 Task: Open Card Product Shipping and Delivery in Board Sales Negotiation to Workspace Acquisitions and Mergers and add a team member Softage.4@softage.net, a label Blue, a checklist User Testing, an attachment from Trello, a color Blue and finally, add a card description 'Plan and execute company team-building retreat with a focus on personal growth and development' and a comment 'This task presents an opportunity to demonstrate our leadership skills and ability to take charge.'. Add a start date 'Jan 04, 1900' with a due date 'Jan 11, 1900'
Action: Mouse moved to (133, 519)
Screenshot: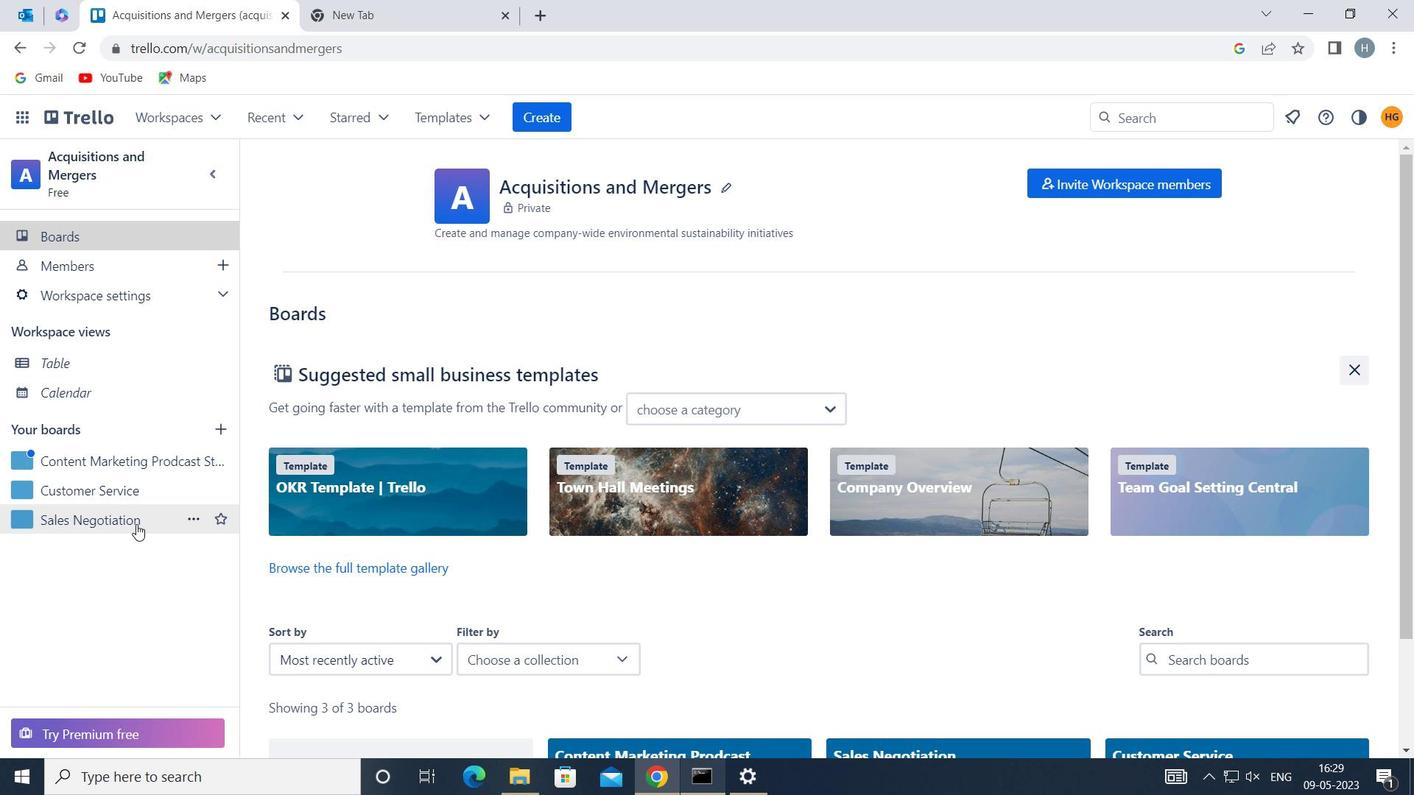 
Action: Mouse pressed left at (133, 519)
Screenshot: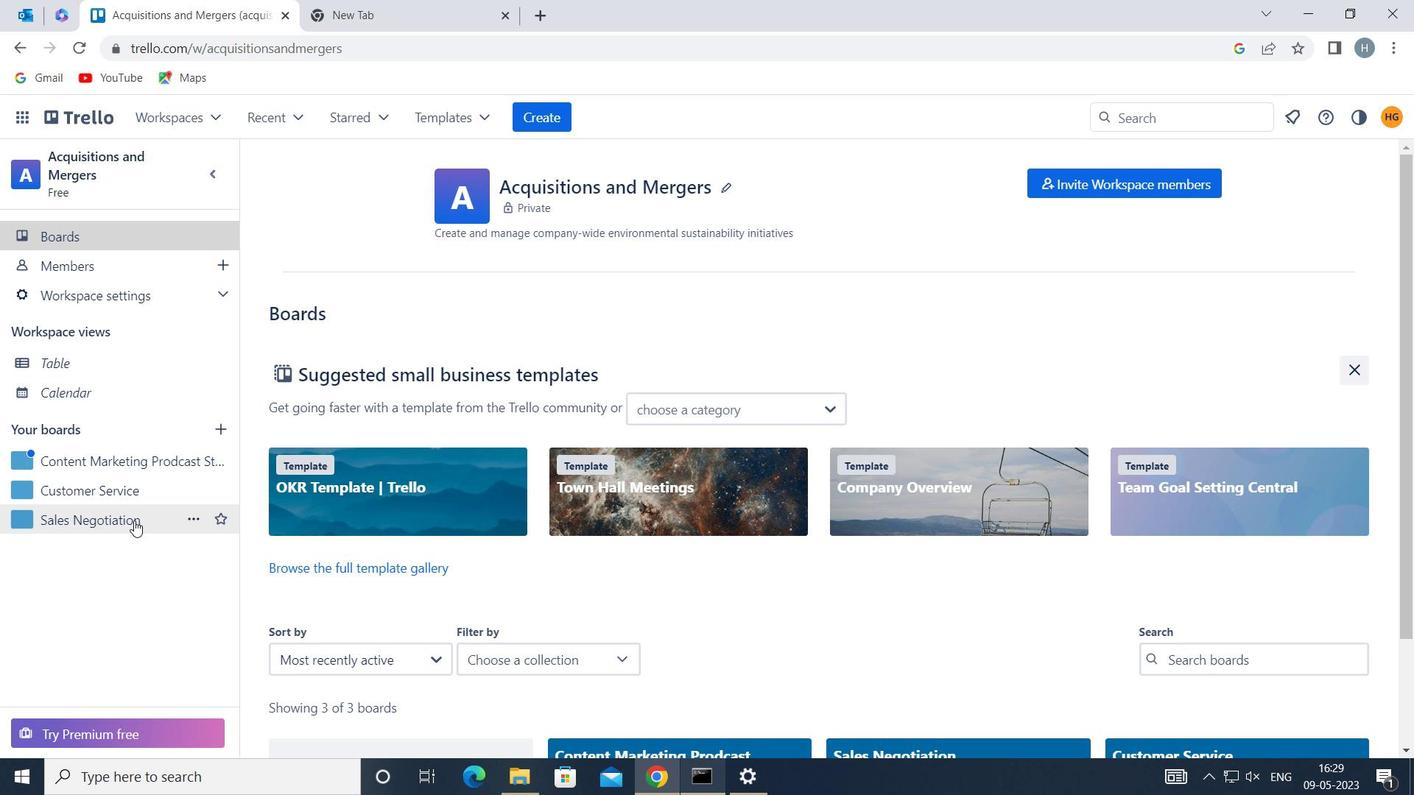 
Action: Mouse moved to (629, 262)
Screenshot: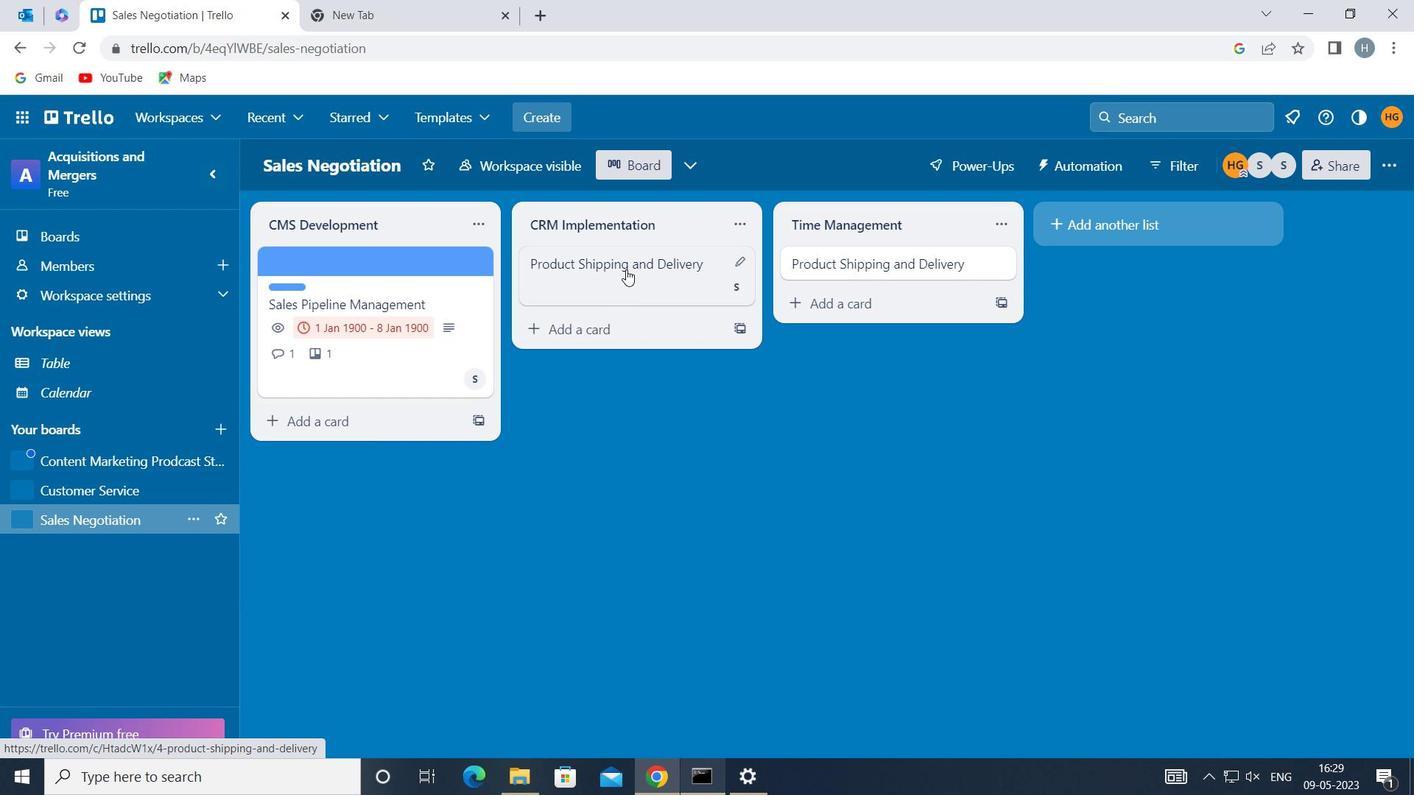
Action: Mouse pressed left at (629, 262)
Screenshot: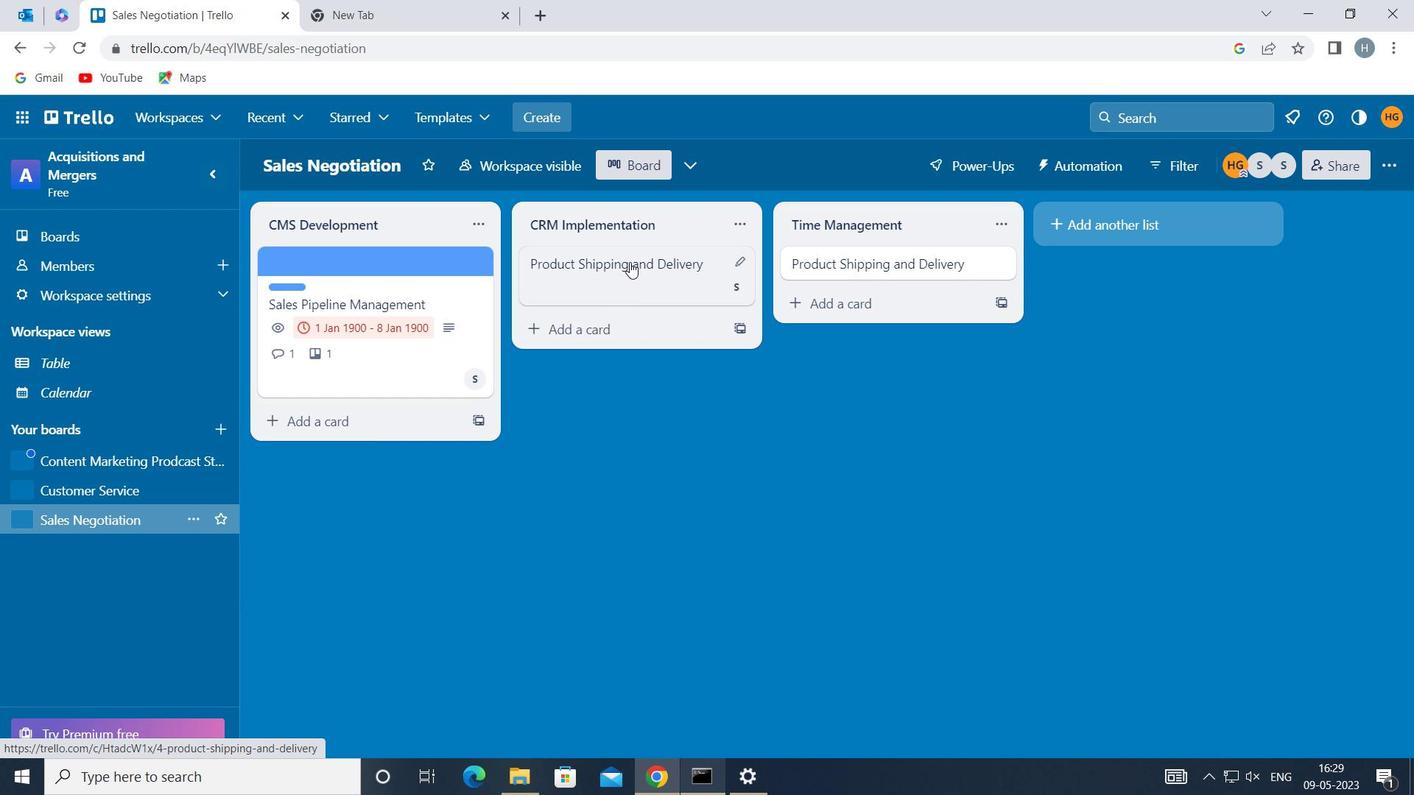 
Action: Mouse moved to (947, 329)
Screenshot: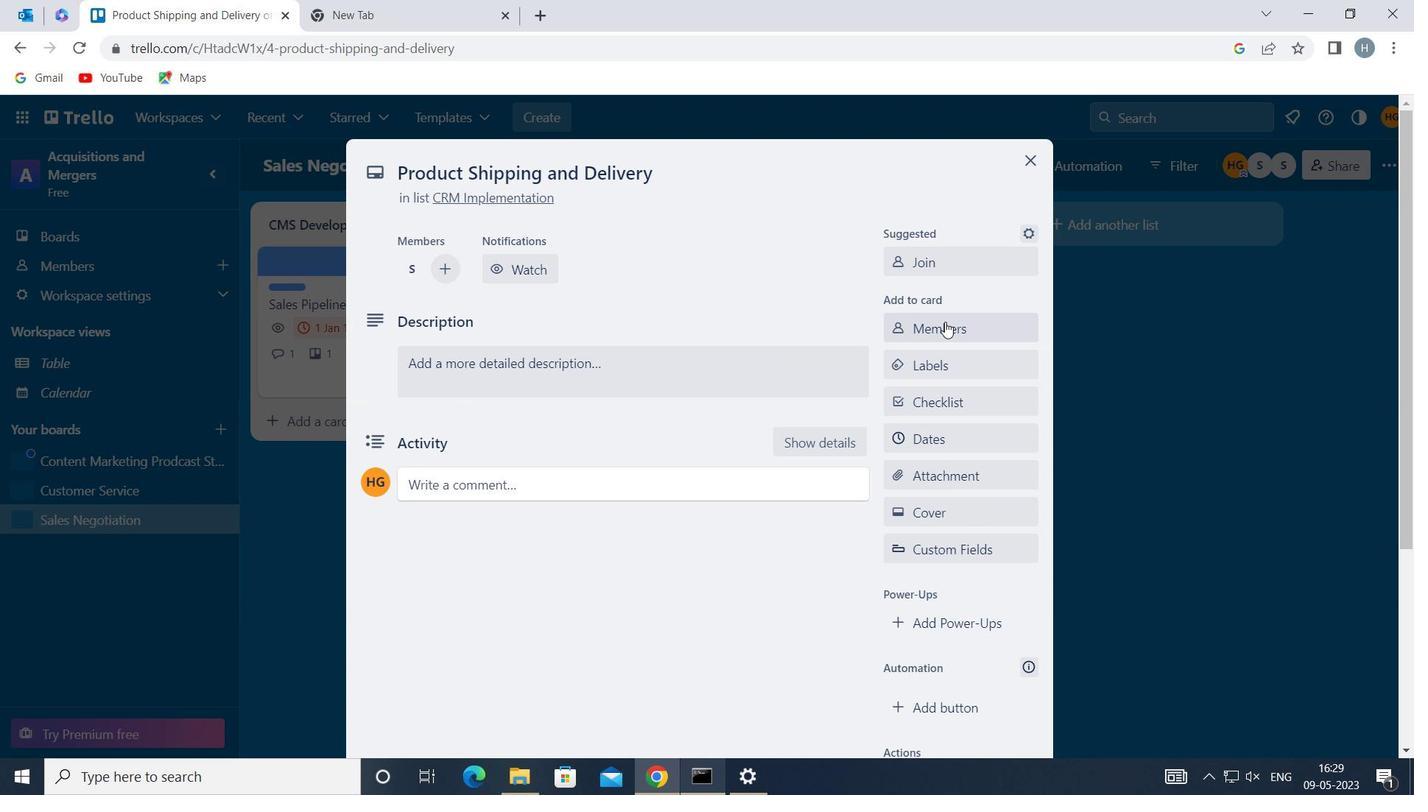 
Action: Mouse pressed left at (947, 329)
Screenshot: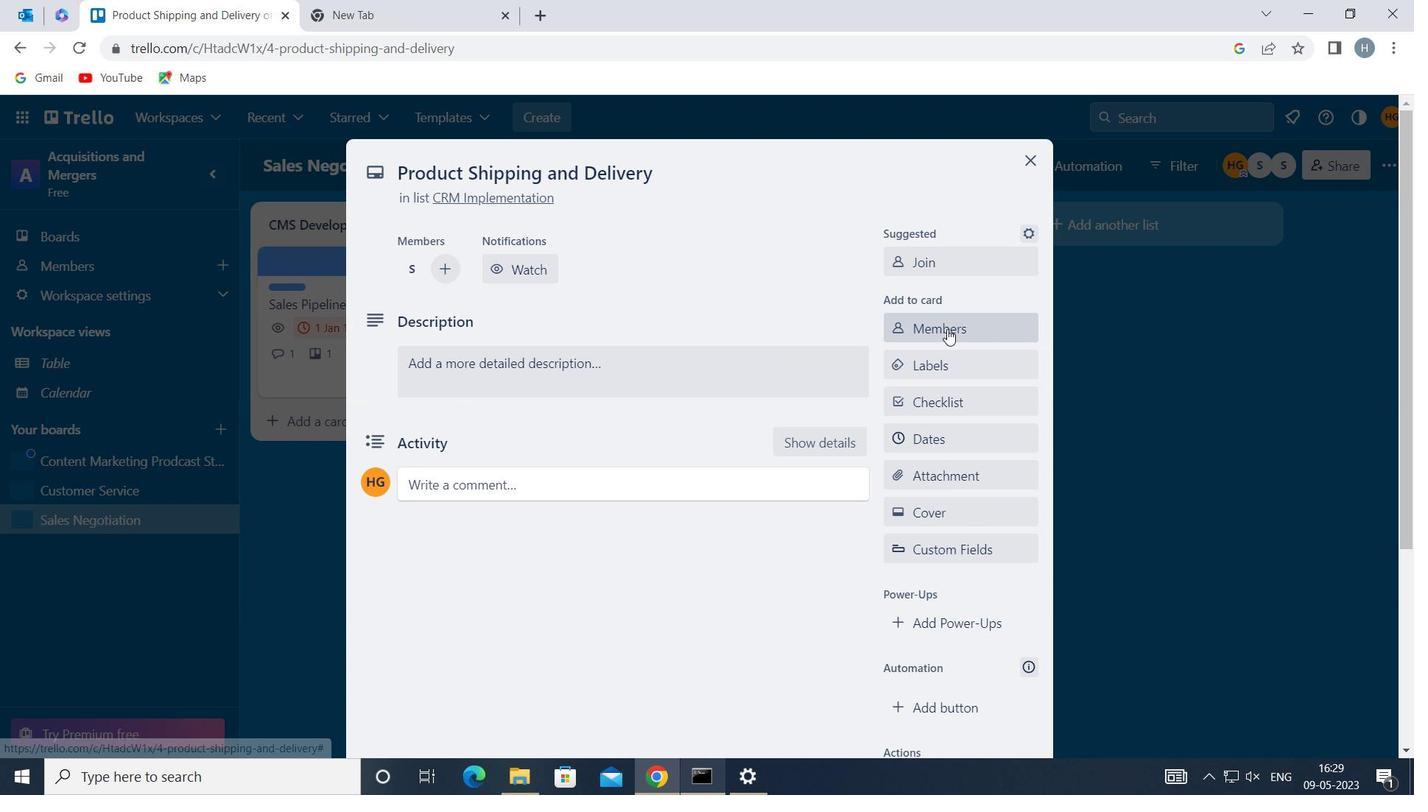 
Action: Mouse moved to (973, 377)
Screenshot: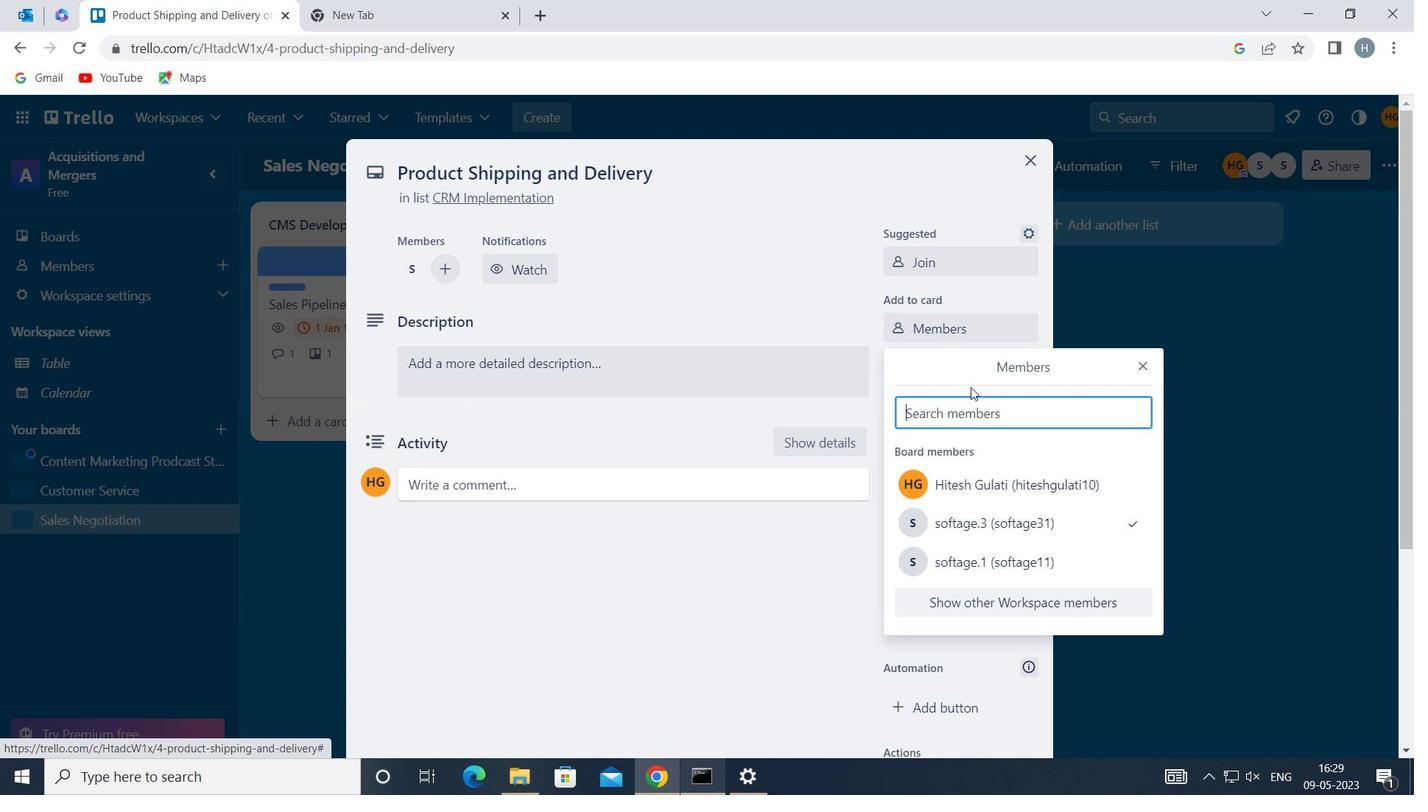 
Action: Key pressed soft
Screenshot: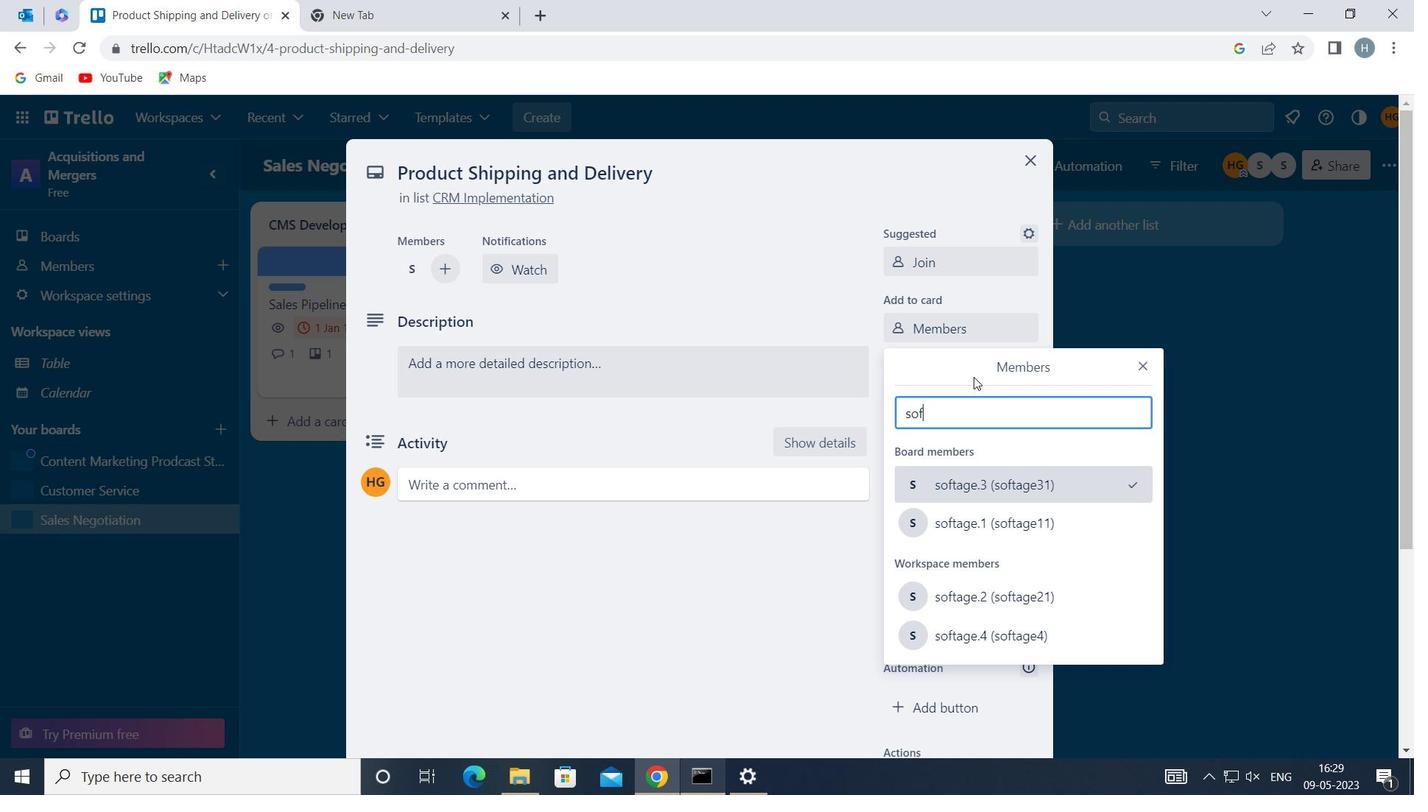 
Action: Mouse moved to (1033, 627)
Screenshot: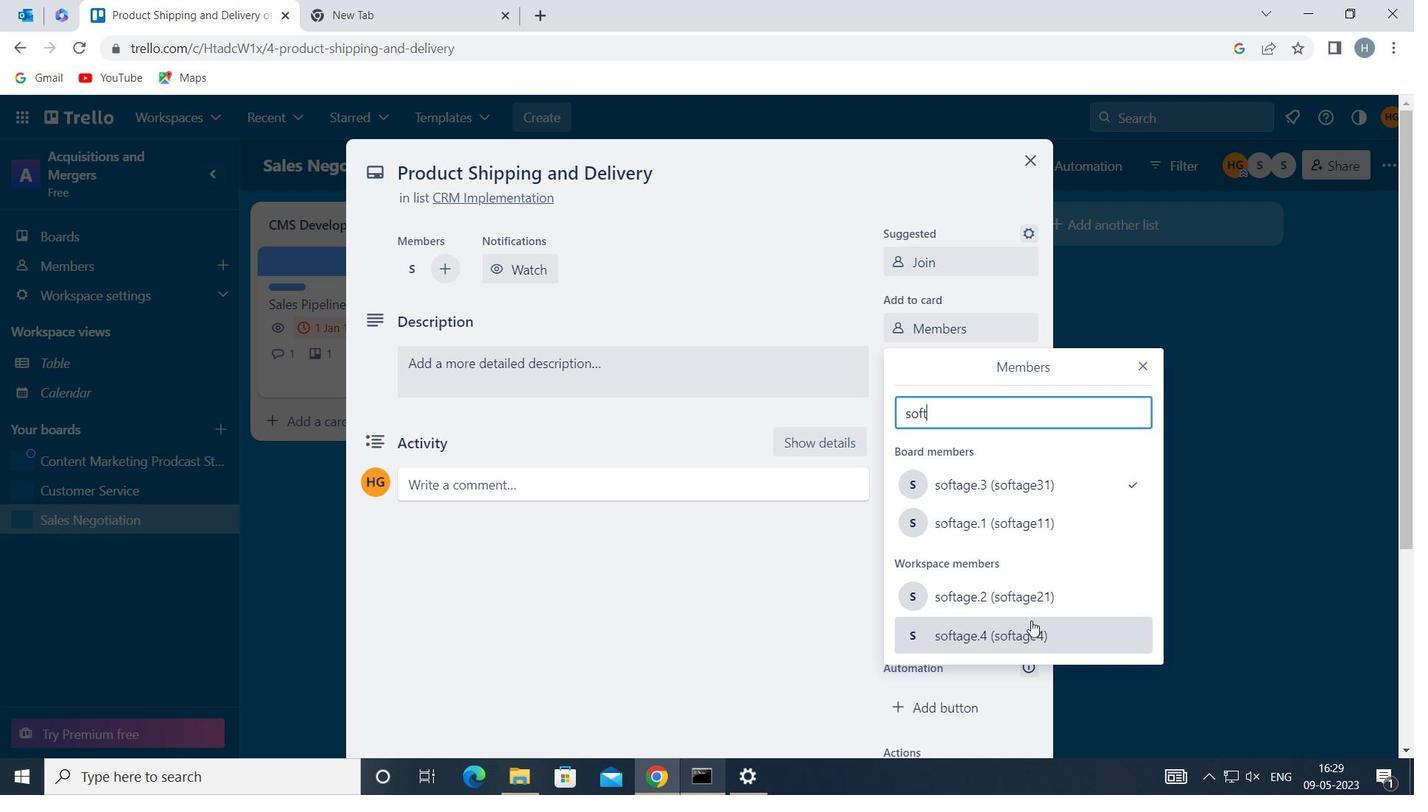 
Action: Mouse pressed left at (1033, 627)
Screenshot: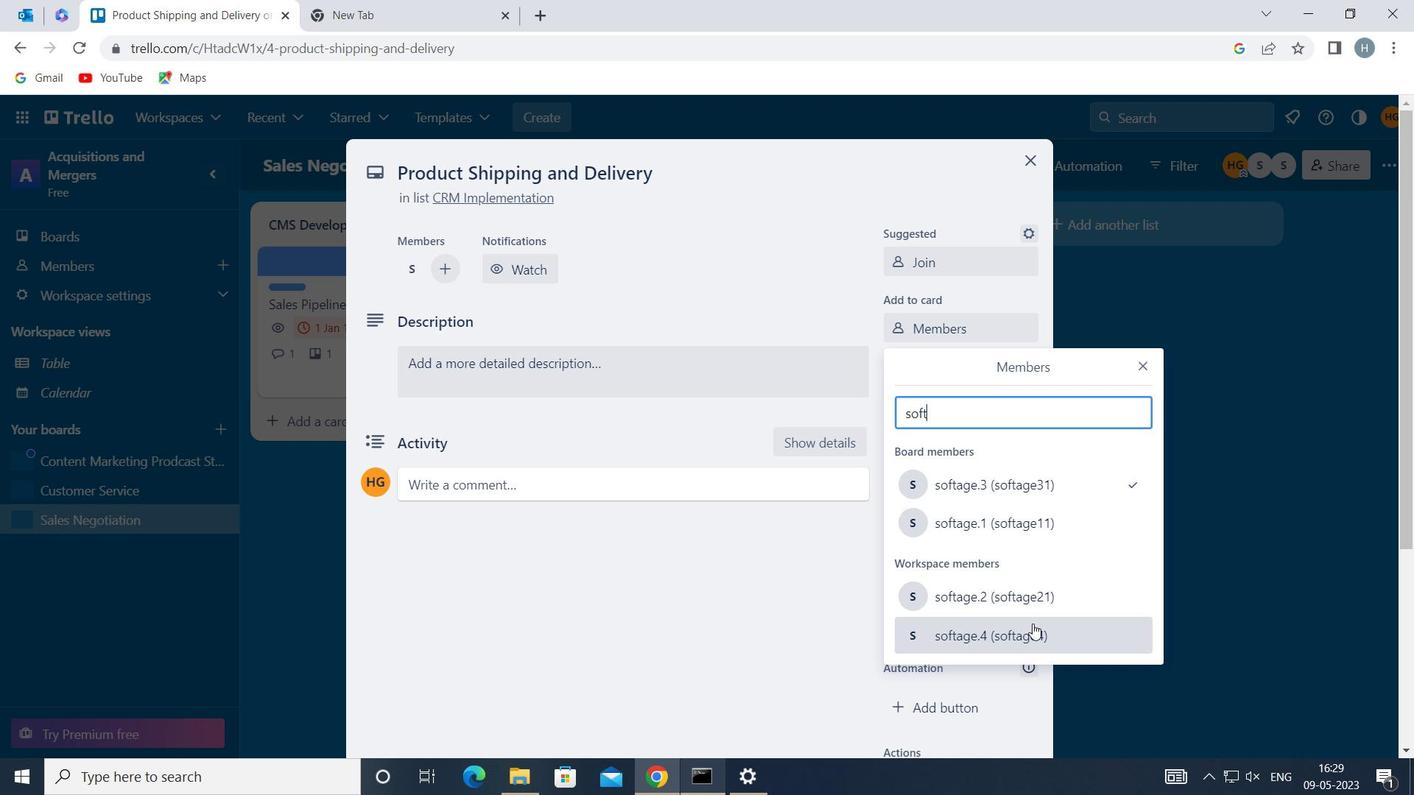 
Action: Mouse moved to (1144, 360)
Screenshot: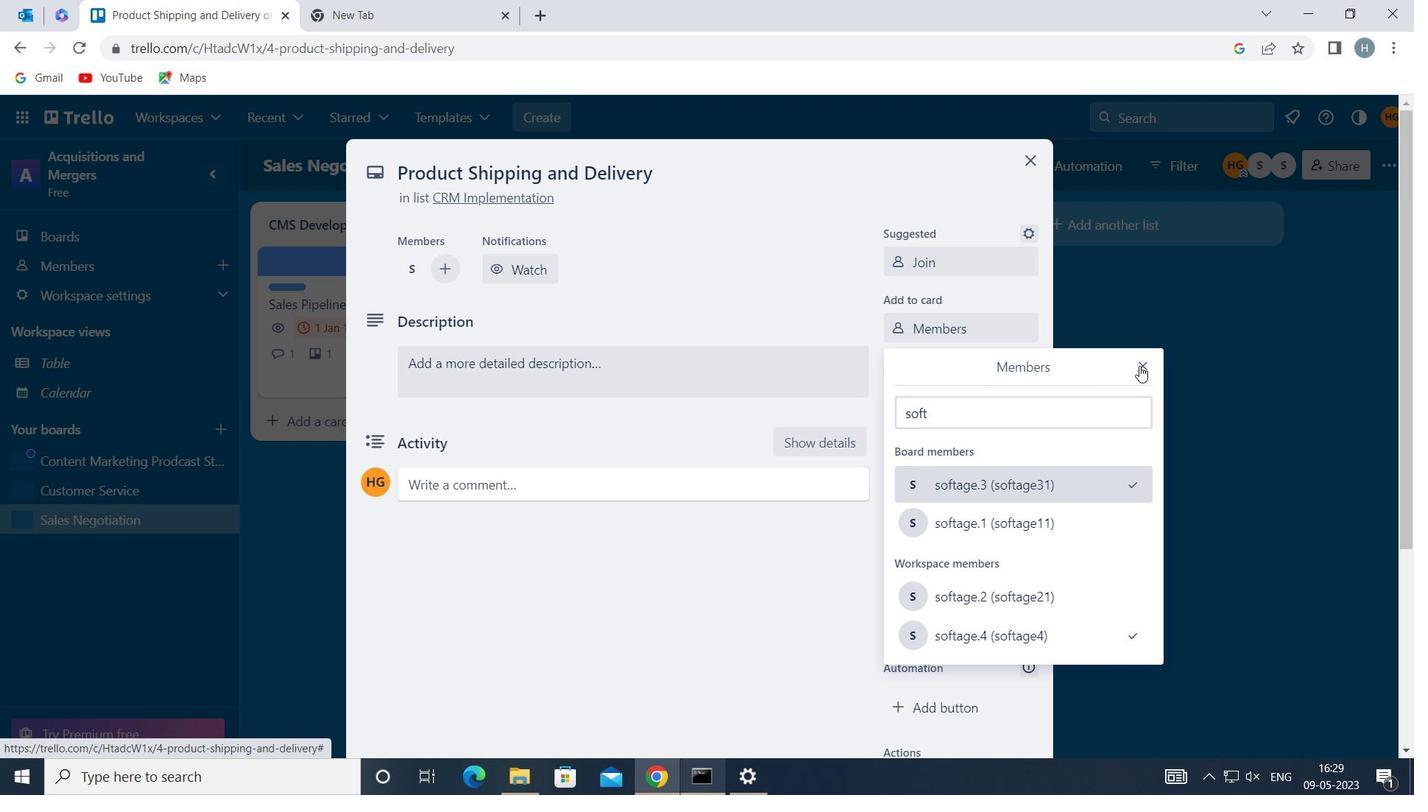 
Action: Mouse pressed left at (1144, 360)
Screenshot: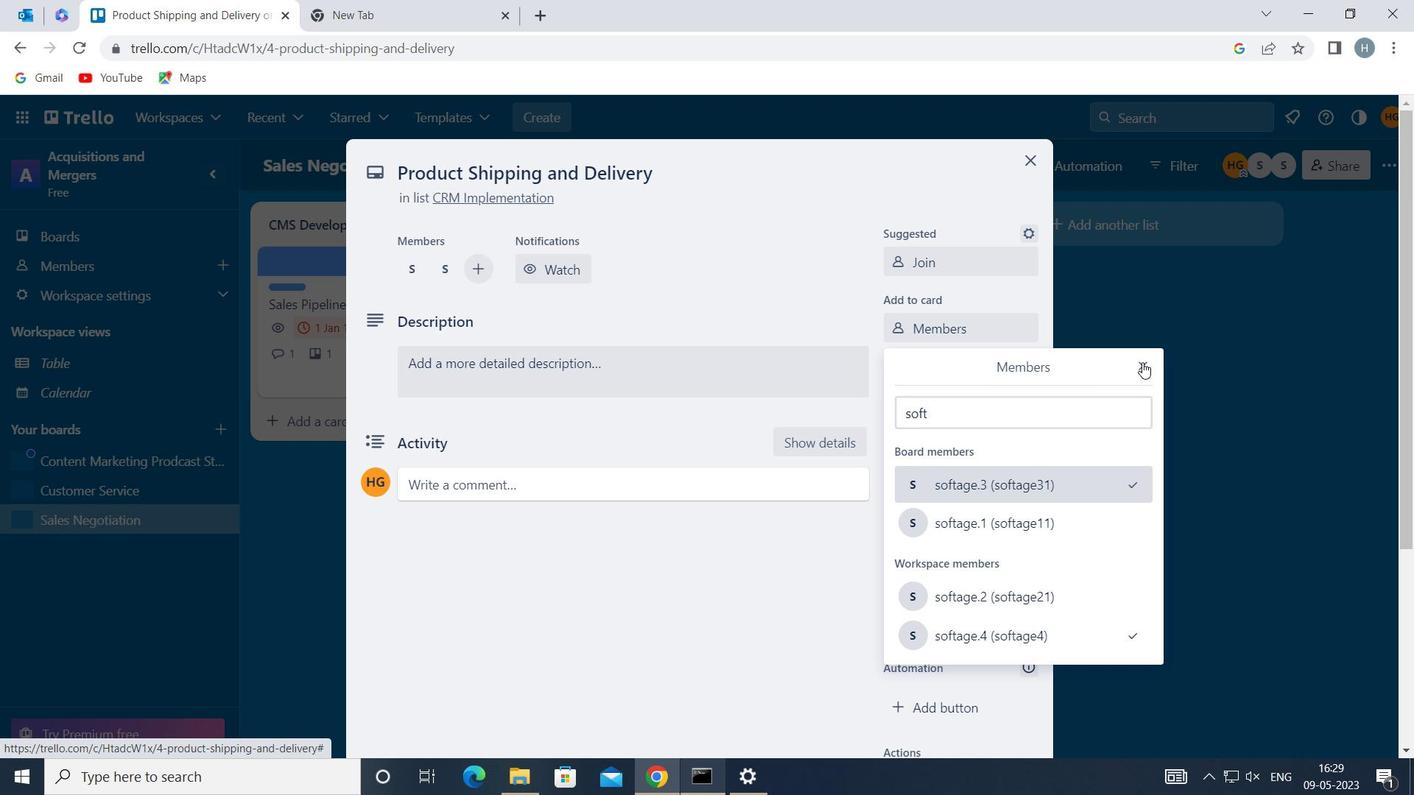 
Action: Mouse moved to (963, 365)
Screenshot: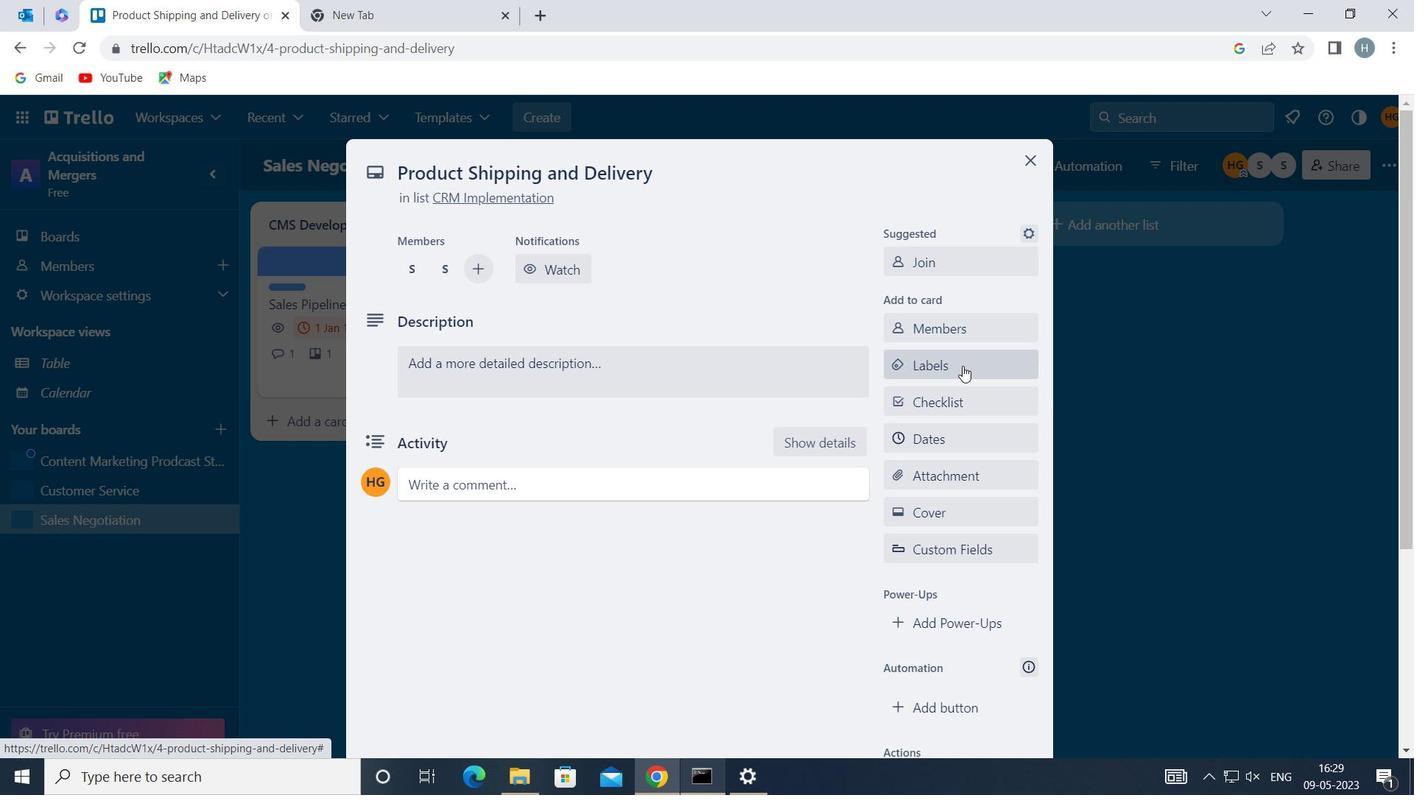 
Action: Mouse pressed left at (963, 365)
Screenshot: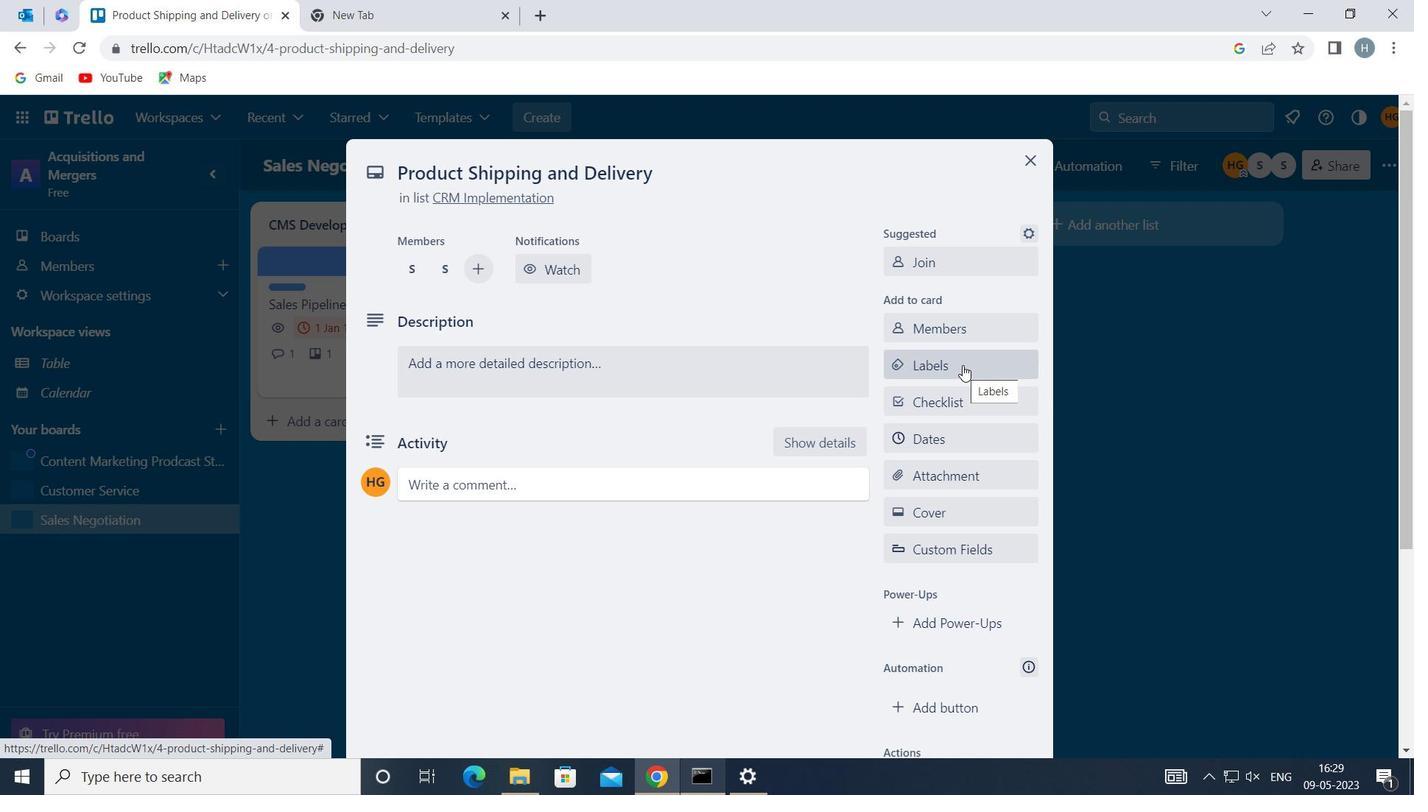 
Action: Mouse moved to (992, 433)
Screenshot: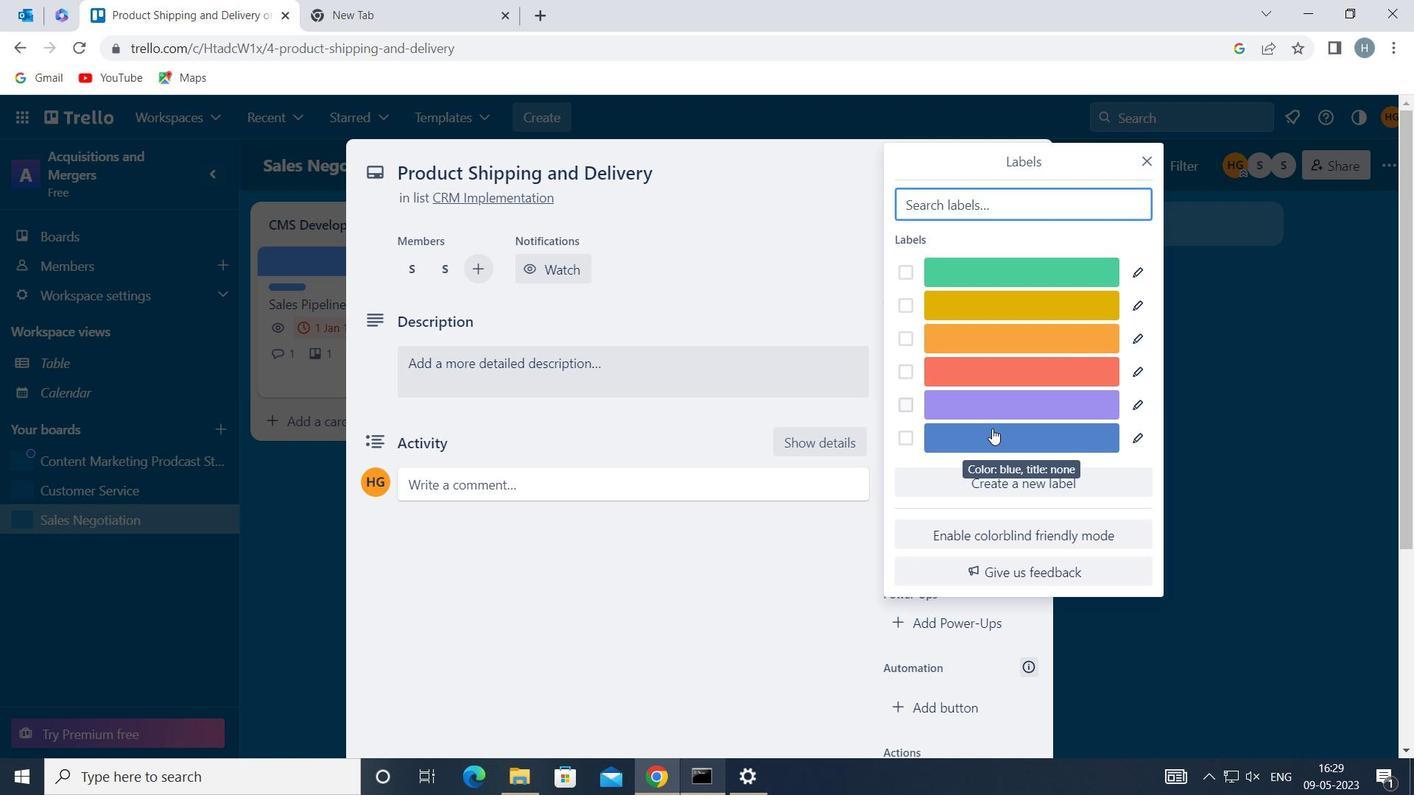 
Action: Mouse pressed left at (992, 433)
Screenshot: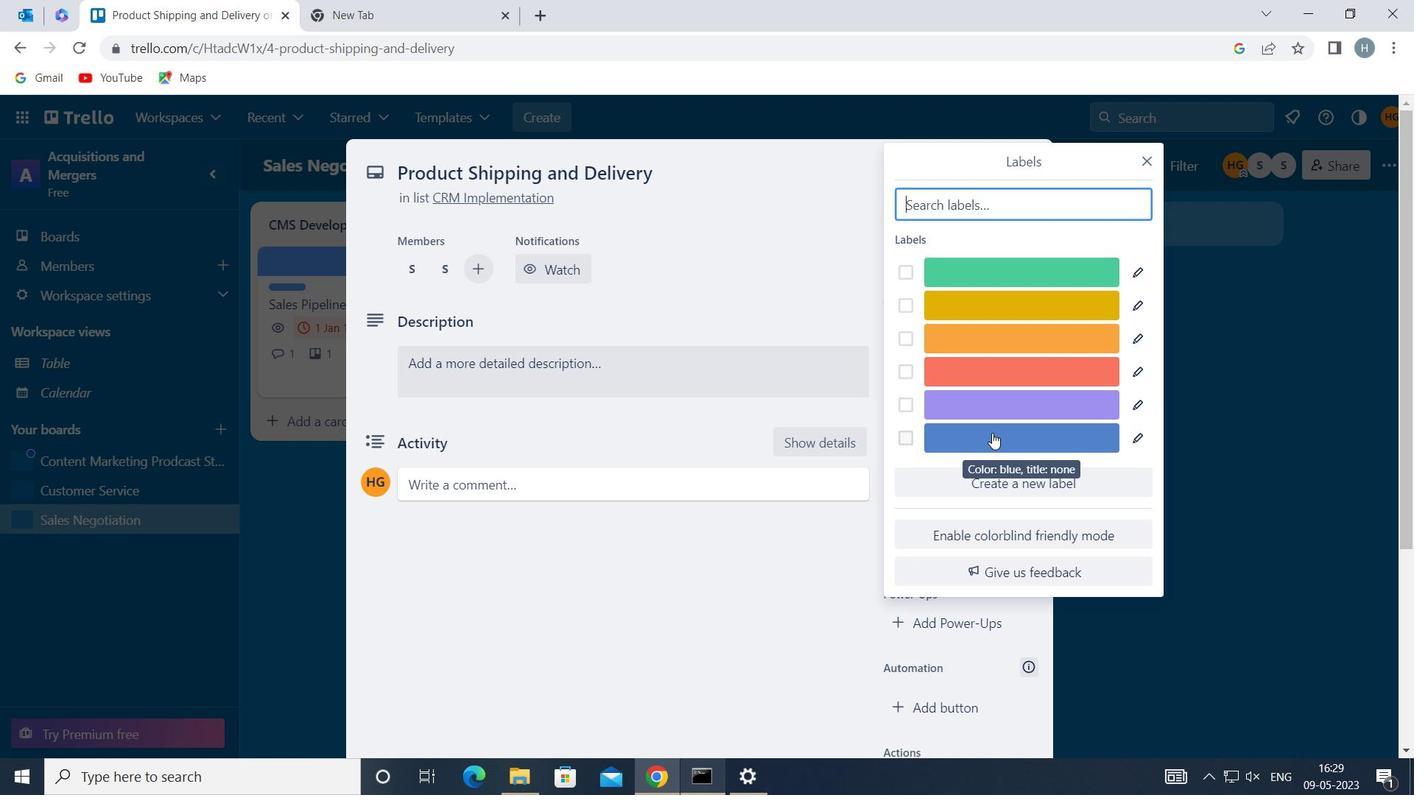 
Action: Mouse moved to (1148, 159)
Screenshot: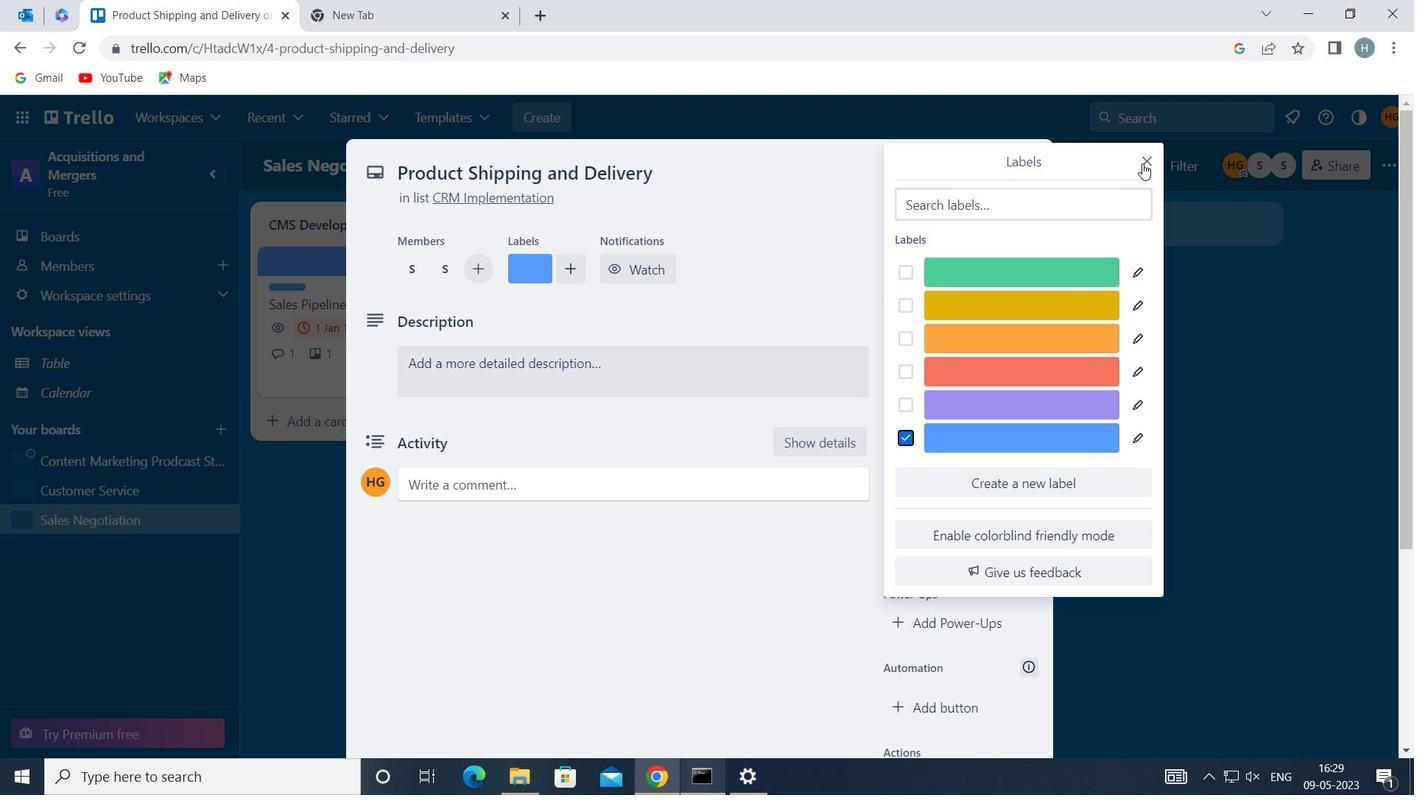 
Action: Mouse pressed left at (1148, 159)
Screenshot: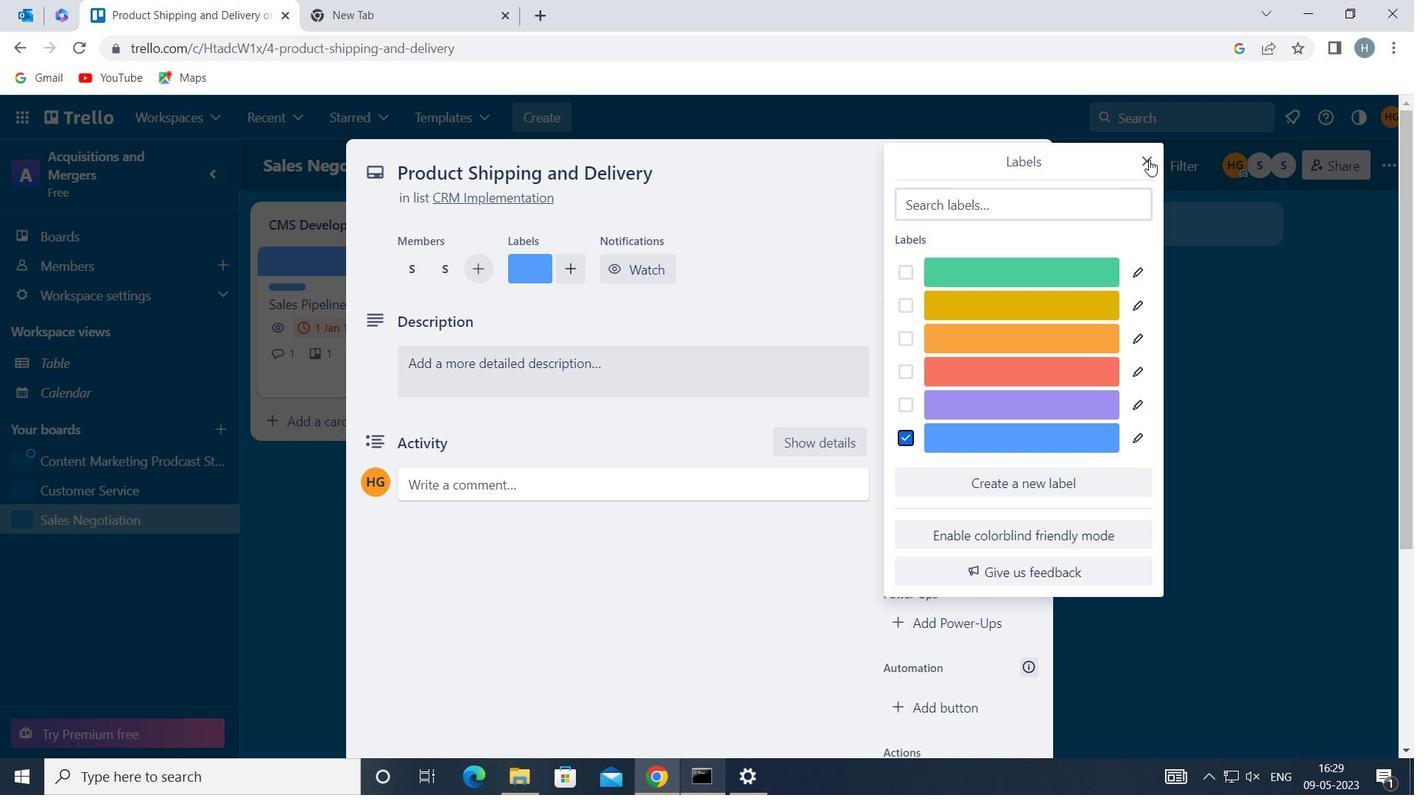 
Action: Mouse moved to (980, 395)
Screenshot: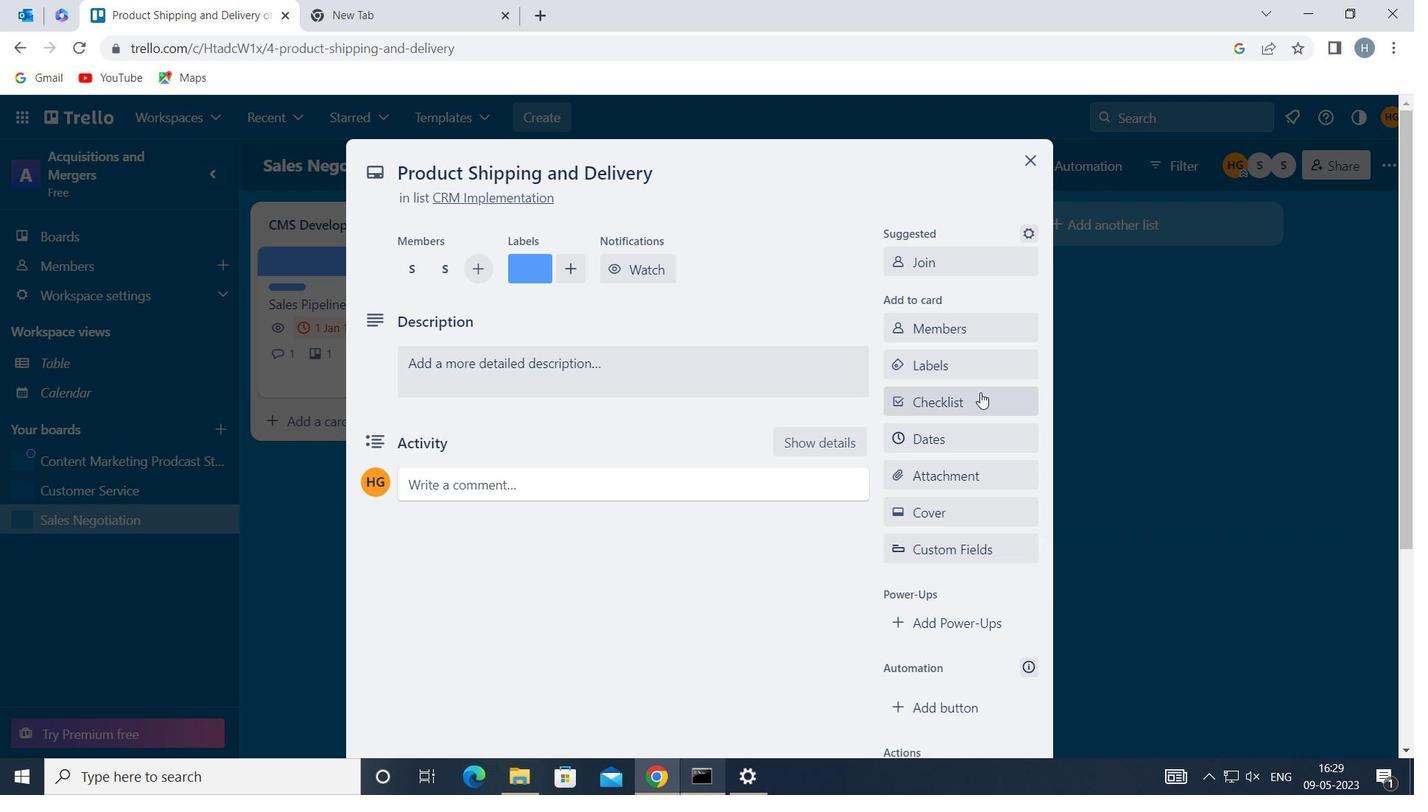 
Action: Mouse pressed left at (980, 395)
Screenshot: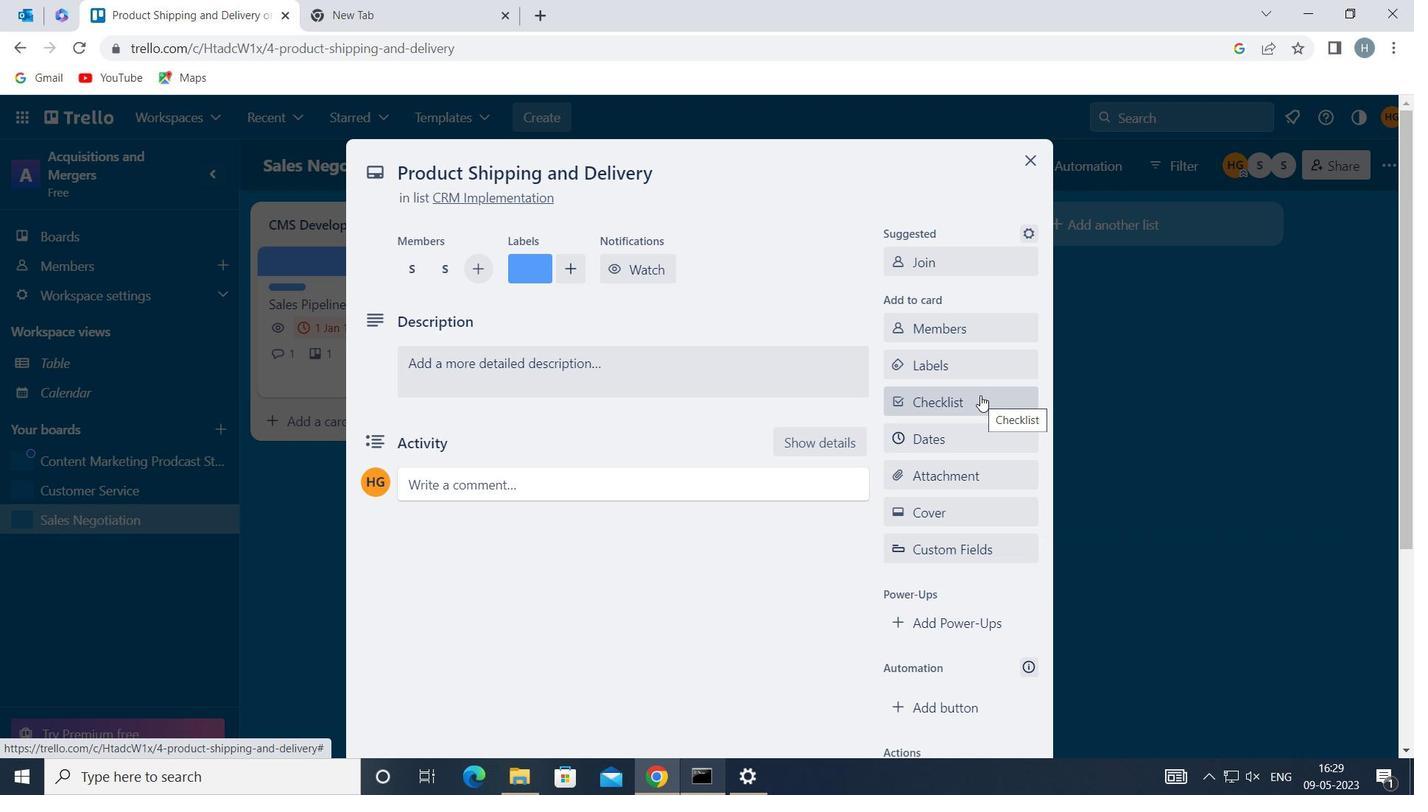
Action: Key pressed <Key.shift>USER<Key.space><Key.shift>TESTING
Screenshot: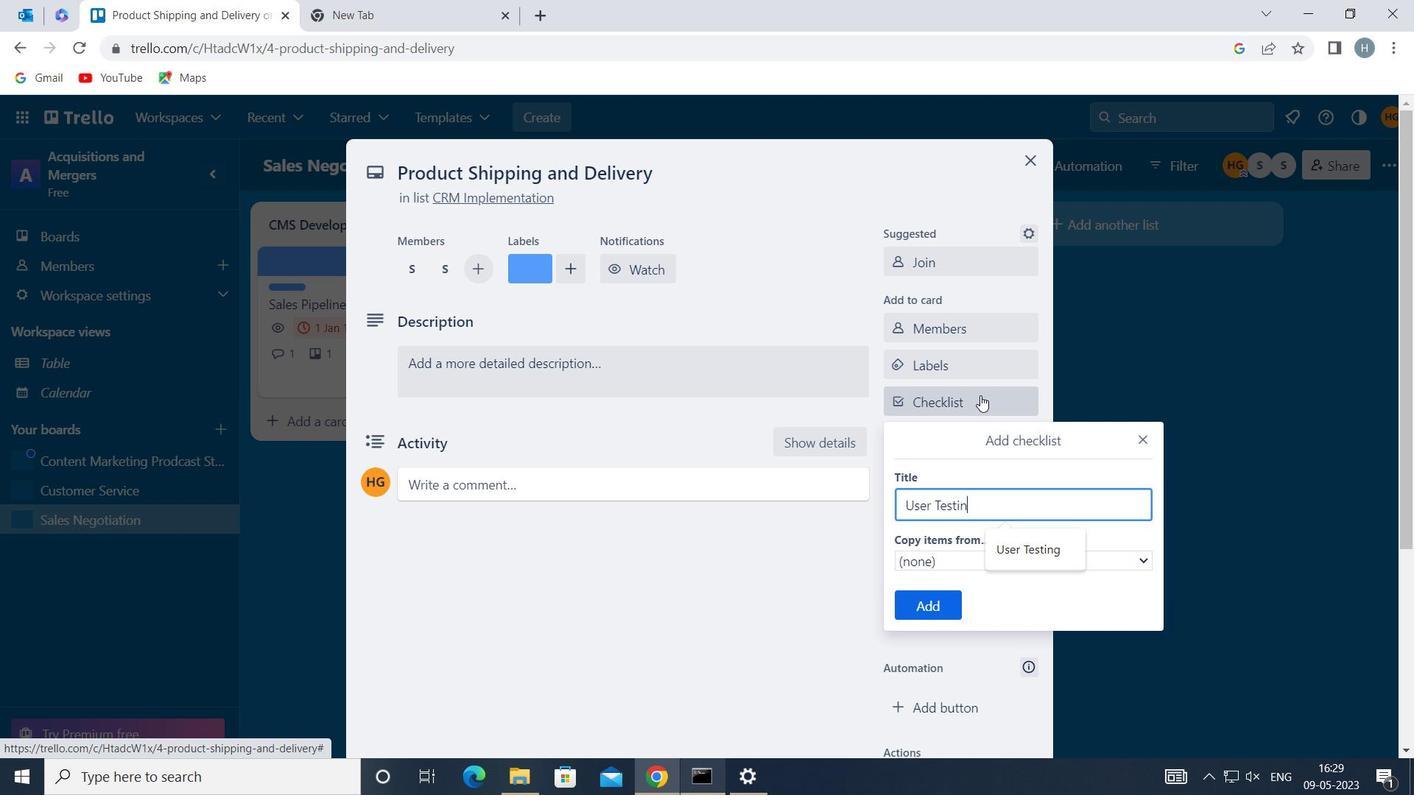 
Action: Mouse moved to (921, 599)
Screenshot: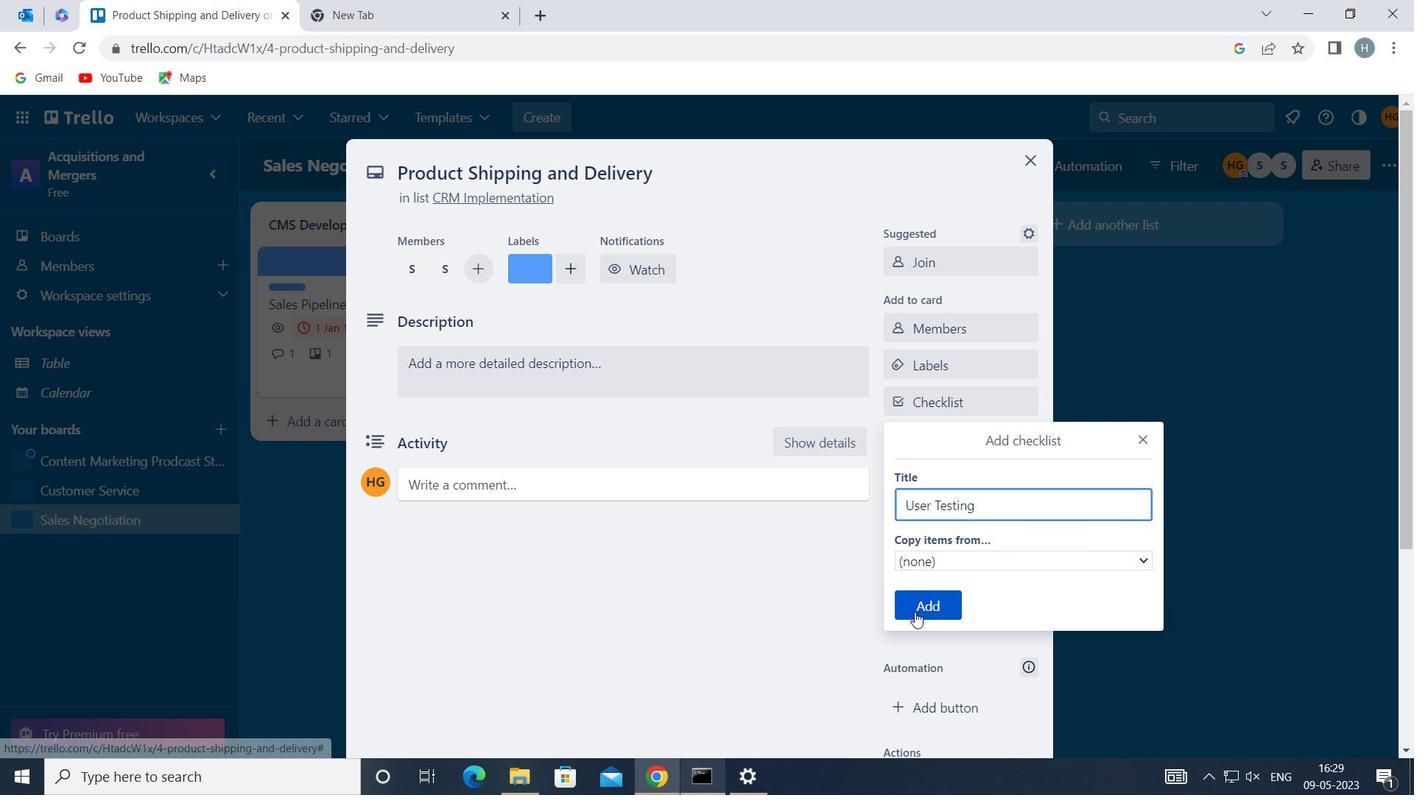 
Action: Mouse pressed left at (921, 599)
Screenshot: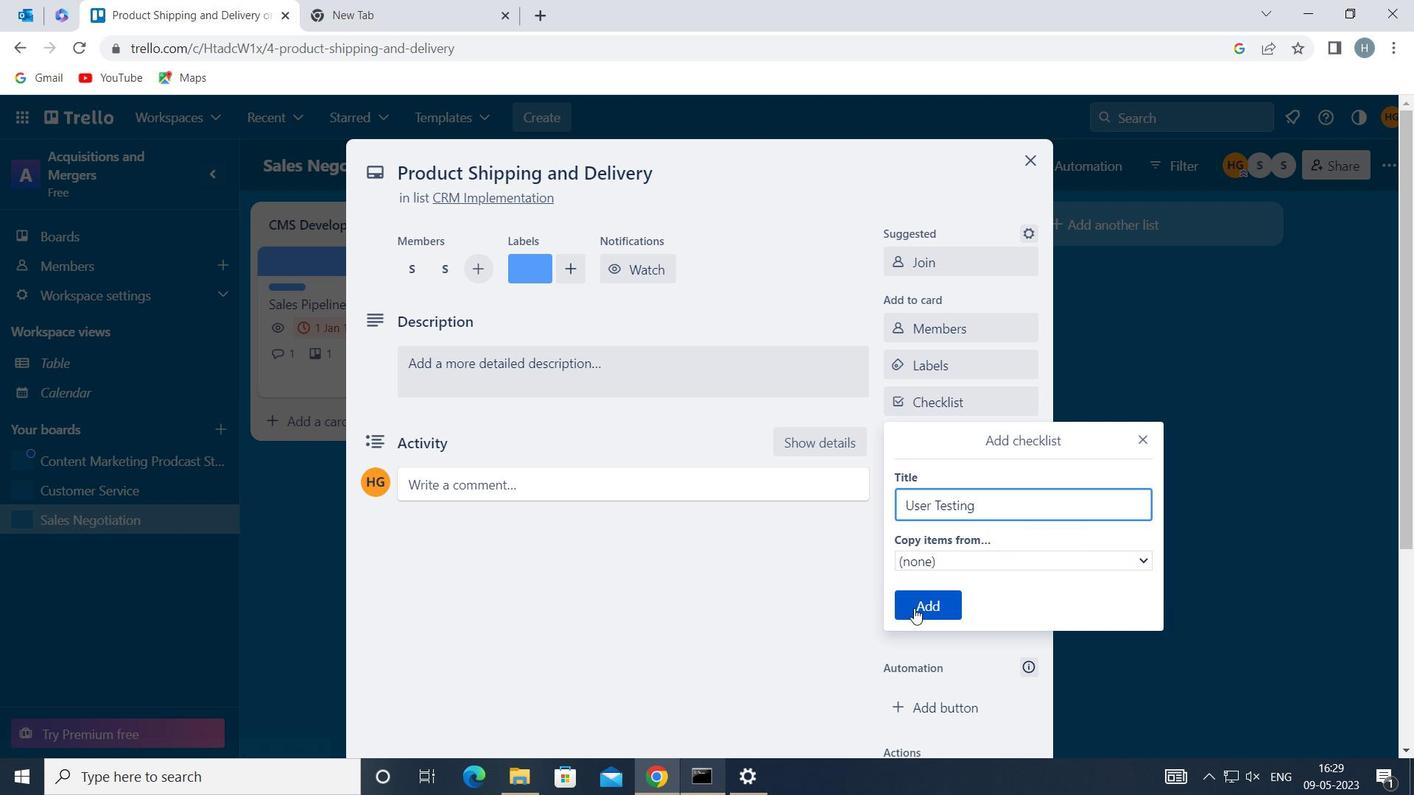 
Action: Mouse moved to (963, 471)
Screenshot: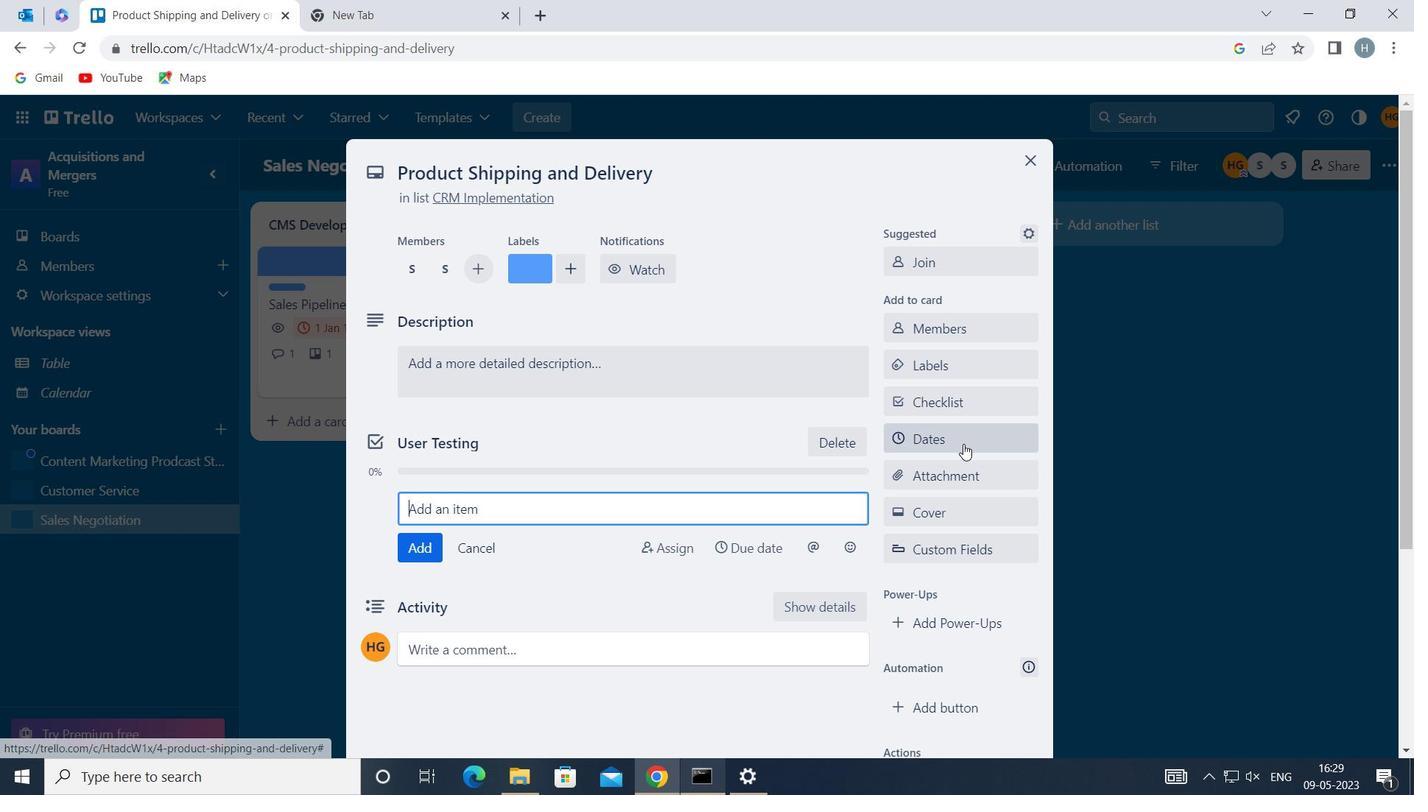 
Action: Mouse pressed left at (963, 471)
Screenshot: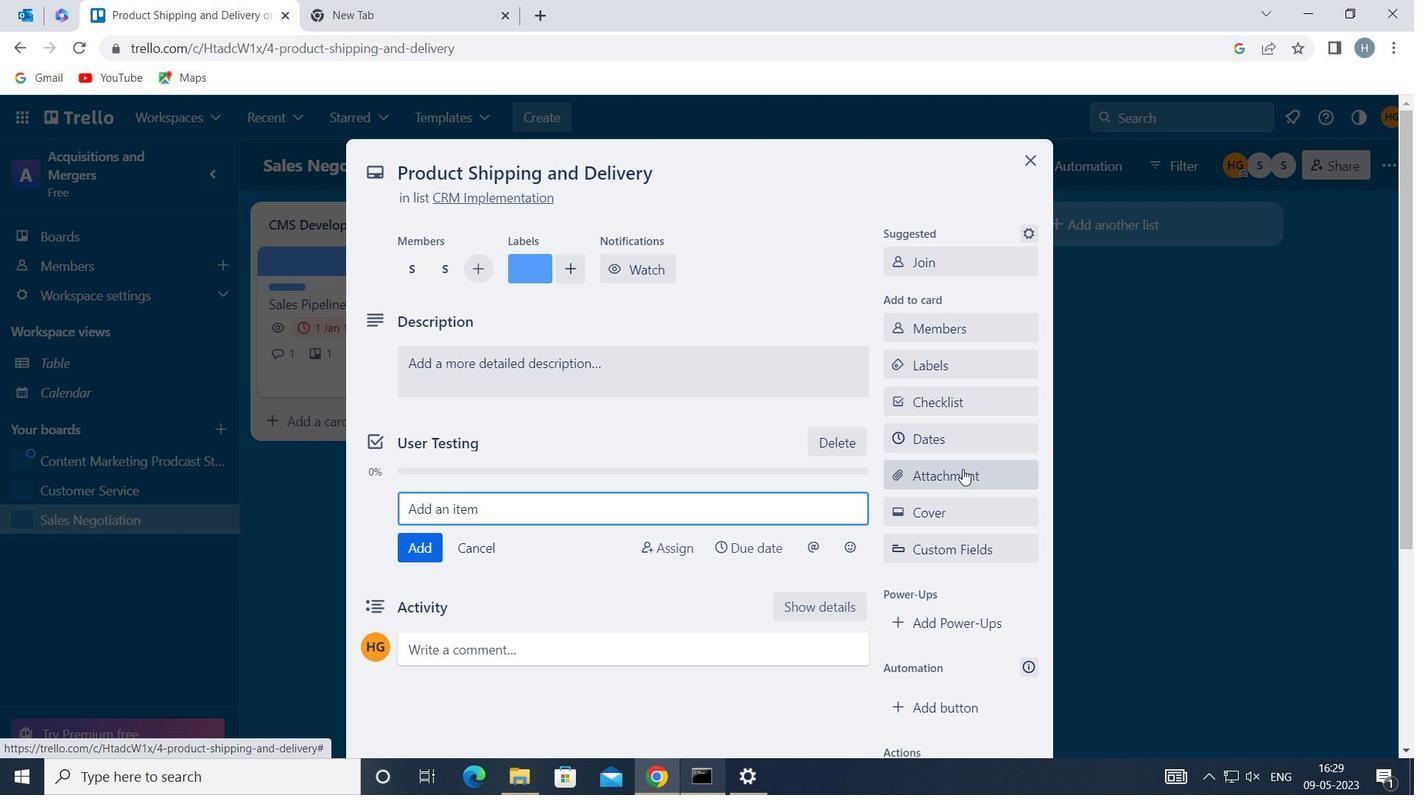 
Action: Mouse moved to (946, 231)
Screenshot: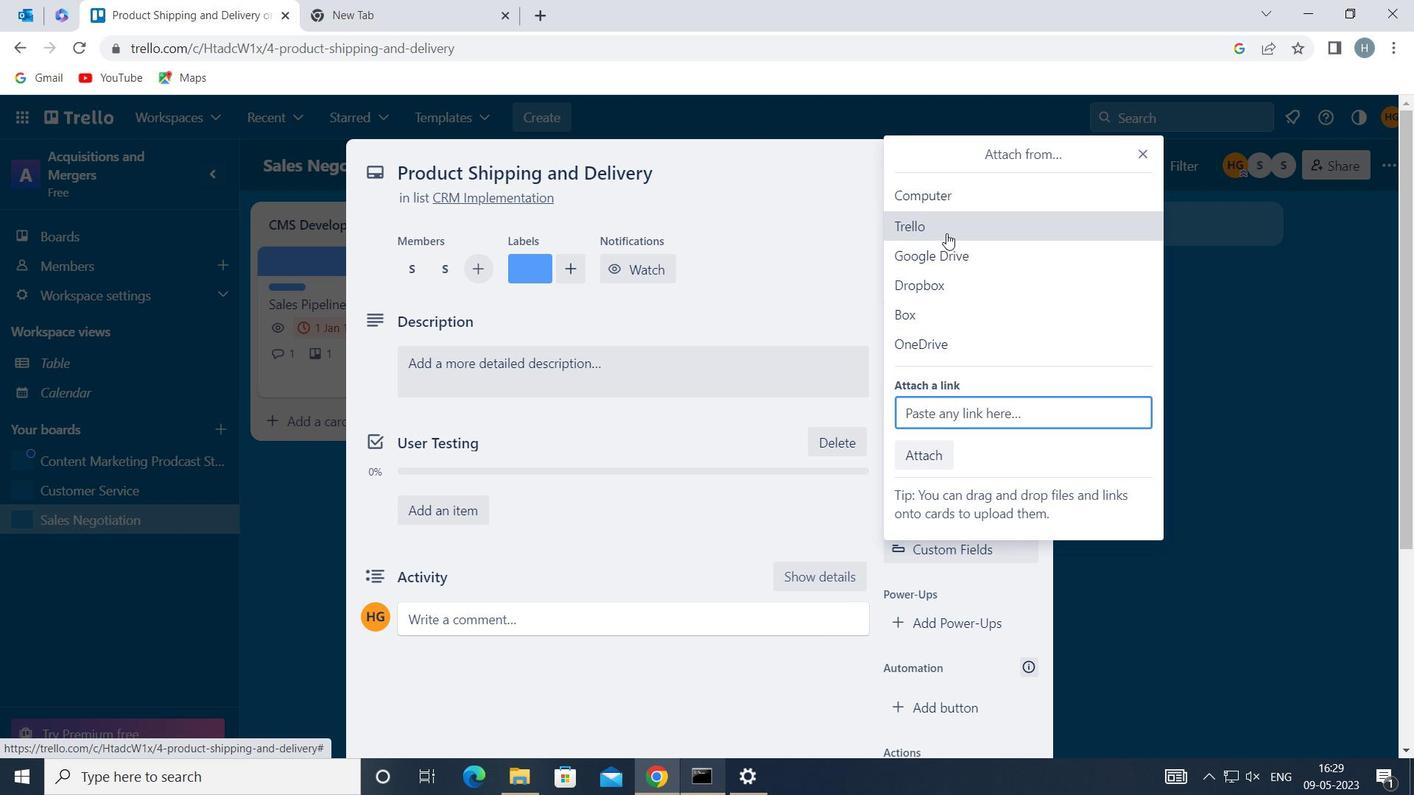 
Action: Mouse pressed left at (946, 231)
Screenshot: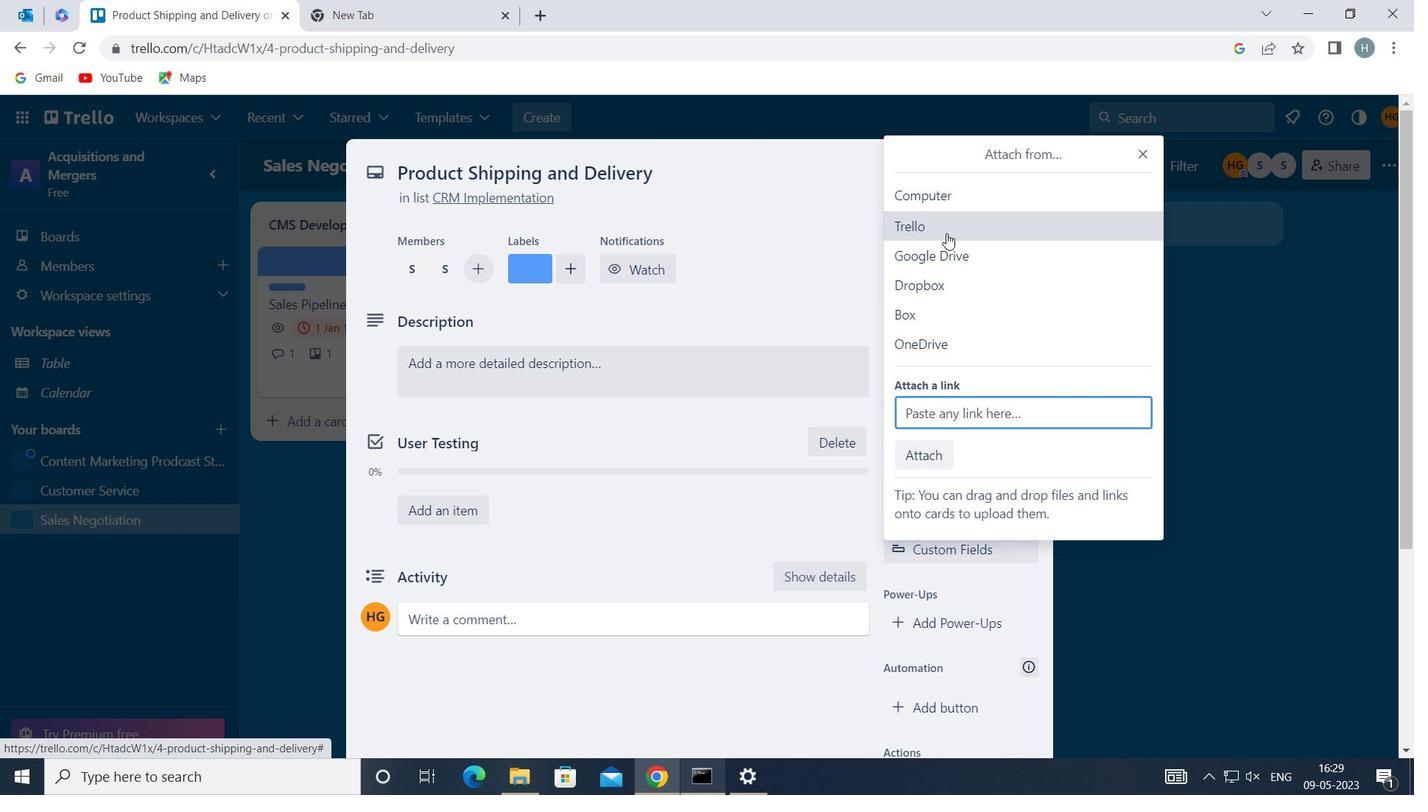 
Action: Mouse moved to (1018, 602)
Screenshot: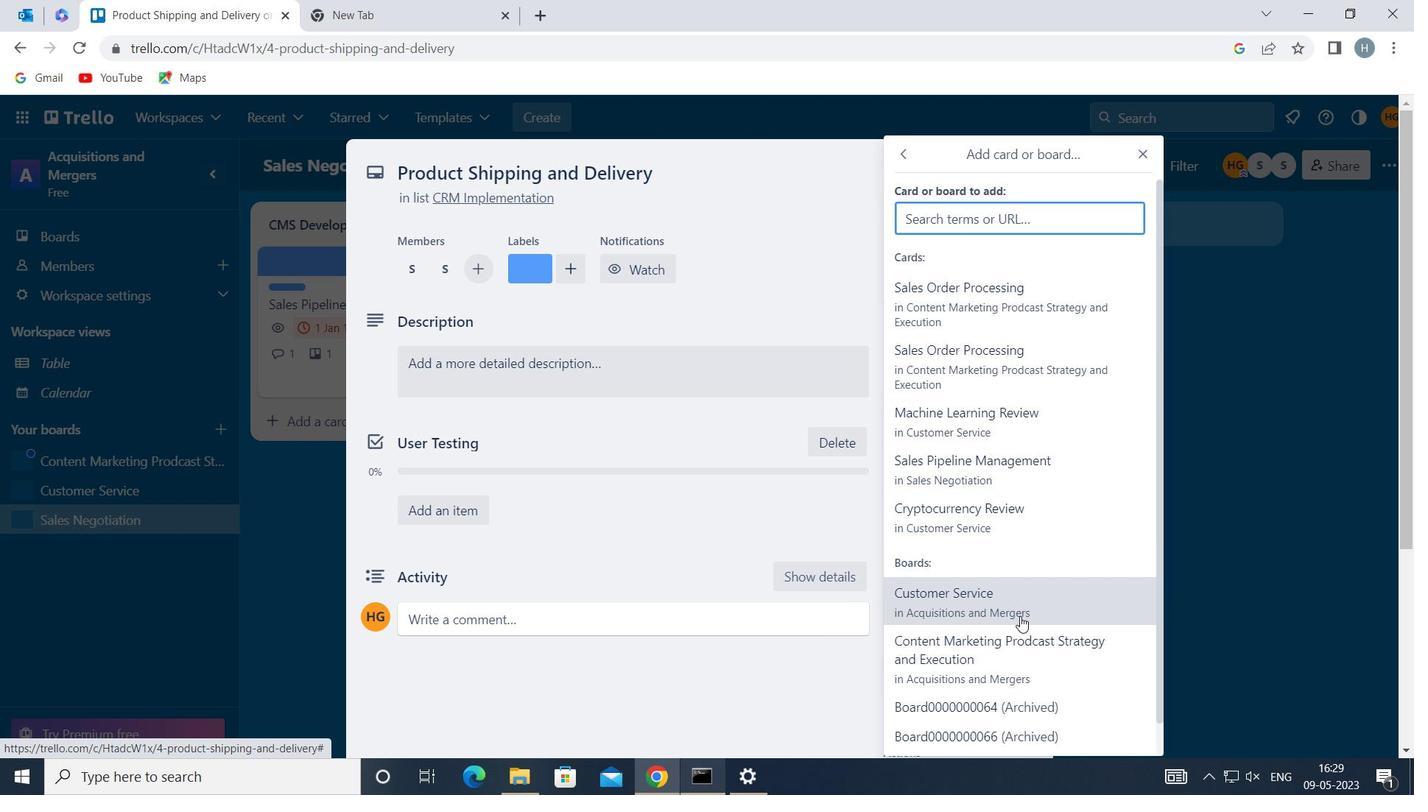 
Action: Mouse pressed left at (1018, 602)
Screenshot: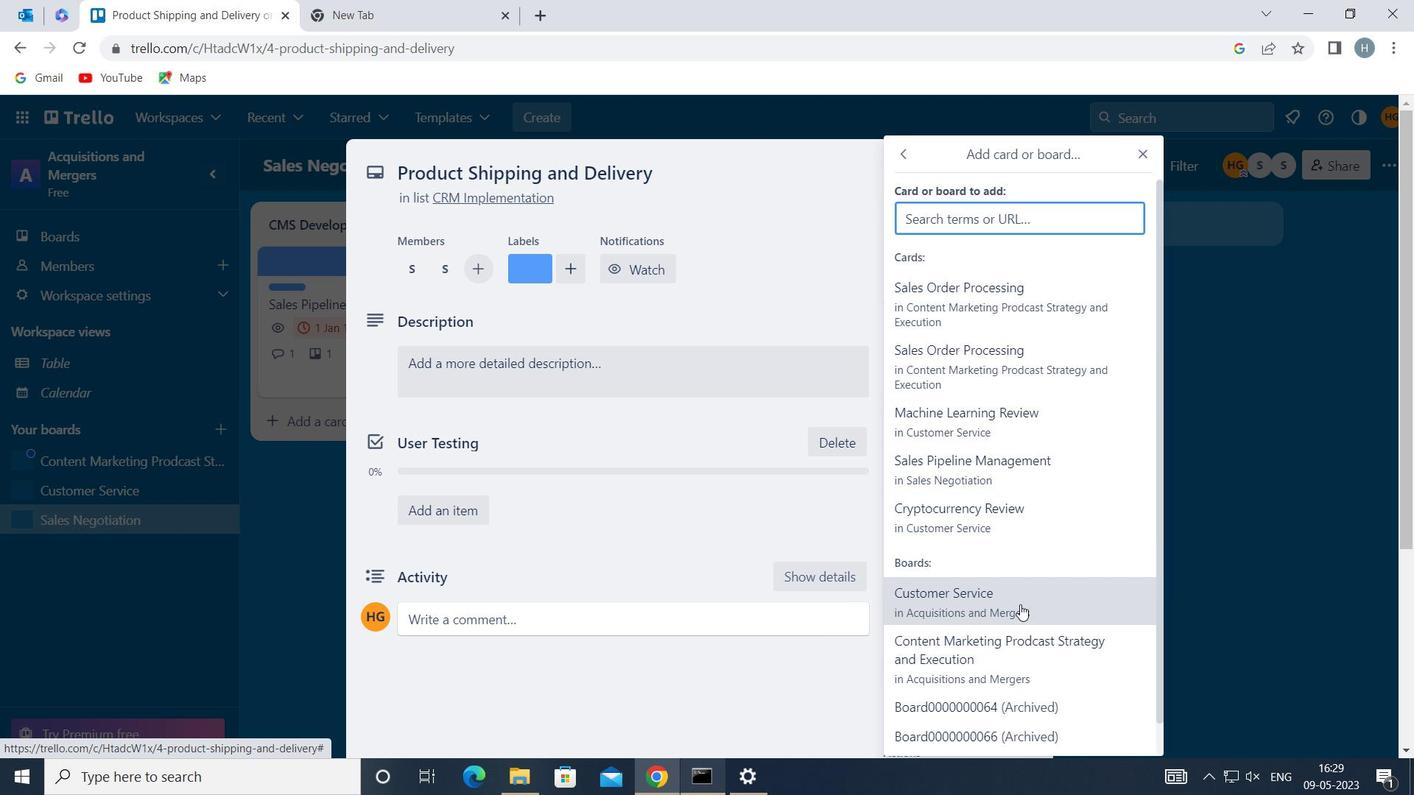 
Action: Mouse moved to (973, 510)
Screenshot: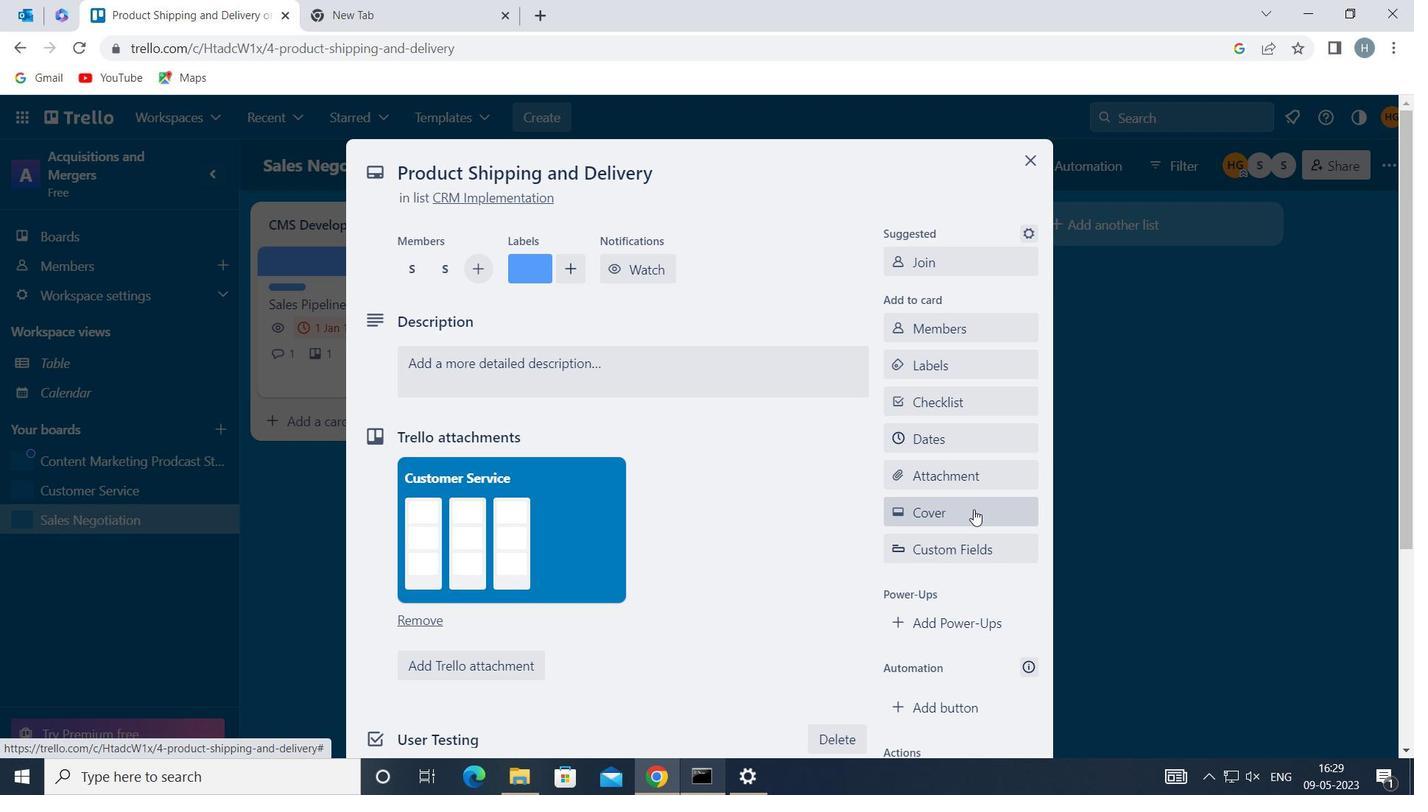 
Action: Mouse pressed left at (973, 510)
Screenshot: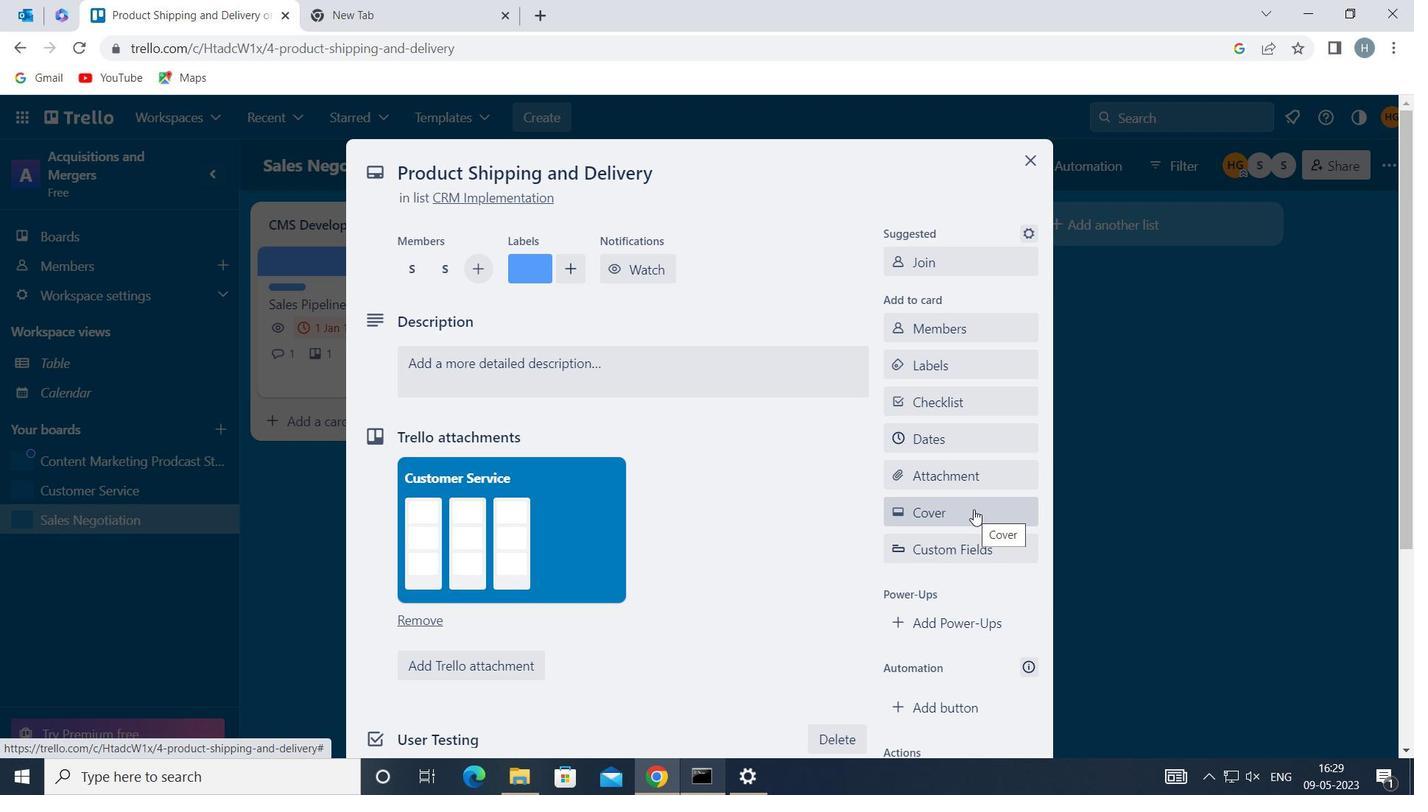 
Action: Mouse moved to (921, 429)
Screenshot: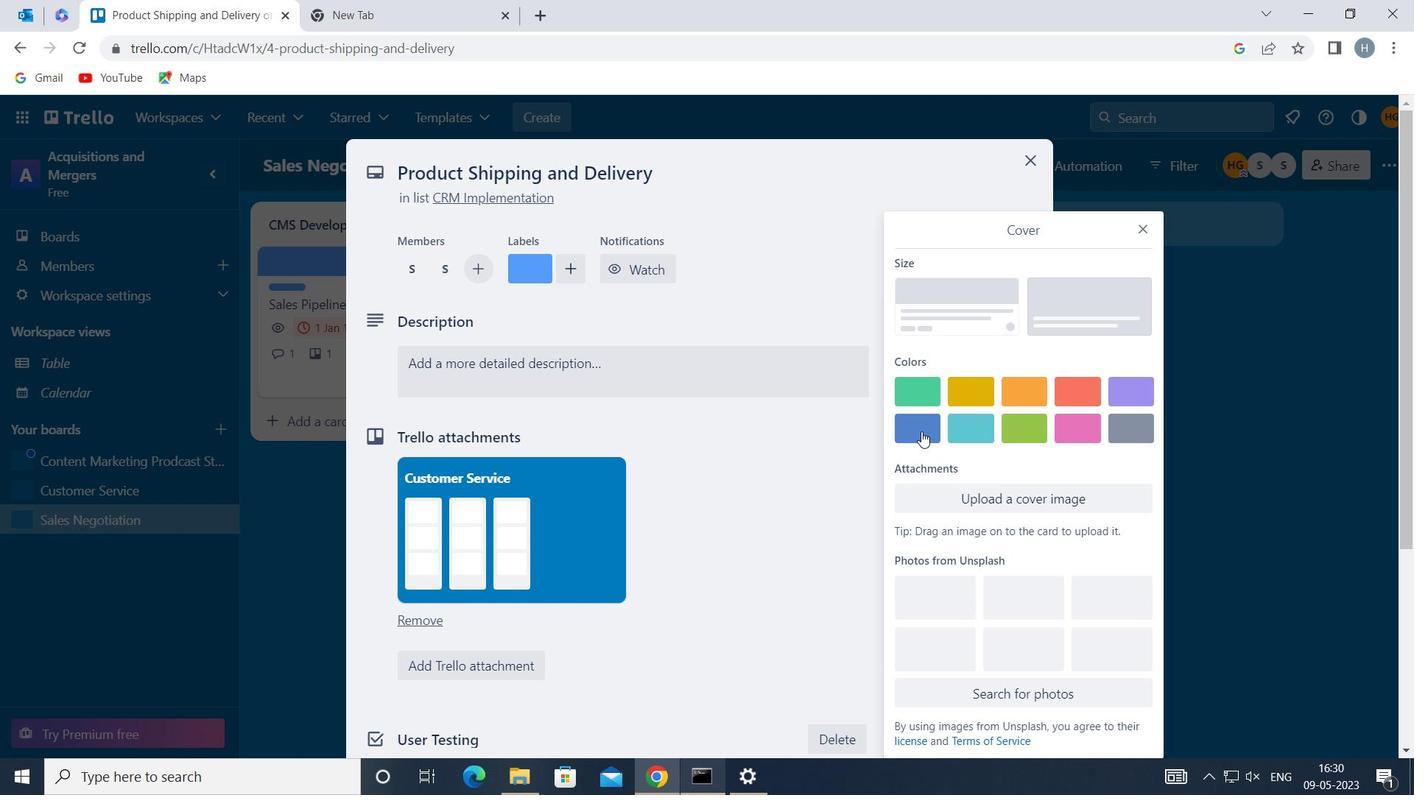 
Action: Mouse pressed left at (921, 429)
Screenshot: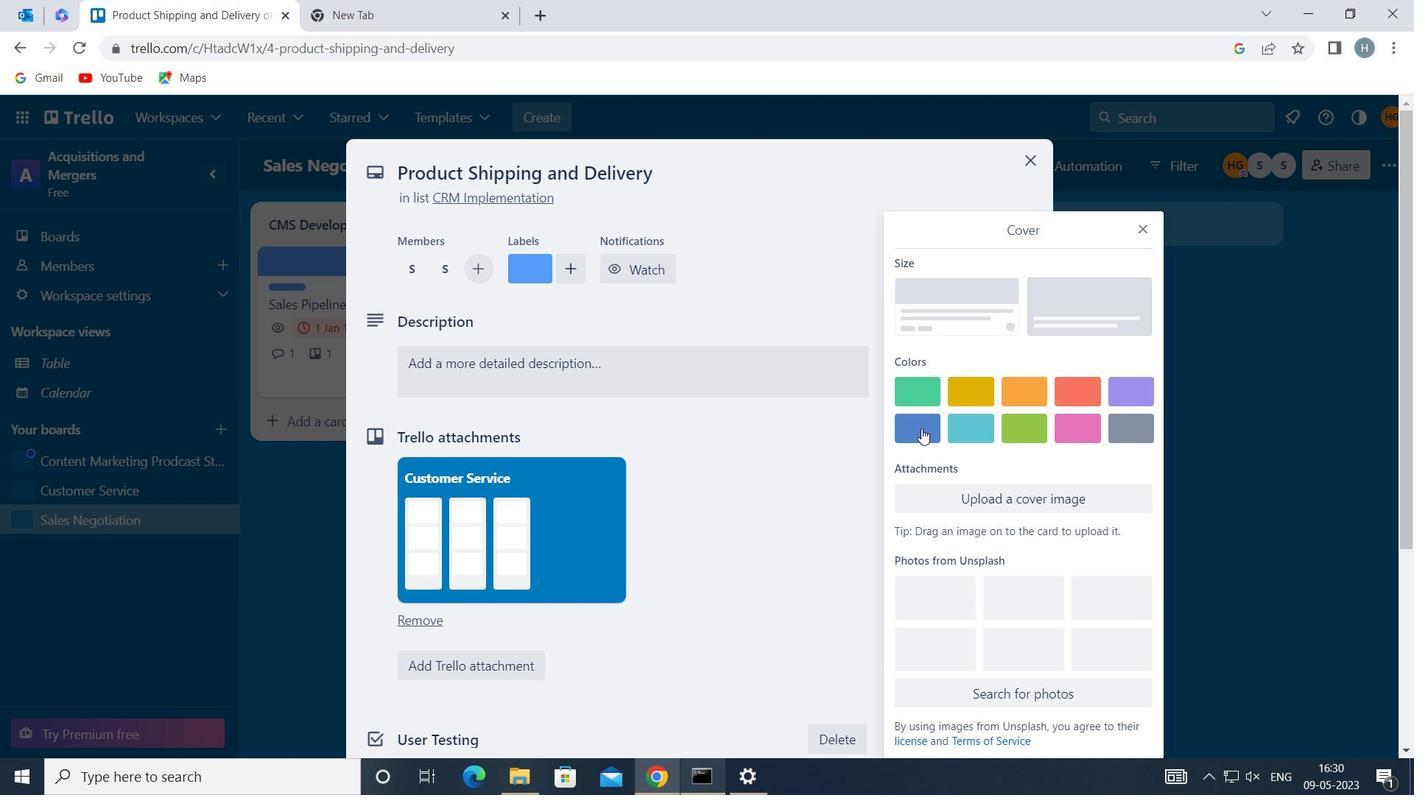 
Action: Mouse moved to (1143, 193)
Screenshot: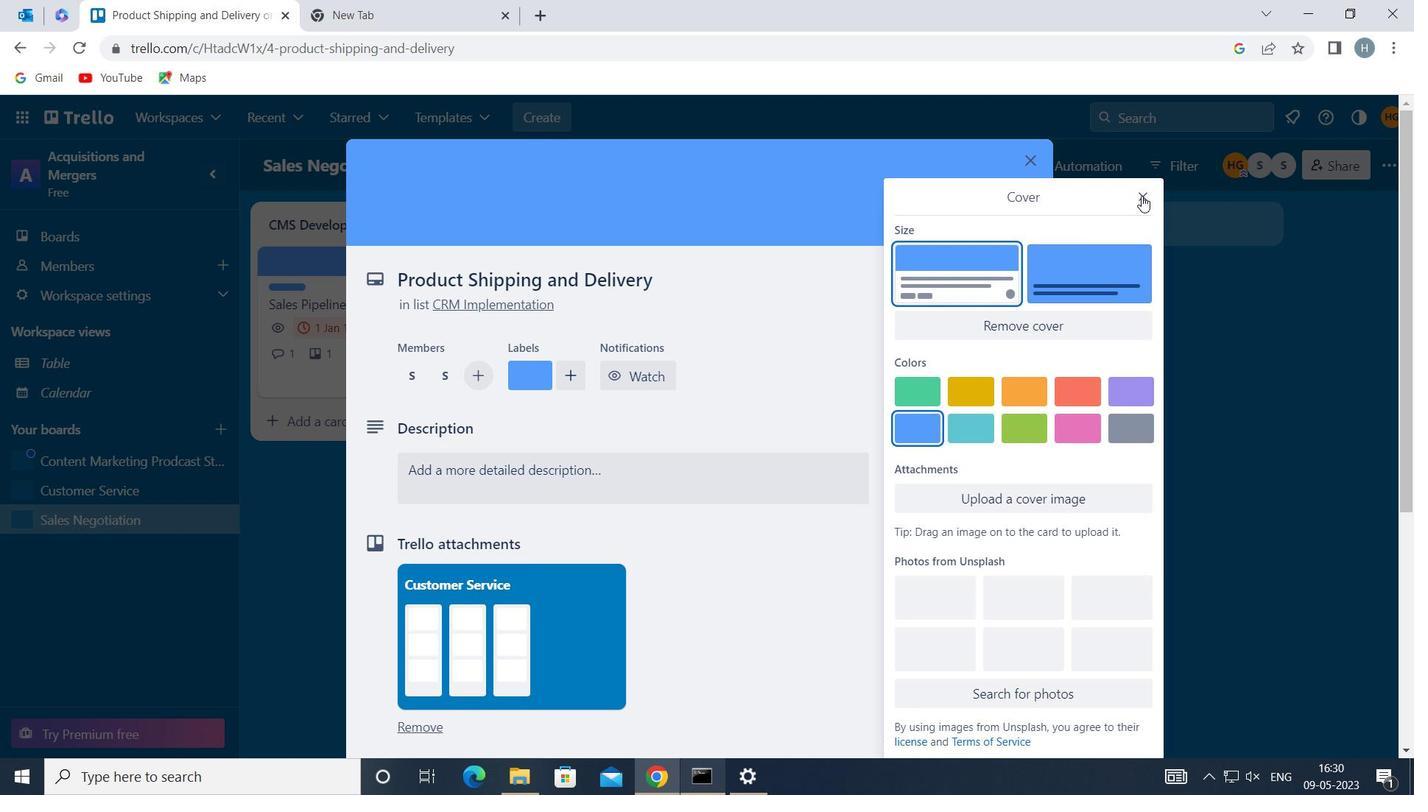 
Action: Mouse pressed left at (1143, 193)
Screenshot: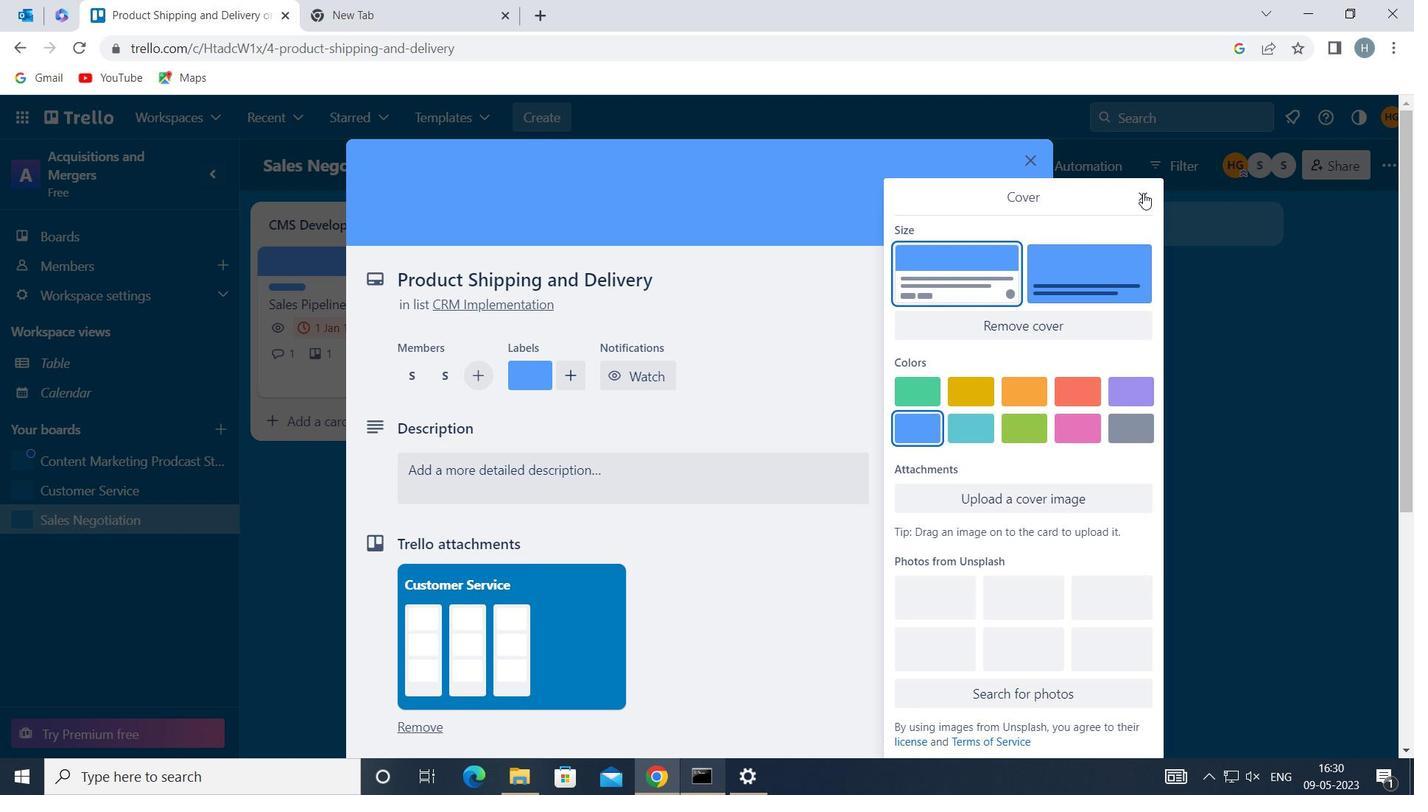 
Action: Mouse moved to (972, 459)
Screenshot: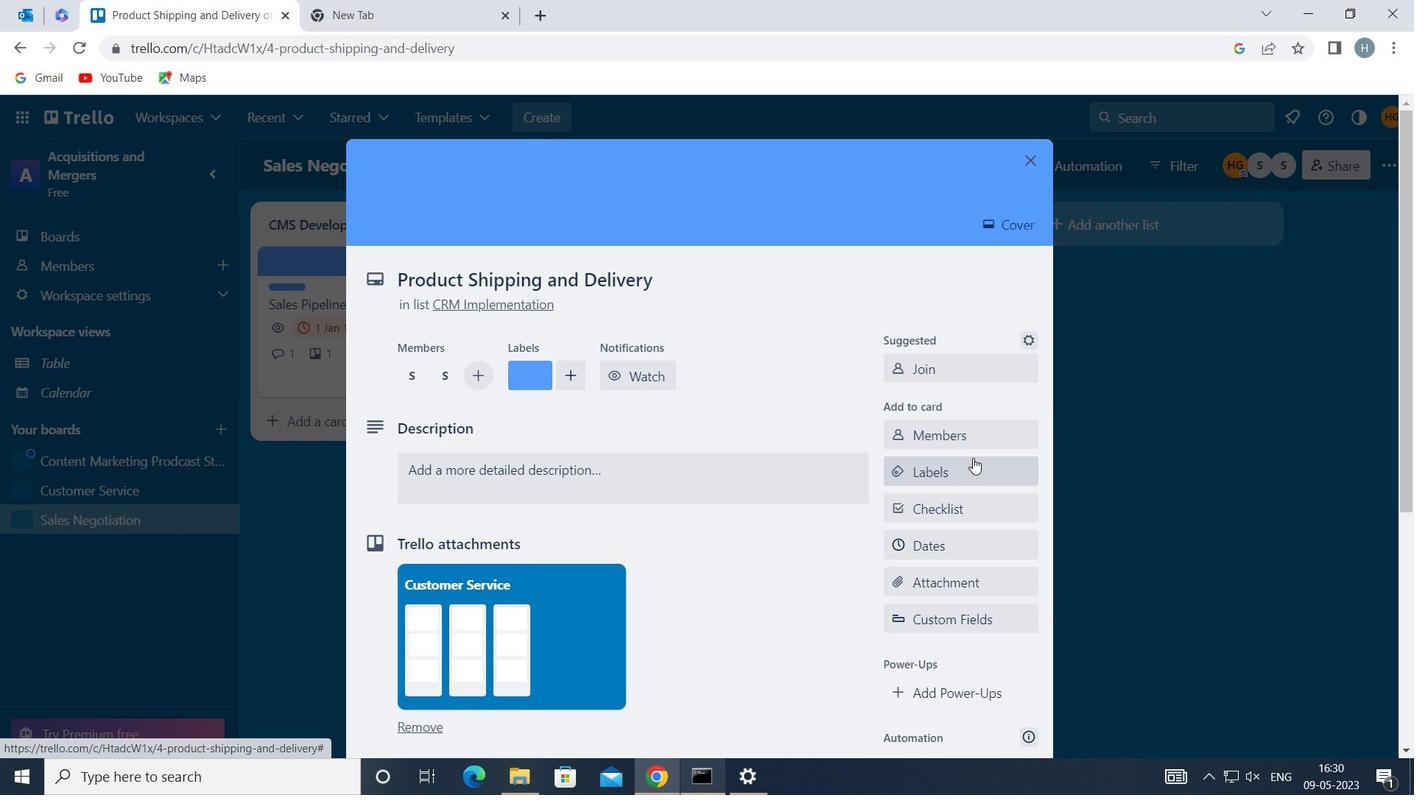 
Action: Mouse scrolled (972, 458) with delta (0, 0)
Screenshot: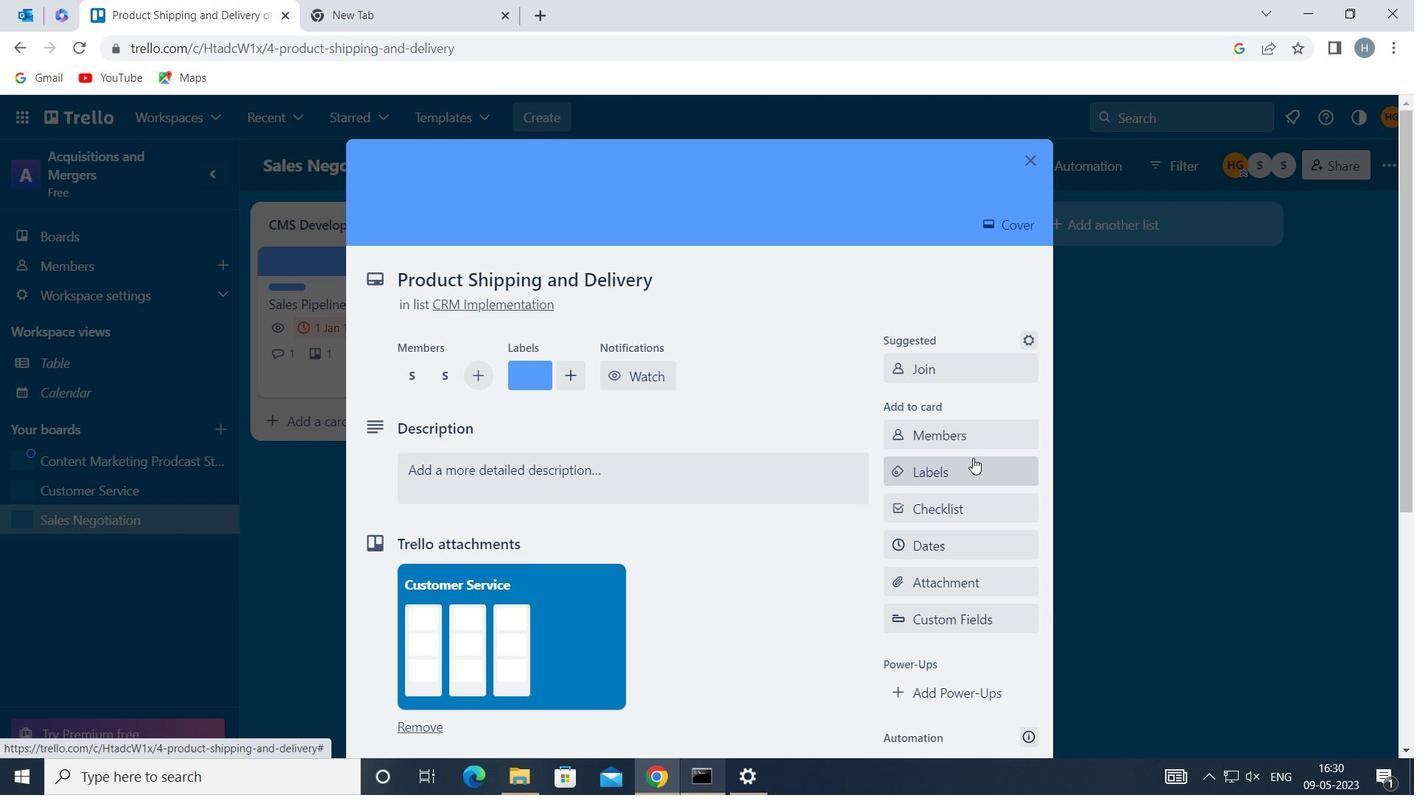 
Action: Mouse moved to (976, 461)
Screenshot: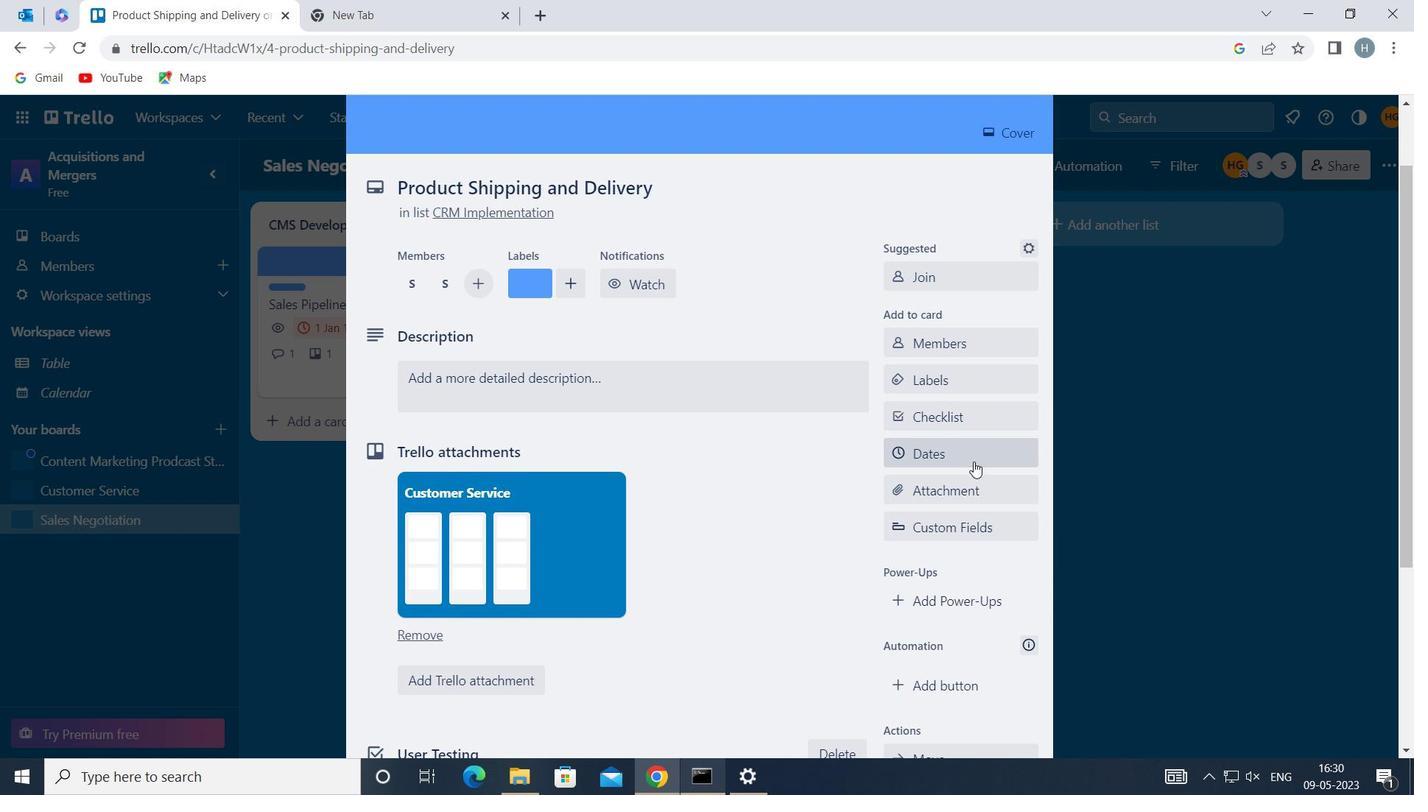 
Action: Mouse scrolled (976, 461) with delta (0, 0)
Screenshot: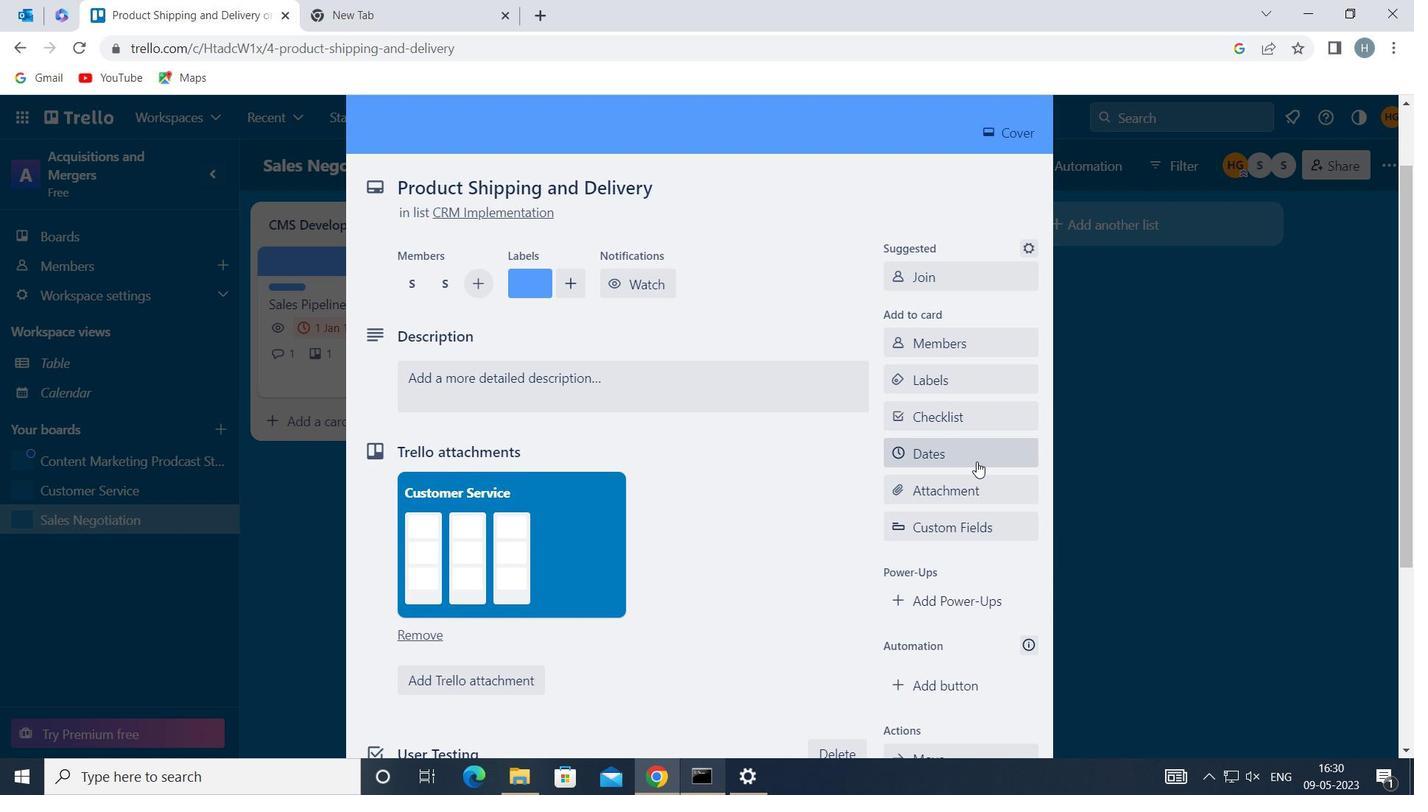 
Action: Mouse moved to (648, 292)
Screenshot: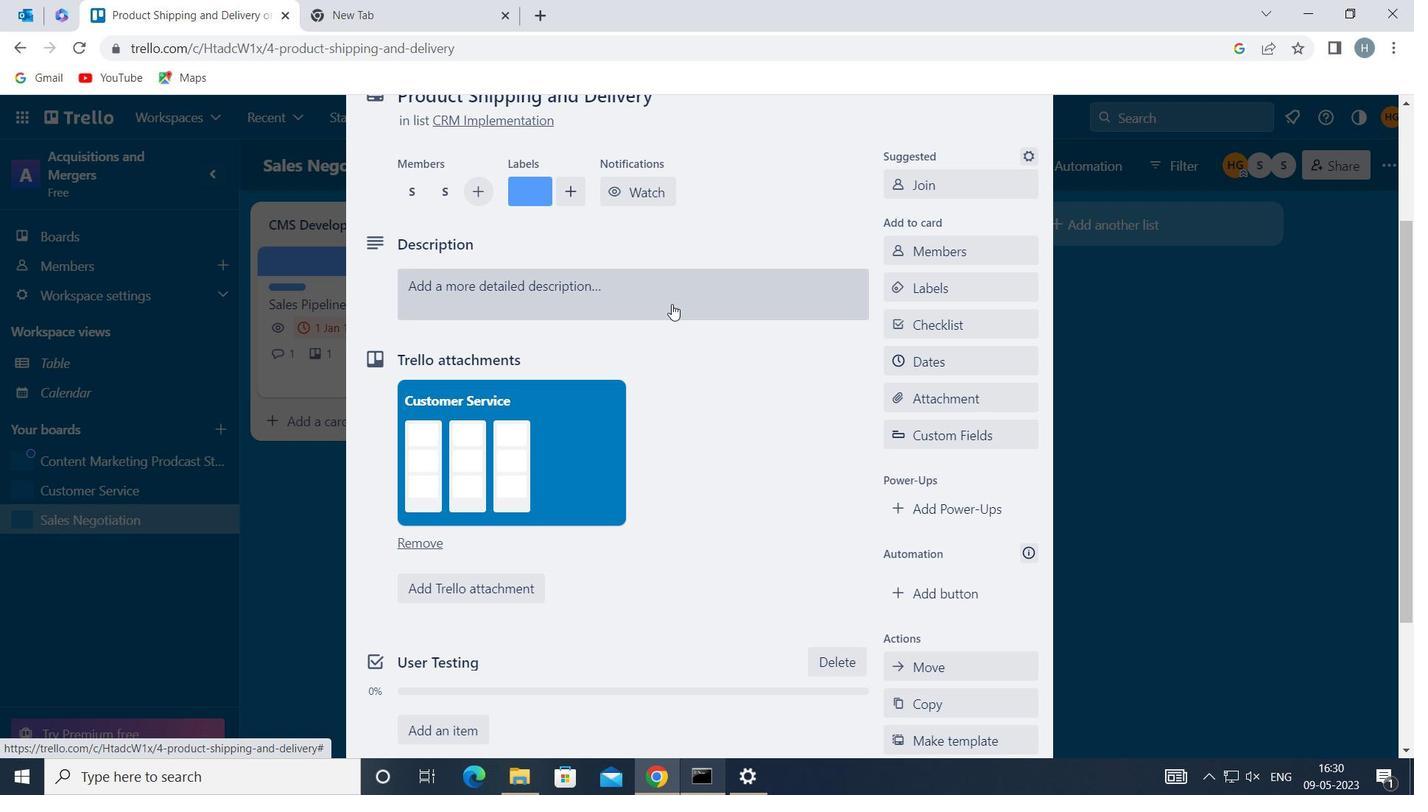 
Action: Mouse pressed left at (648, 292)
Screenshot: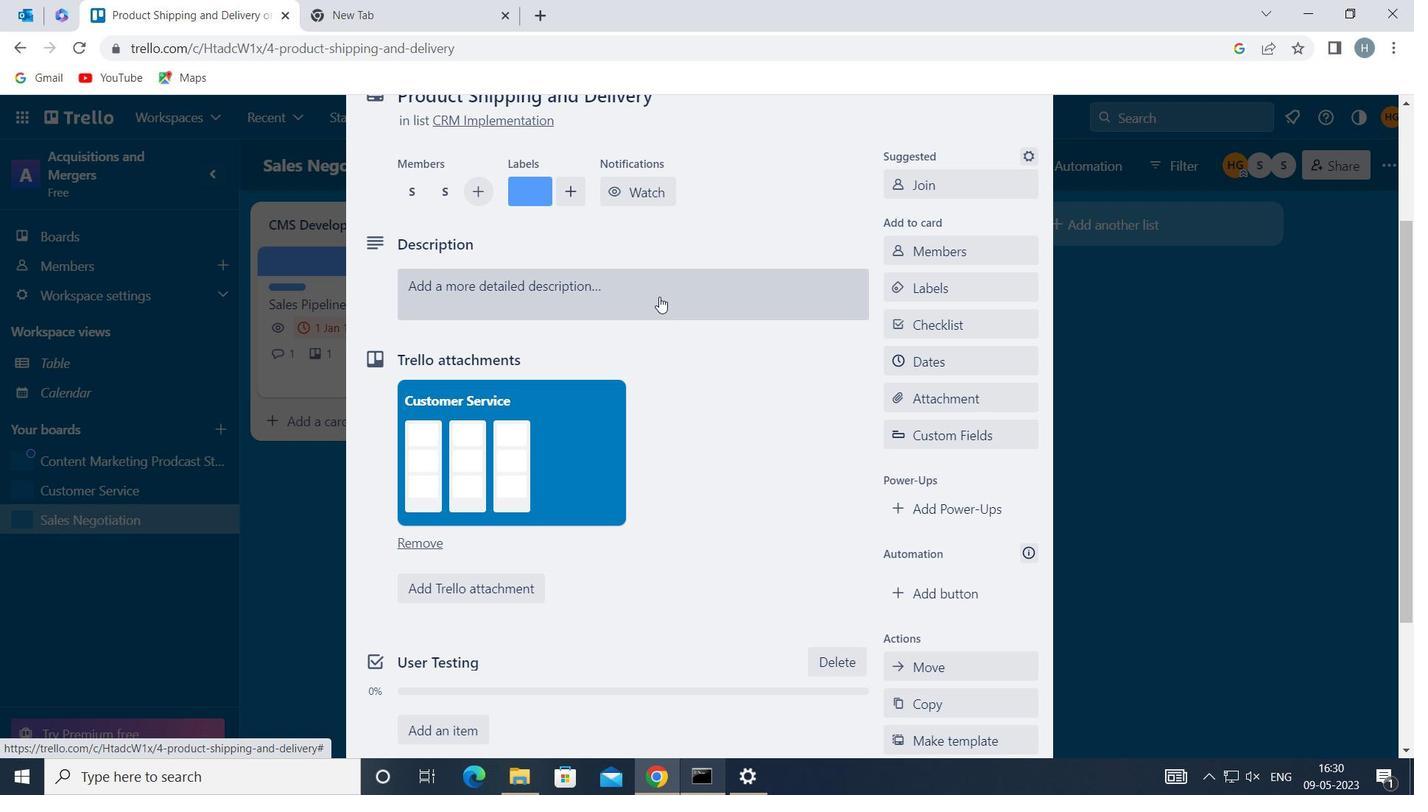 
Action: Mouse moved to (589, 349)
Screenshot: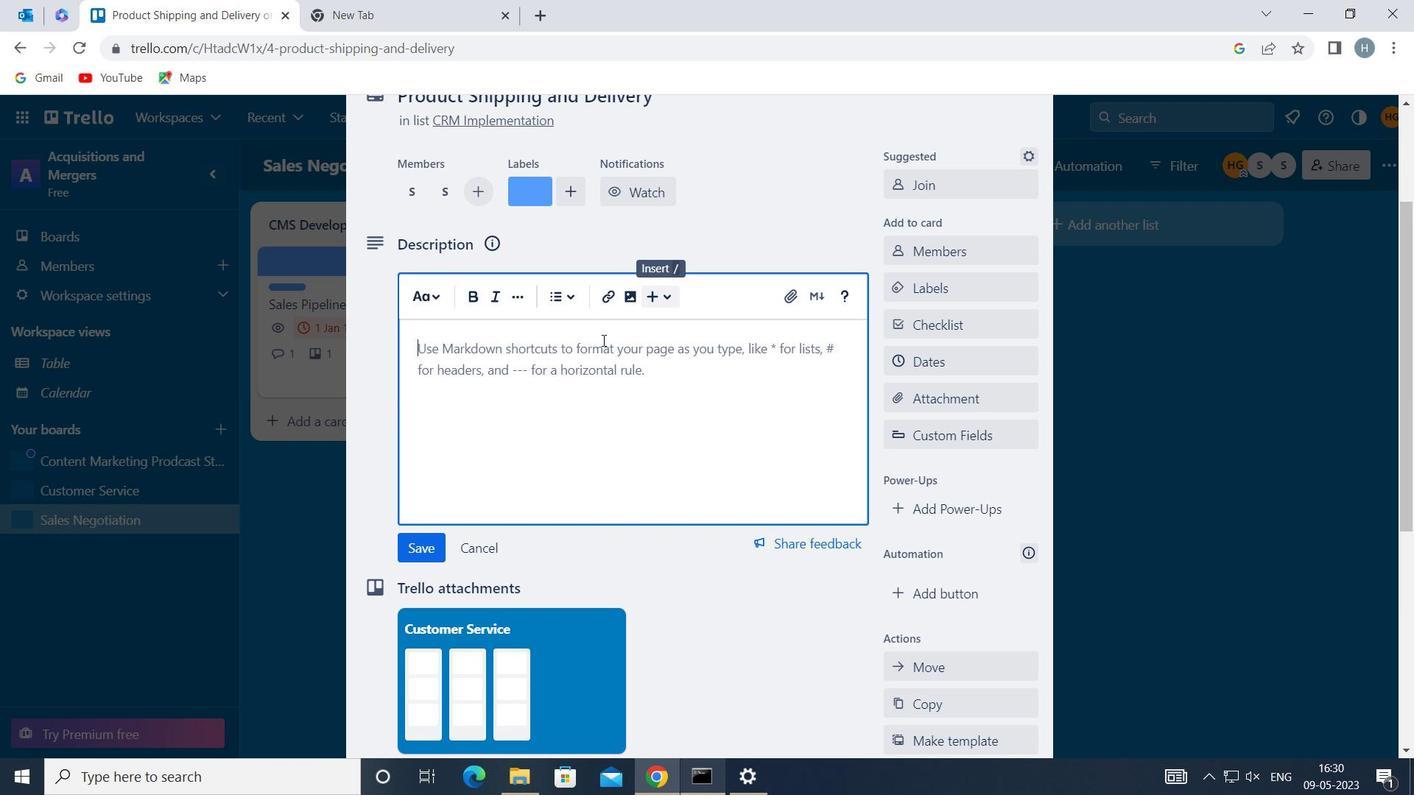 
Action: Mouse pressed left at (589, 349)
Screenshot: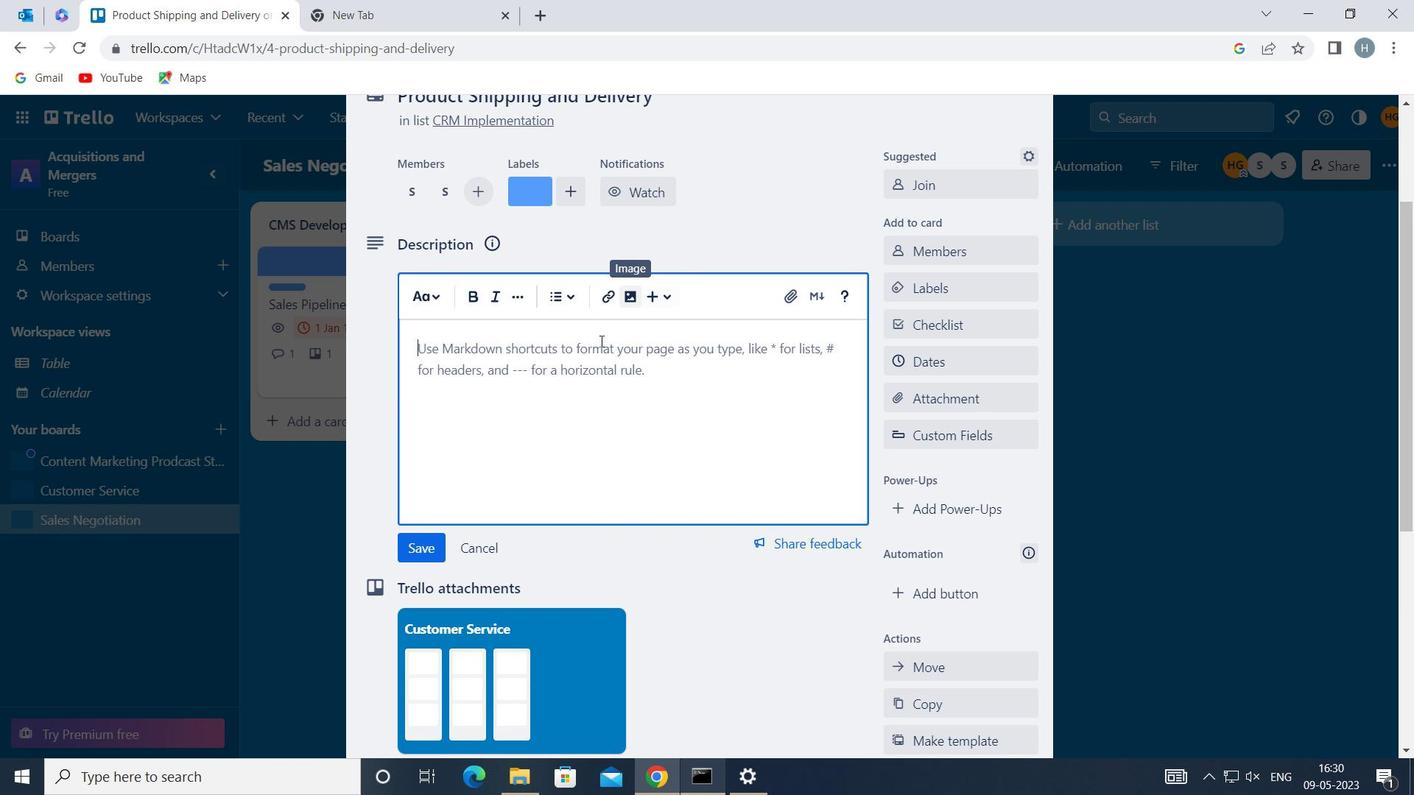 
Action: Mouse moved to (589, 349)
Screenshot: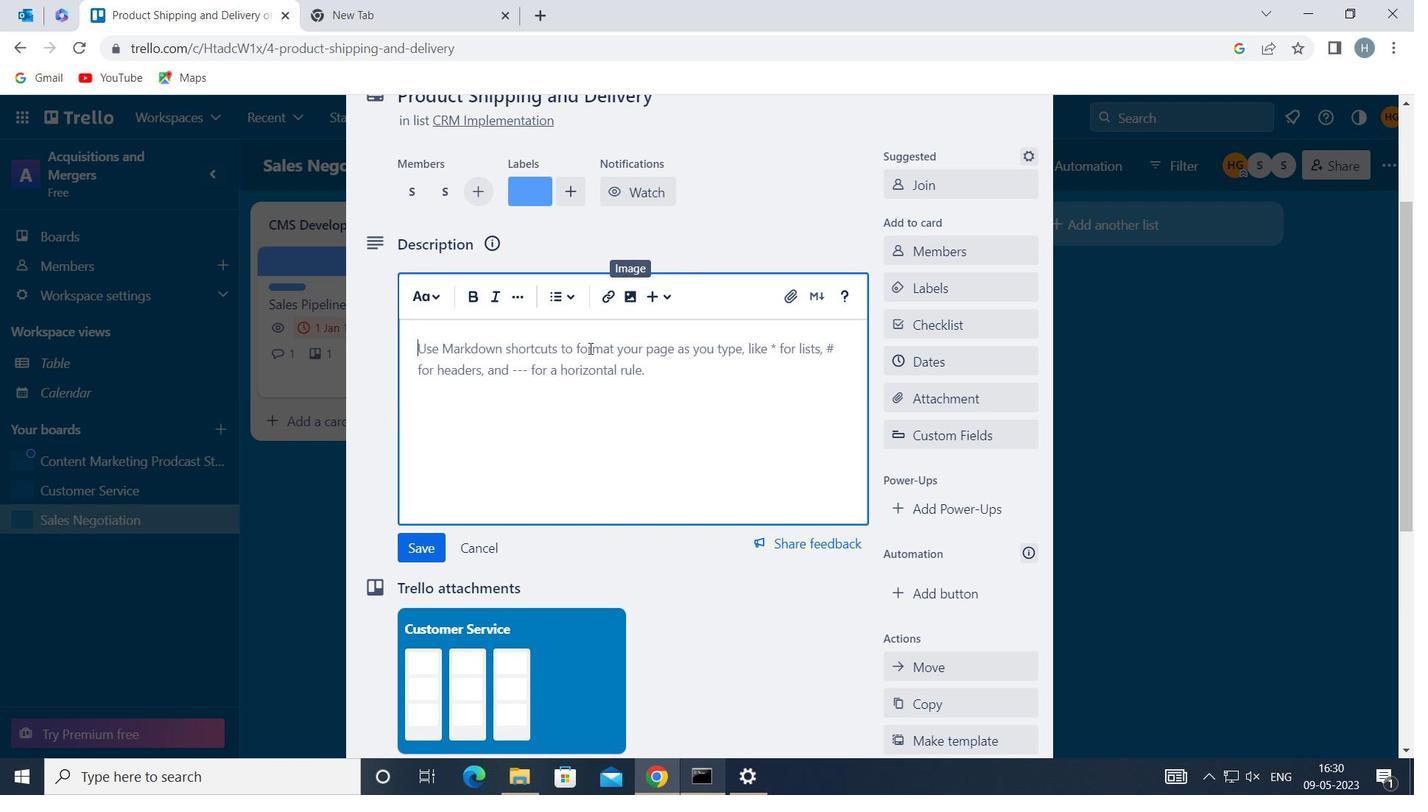 
Action: Key pressed <Key.shift>PLAN<Key.space>AND<Key.space>EXECUTIVE<Key.space>CA<Key.backspace>OMPANY<Key.space>TEAM<Key.space>BUILDING<Key.space>RETREAT<Key.space>WITH<Key.space>FOCUS<Key.space>ON<Key.space>PERSNAL<Key.space>GROWTH<Key.space>AND<Key.space>DEVELOPMENT<Key.space>
Screenshot: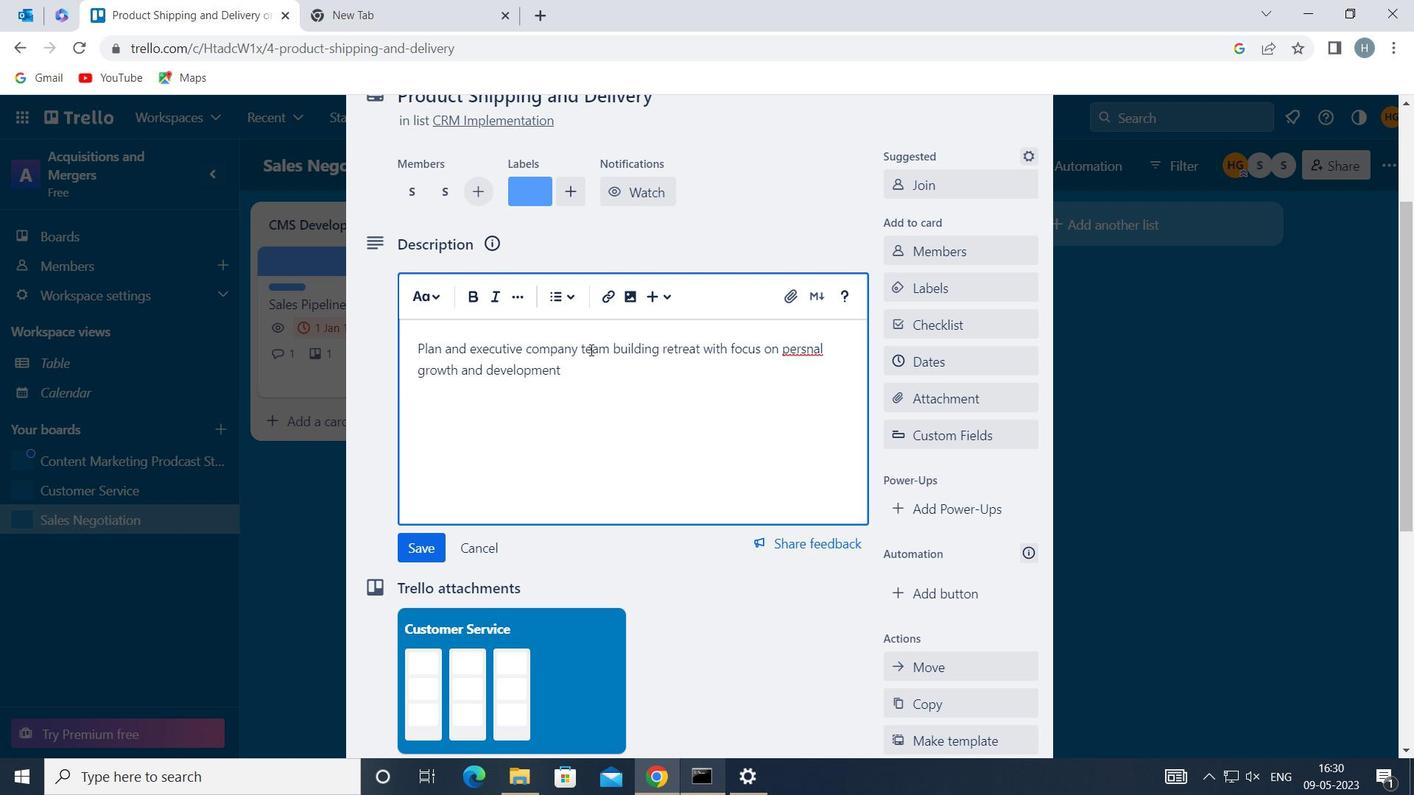 
Action: Mouse moved to (800, 348)
Screenshot: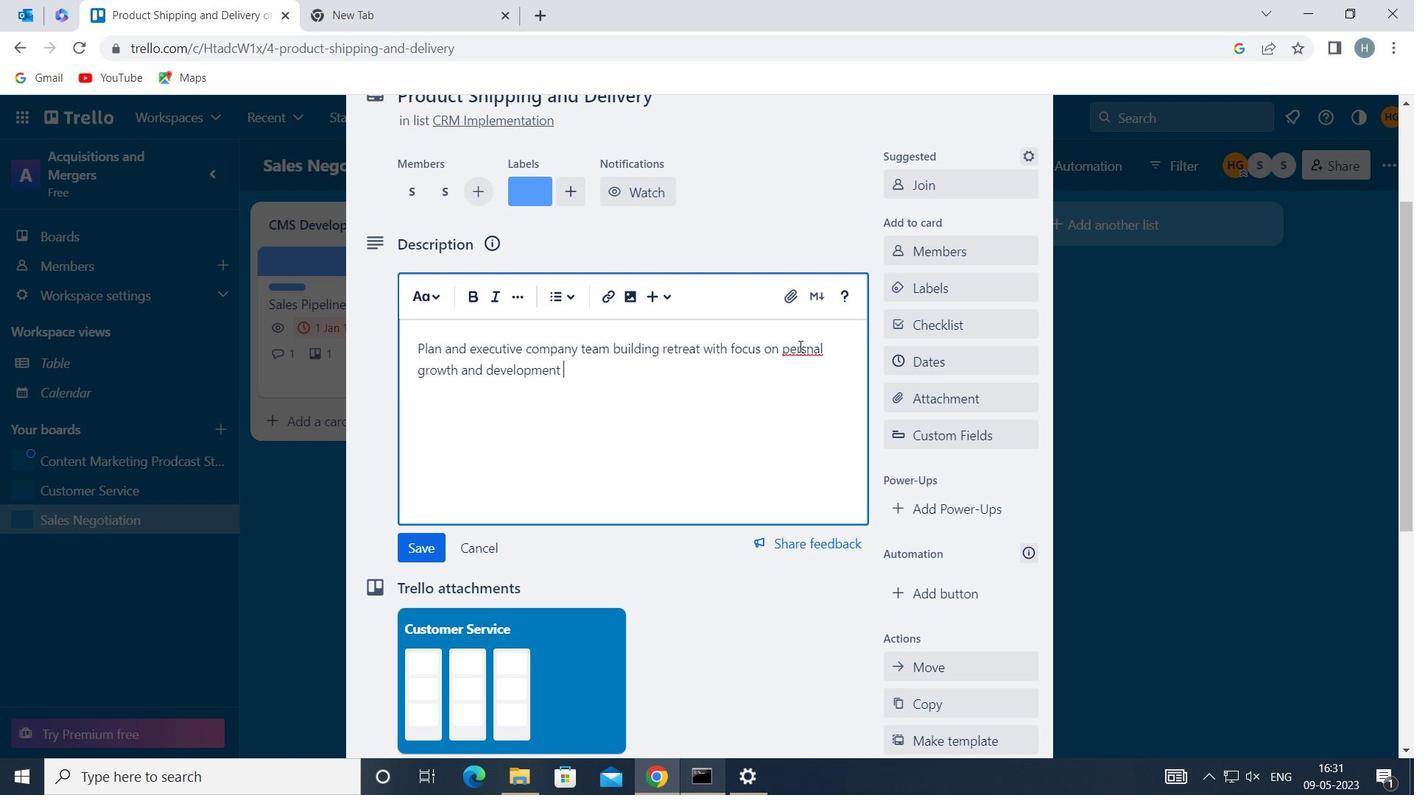 
Action: Mouse pressed left at (800, 348)
Screenshot: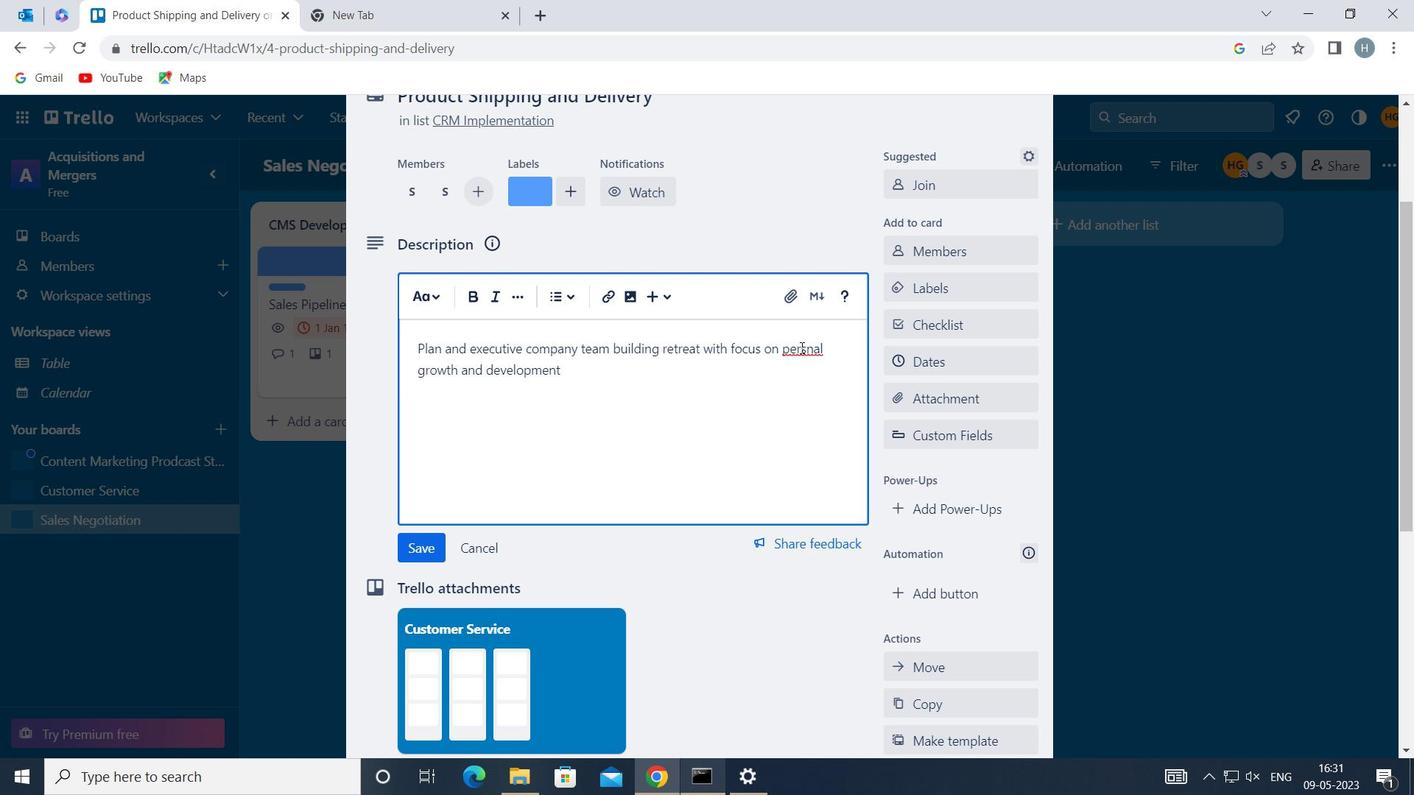 
Action: Mouse moved to (805, 348)
Screenshot: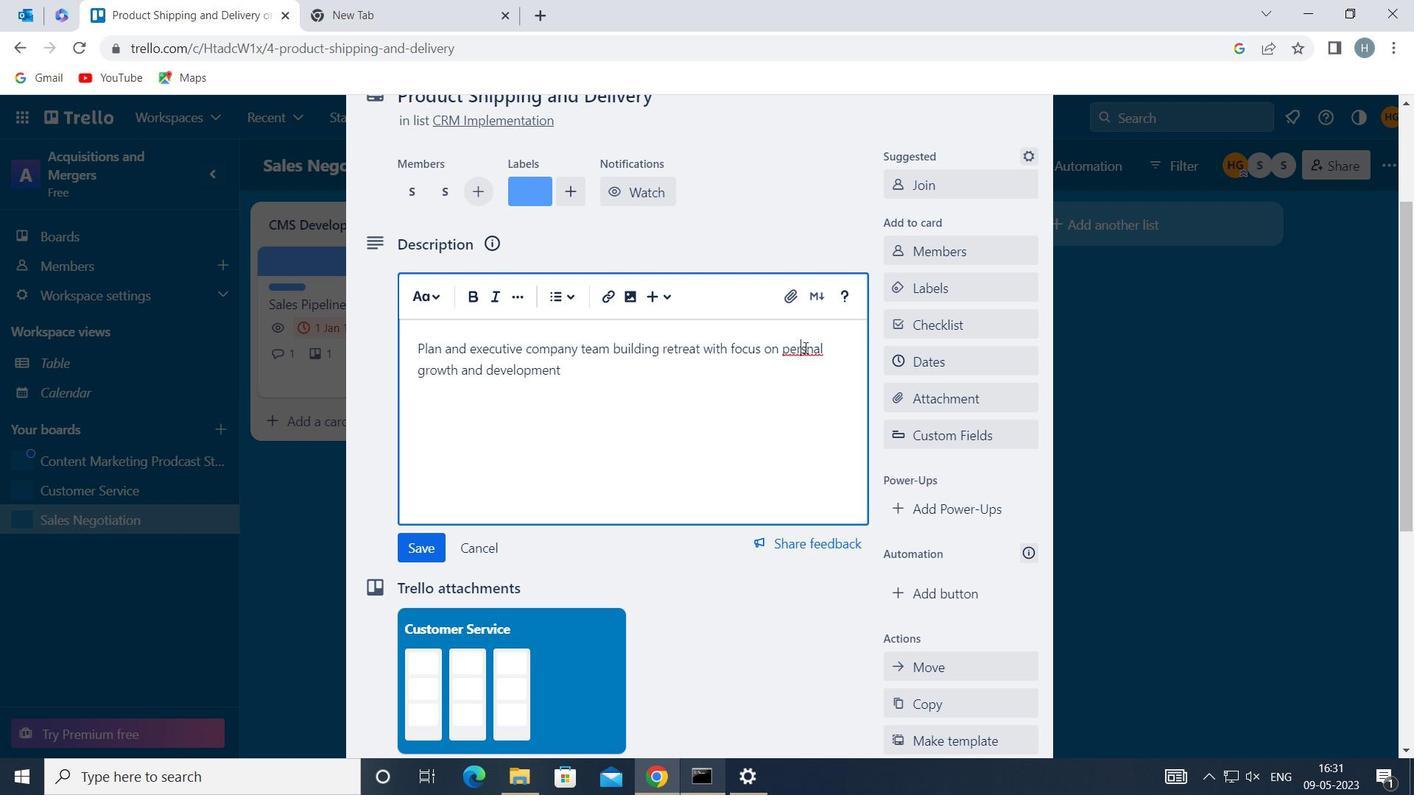 
Action: Mouse pressed left at (805, 348)
Screenshot: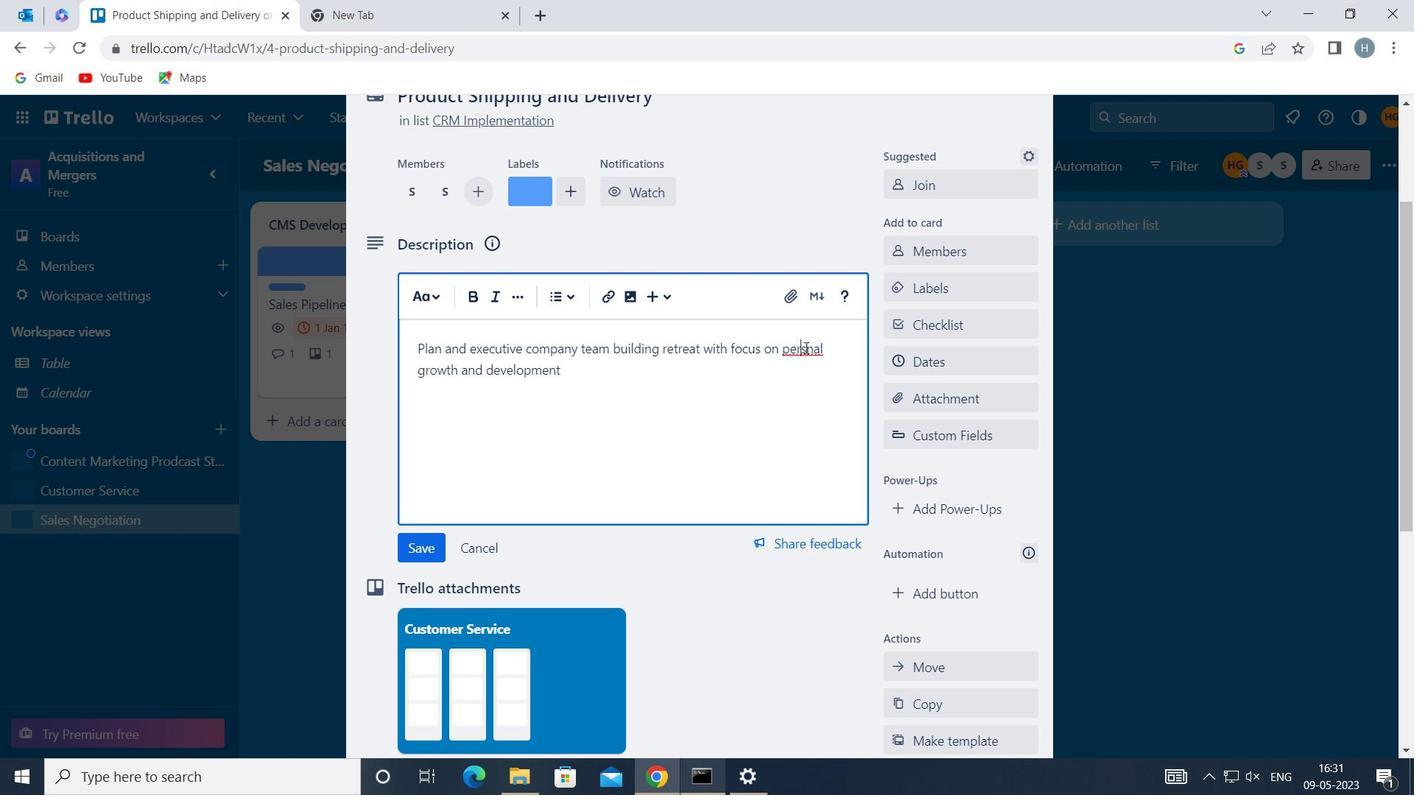 
Action: Mouse moved to (806, 348)
Screenshot: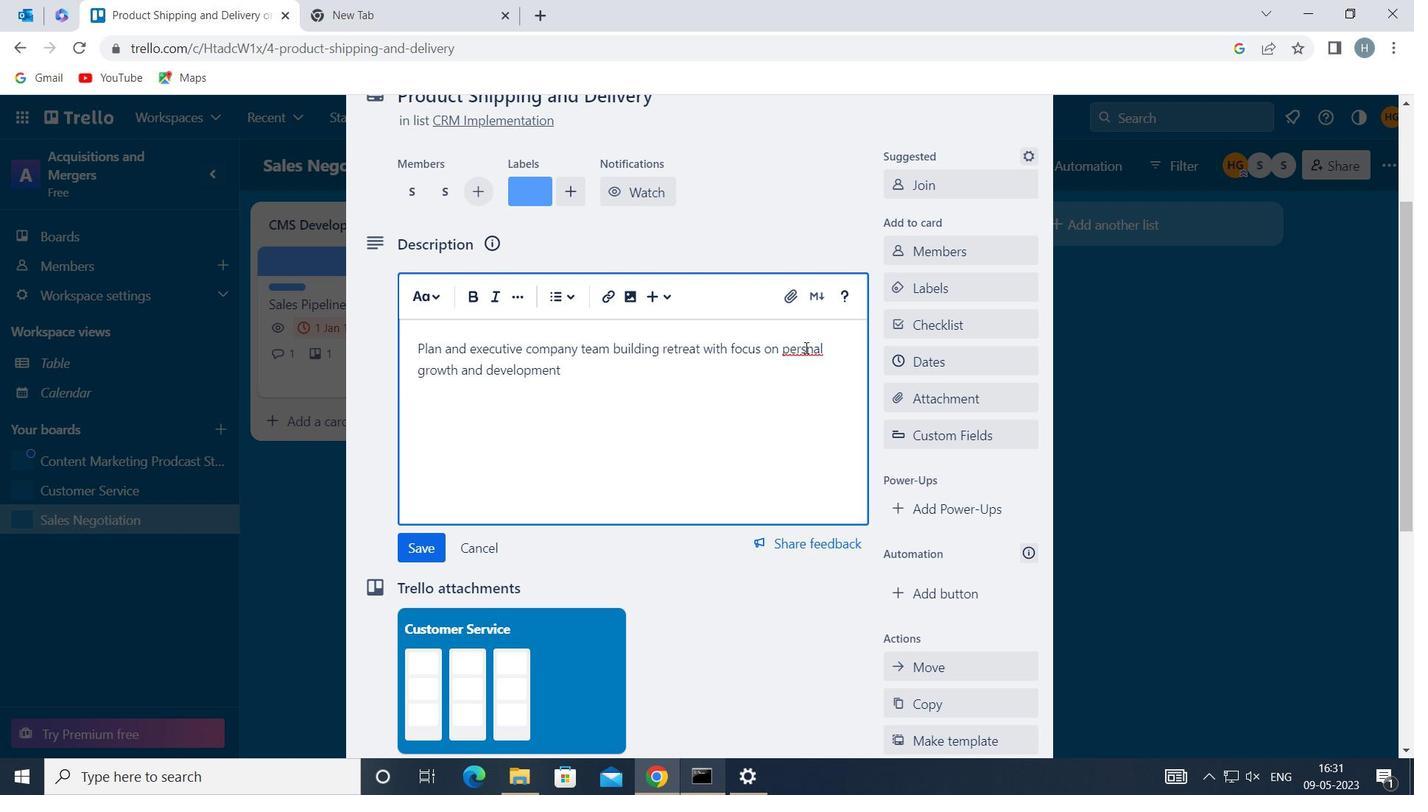 
Action: Key pressed O
Screenshot: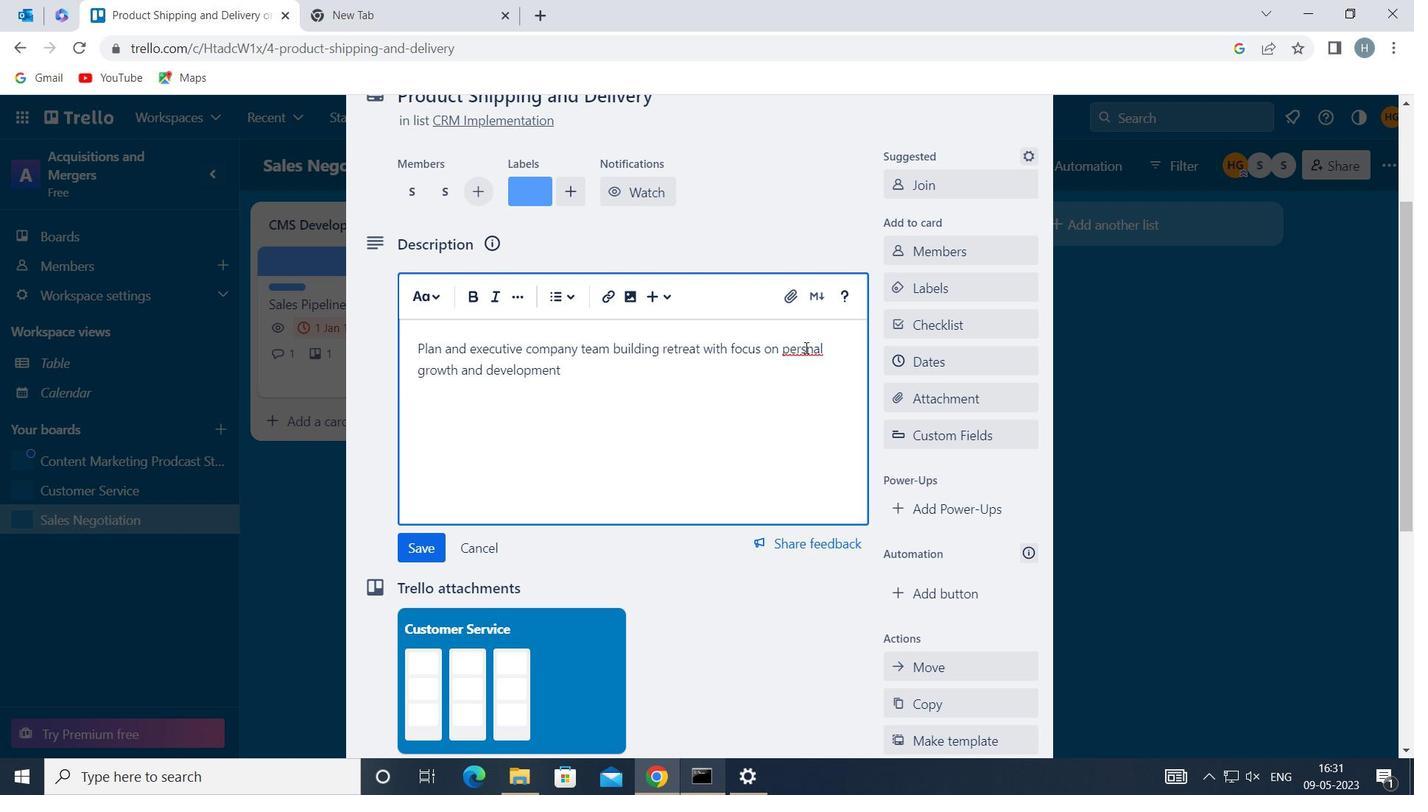 
Action: Mouse moved to (706, 403)
Screenshot: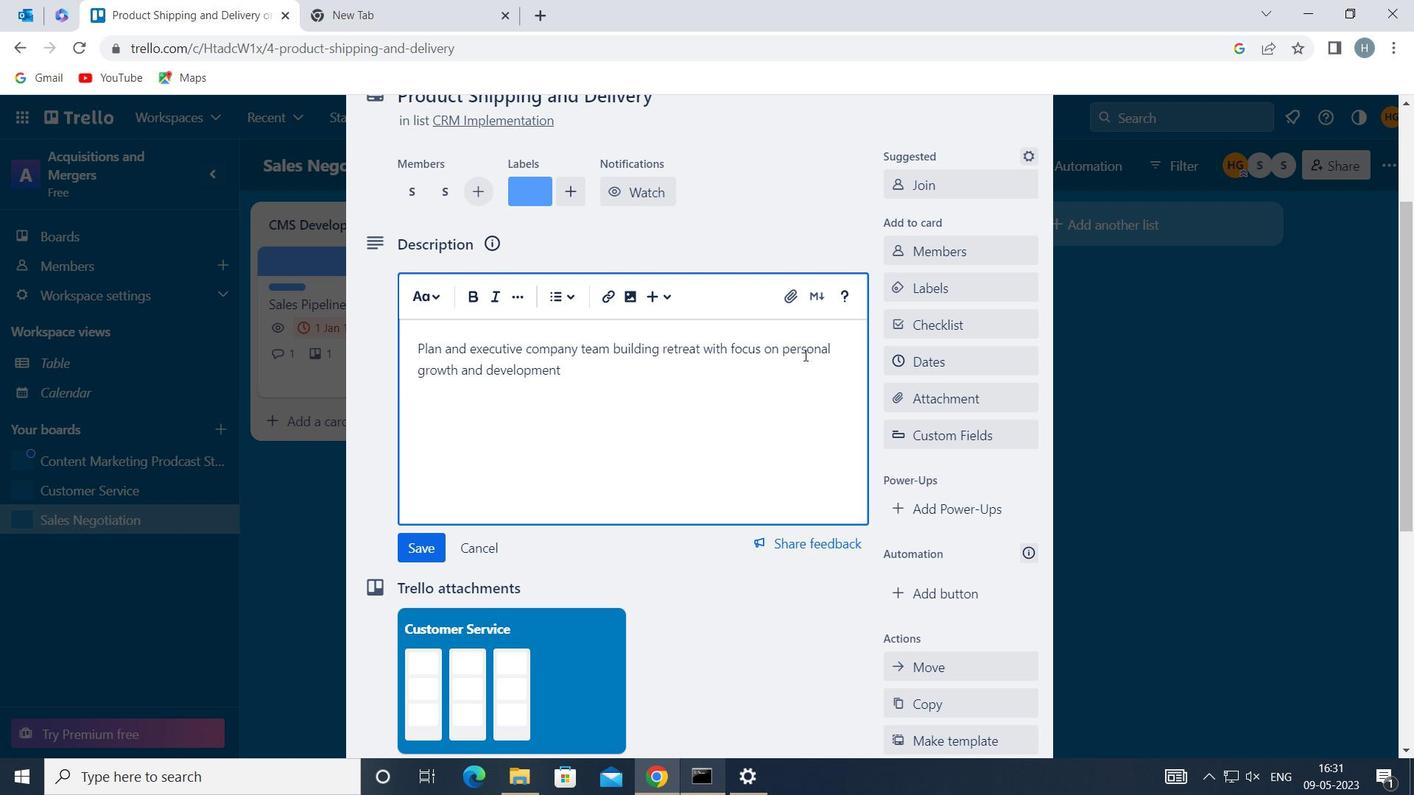 
Action: Mouse pressed left at (706, 403)
Screenshot: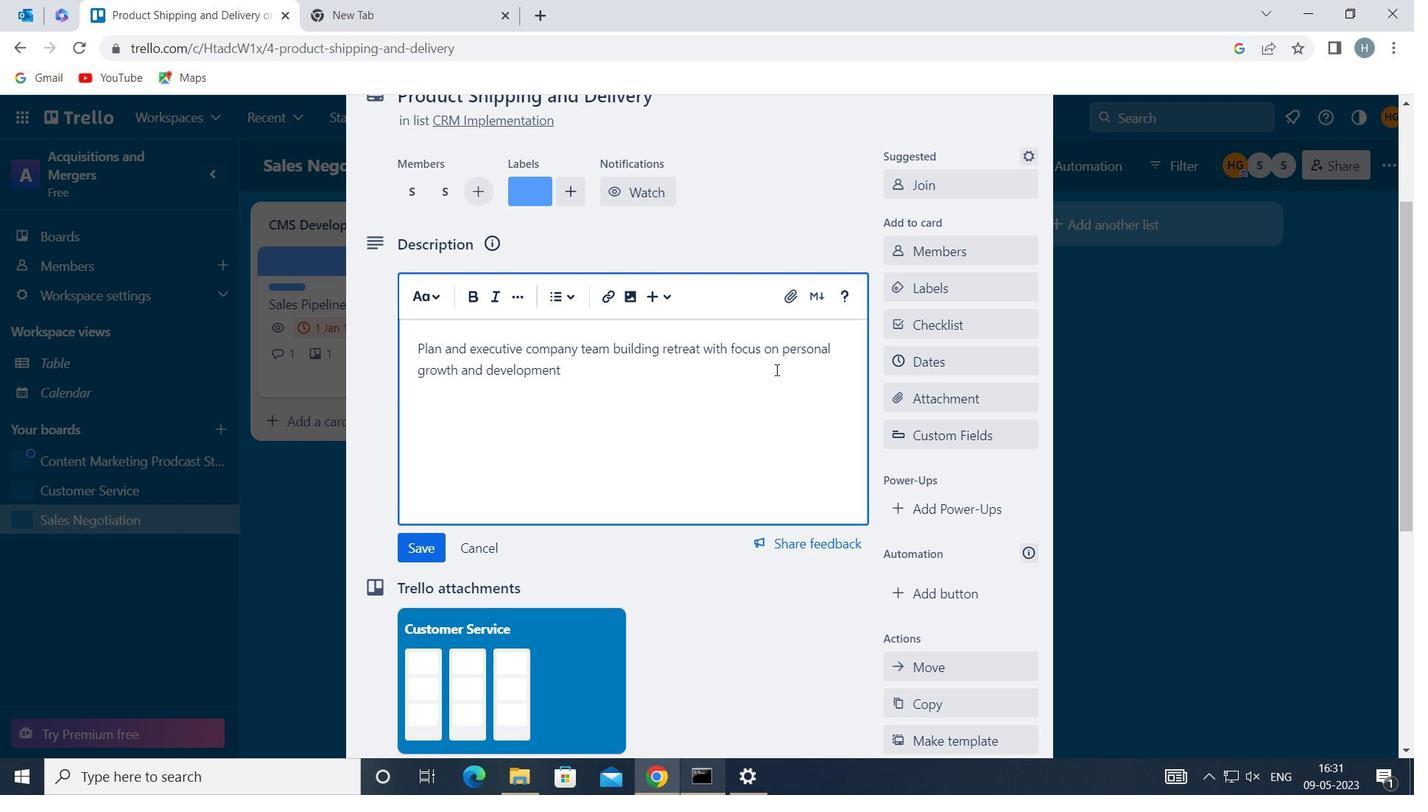 
Action: Mouse moved to (419, 542)
Screenshot: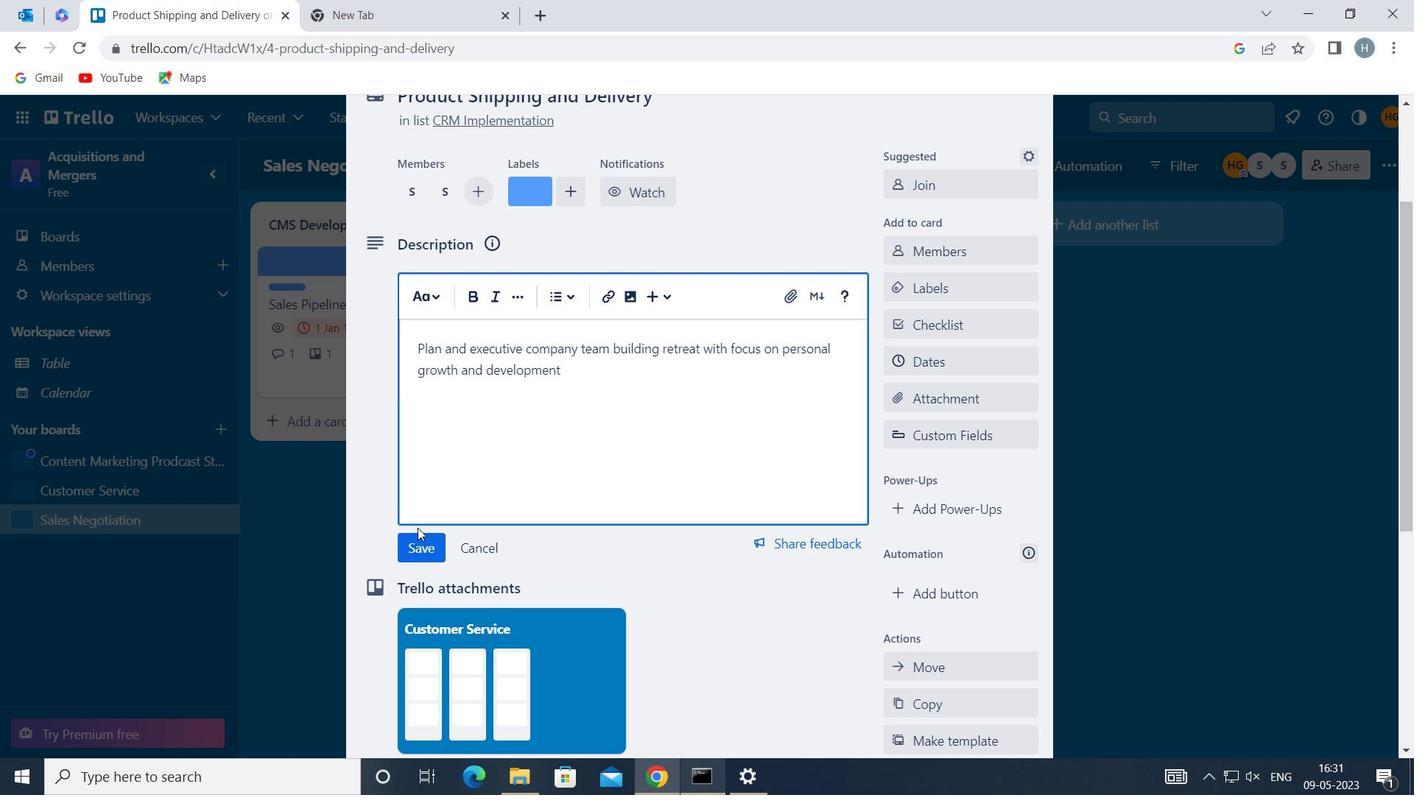 
Action: Mouse pressed left at (419, 542)
Screenshot: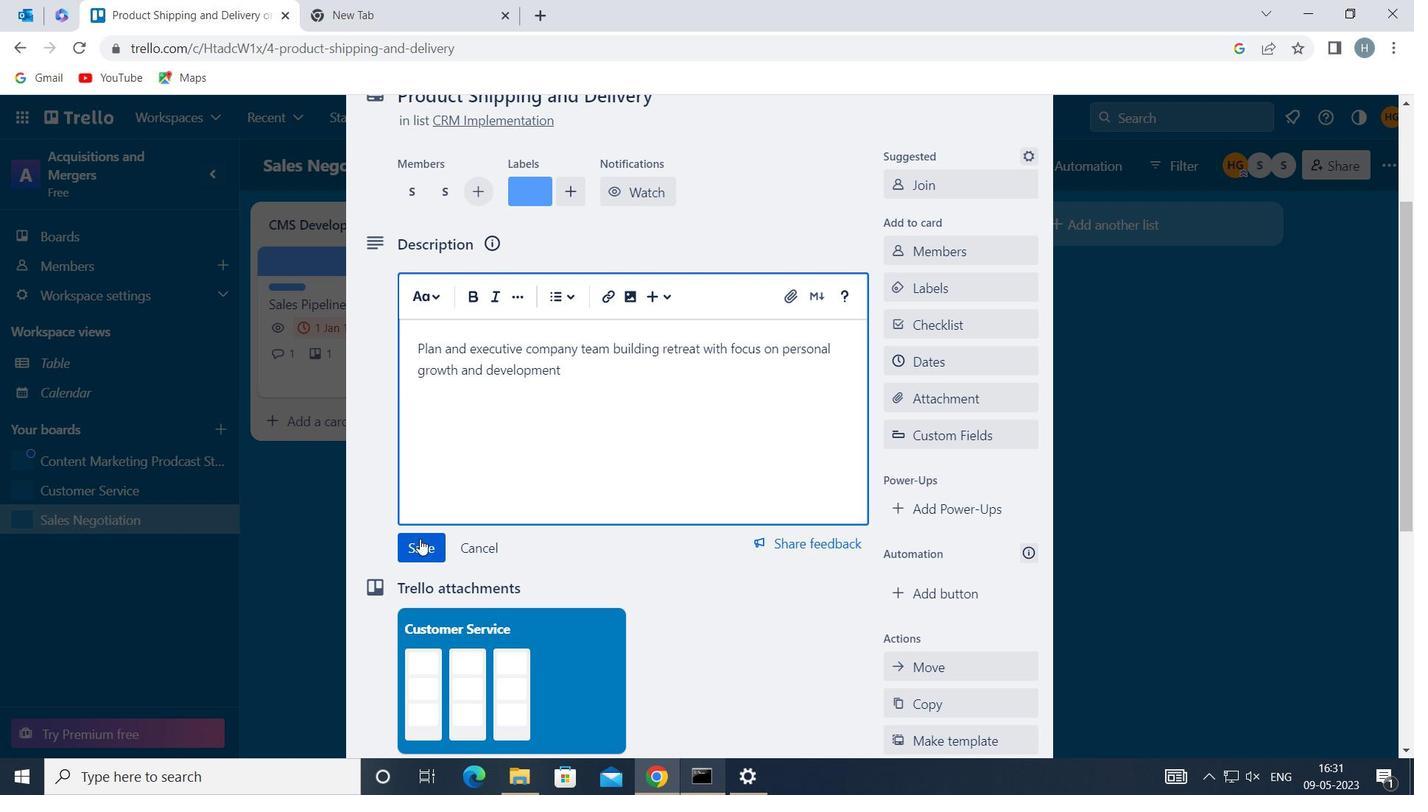 
Action: Mouse moved to (575, 451)
Screenshot: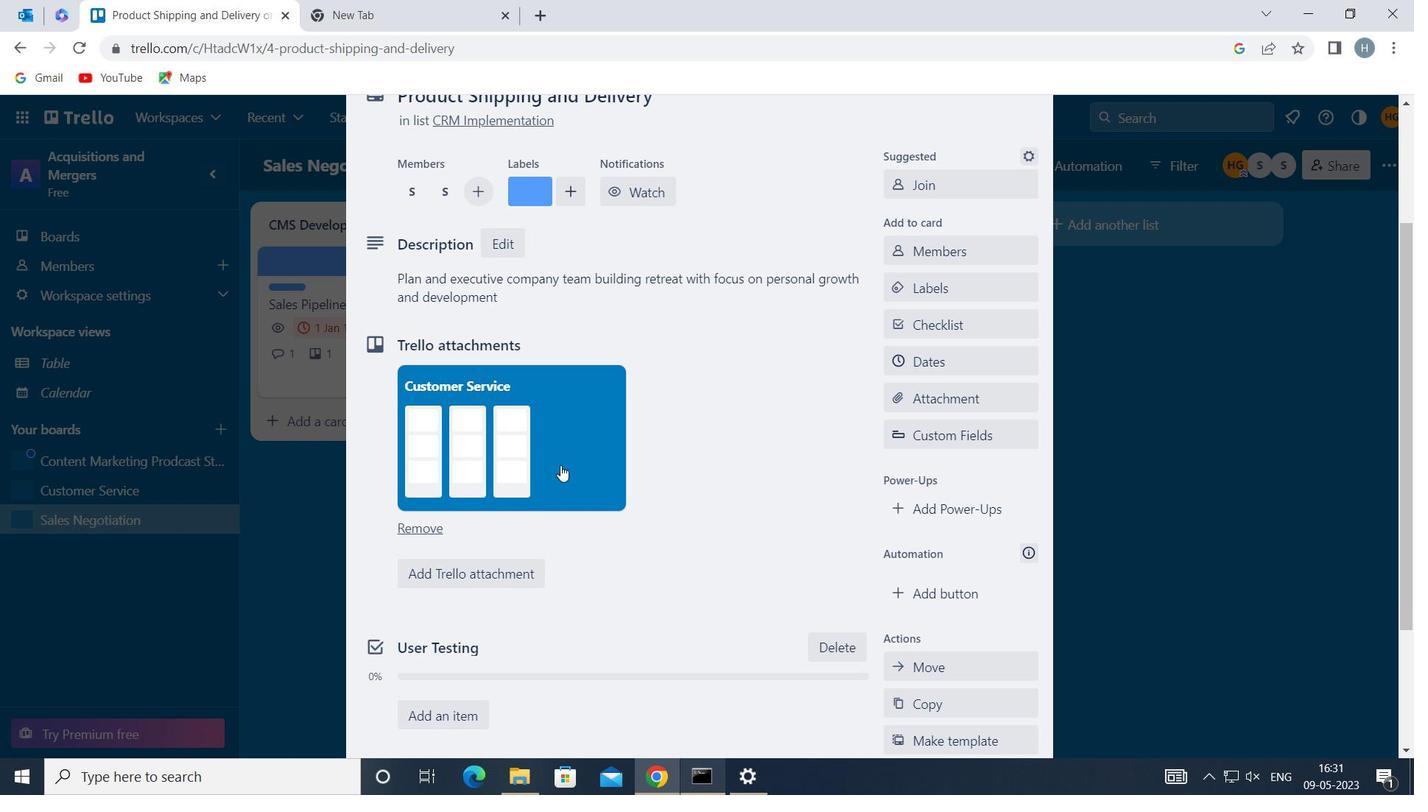 
Action: Mouse scrolled (575, 450) with delta (0, 0)
Screenshot: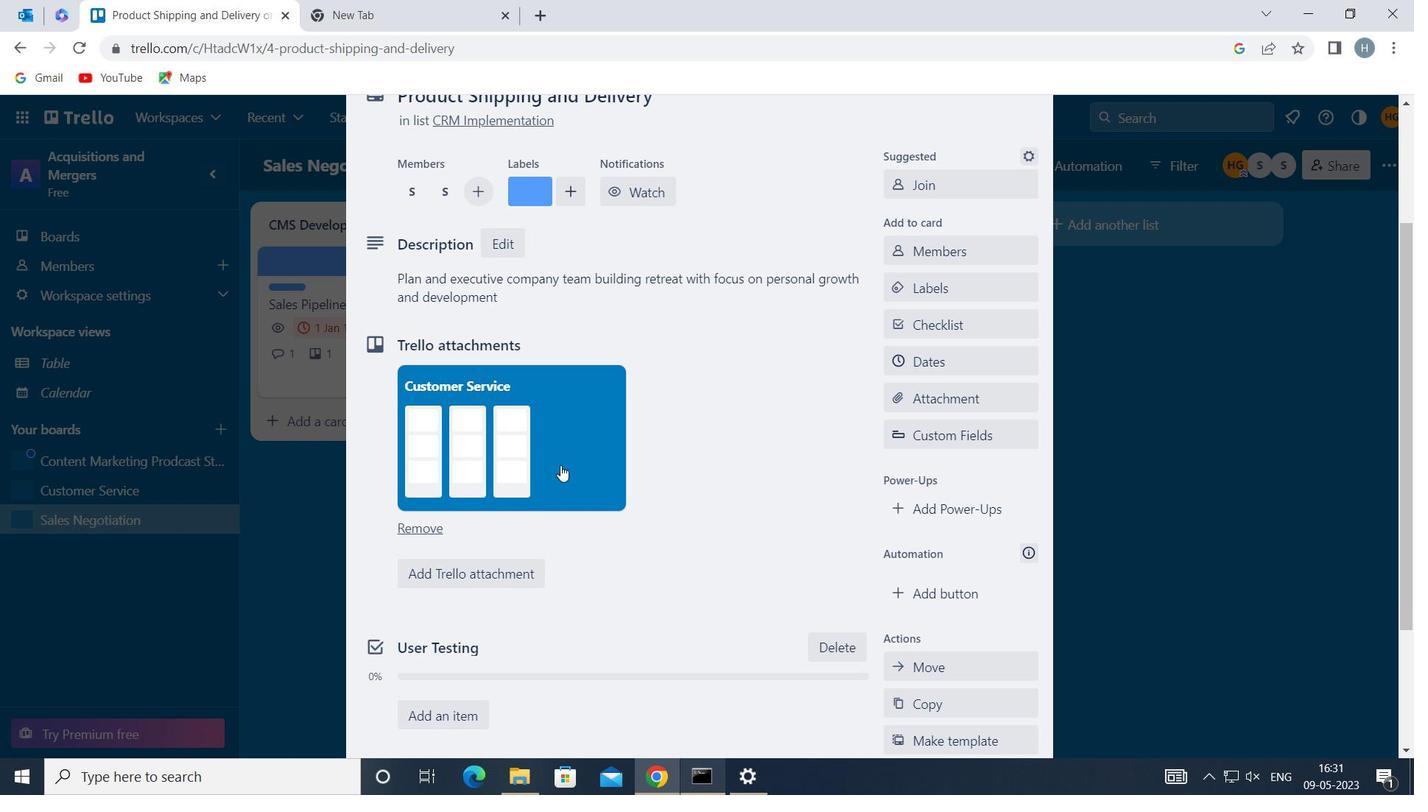 
Action: Mouse moved to (580, 450)
Screenshot: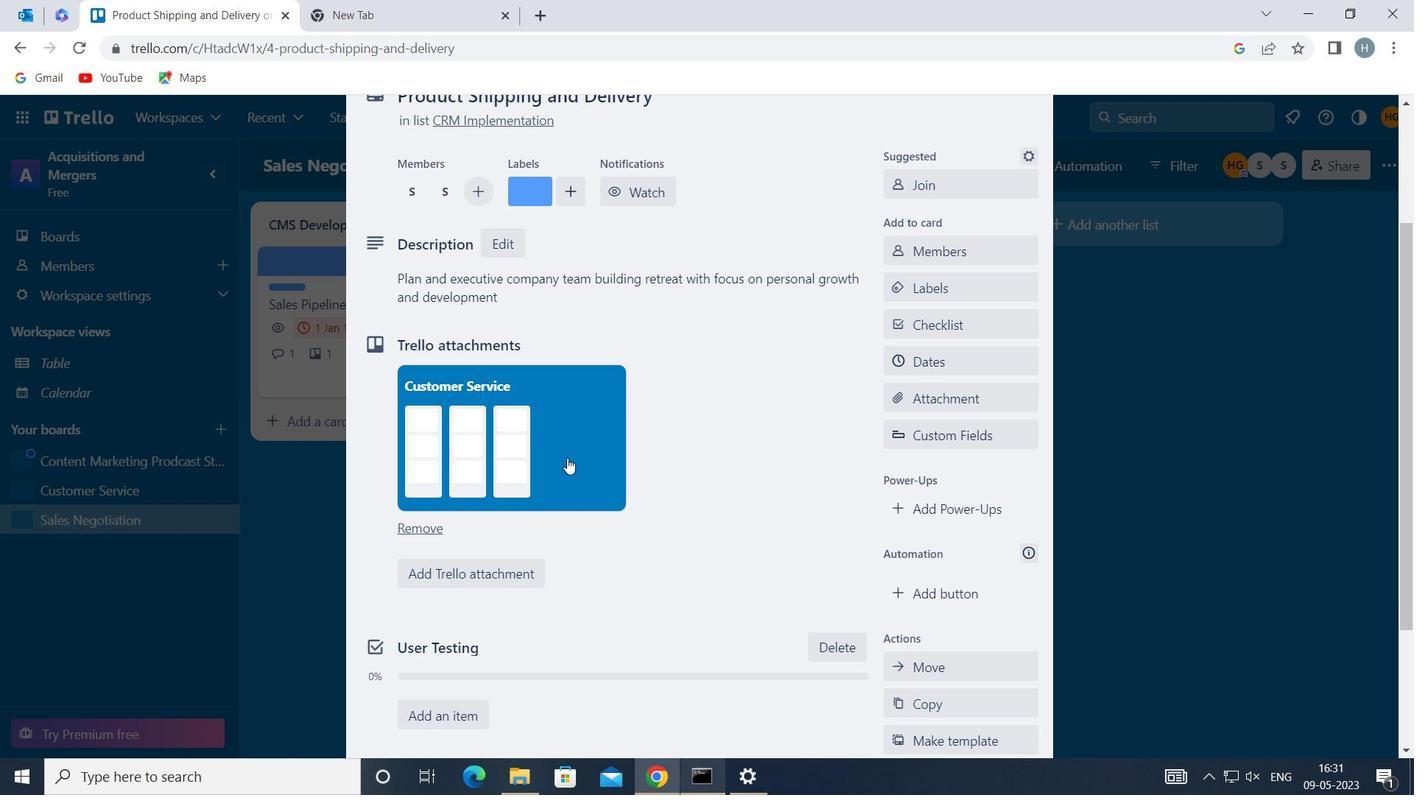
Action: Mouse scrolled (580, 449) with delta (0, 0)
Screenshot: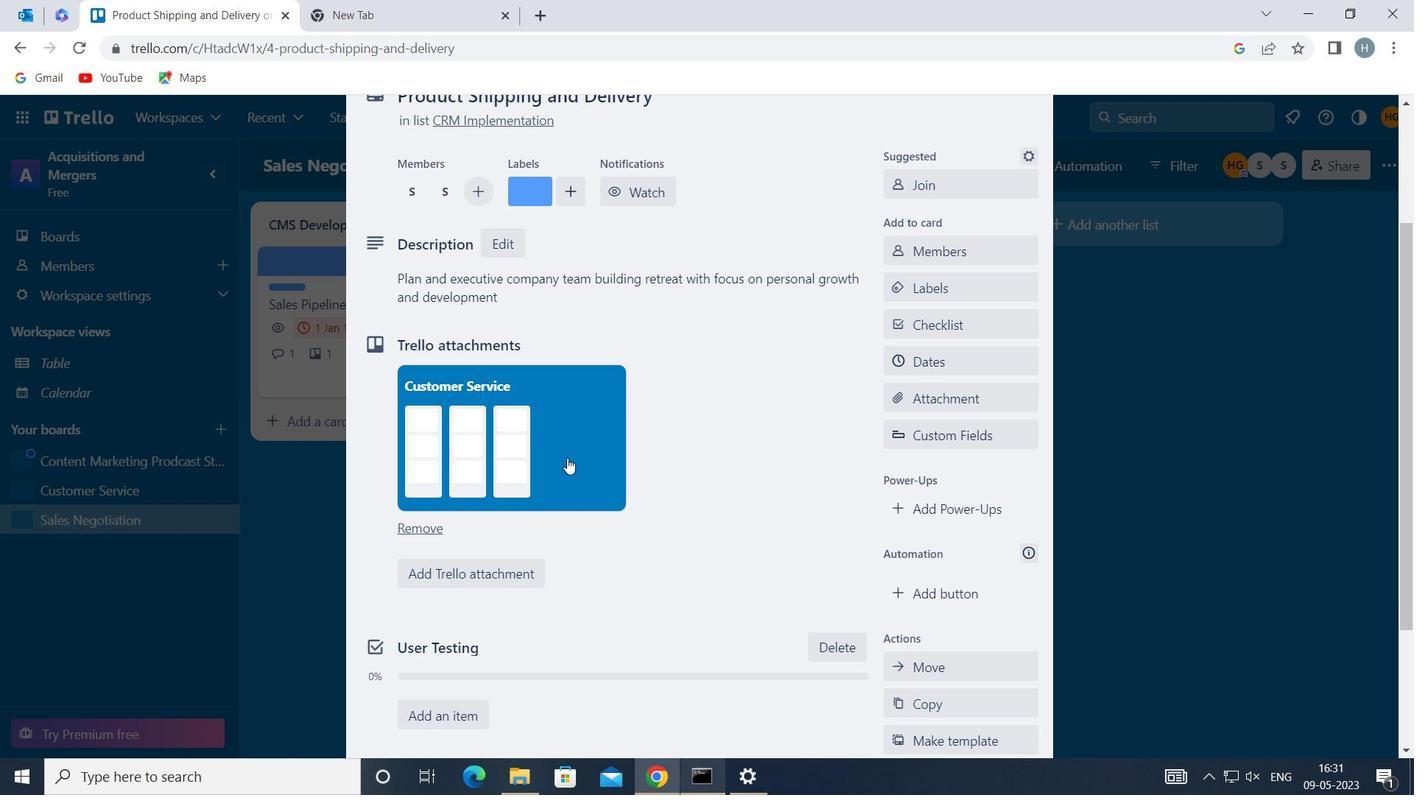 
Action: Mouse moved to (609, 449)
Screenshot: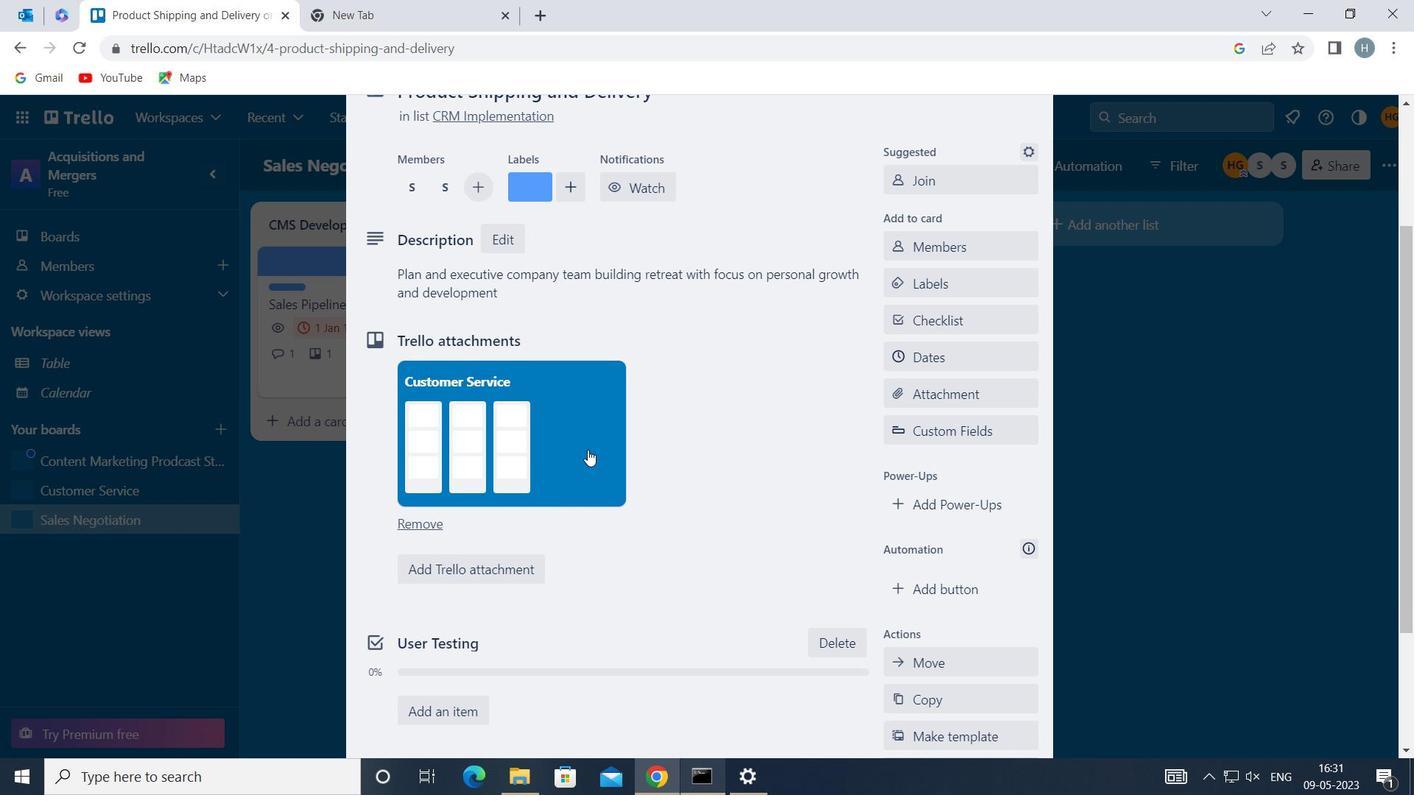 
Action: Mouse scrolled (609, 449) with delta (0, 0)
Screenshot: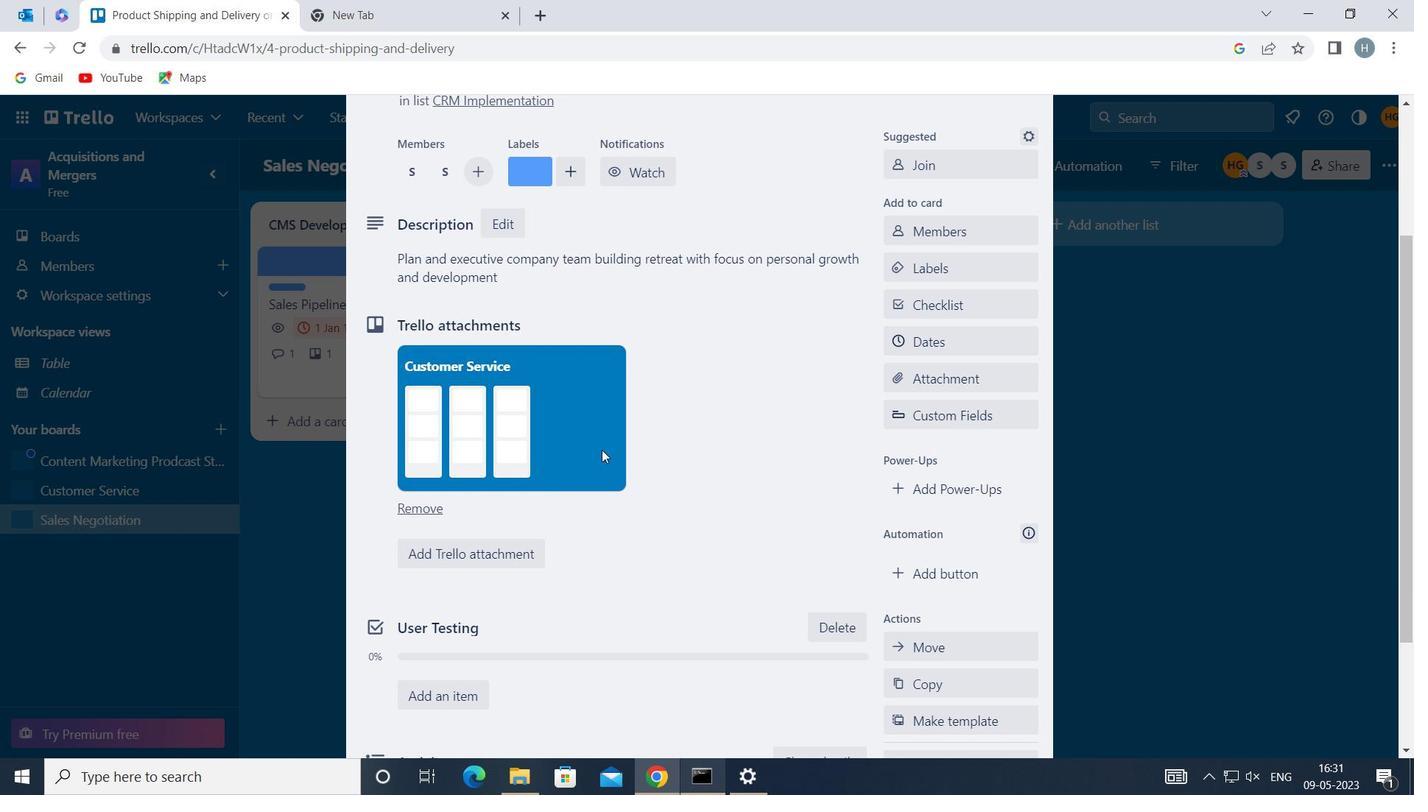 
Action: Mouse scrolled (609, 449) with delta (0, 0)
Screenshot: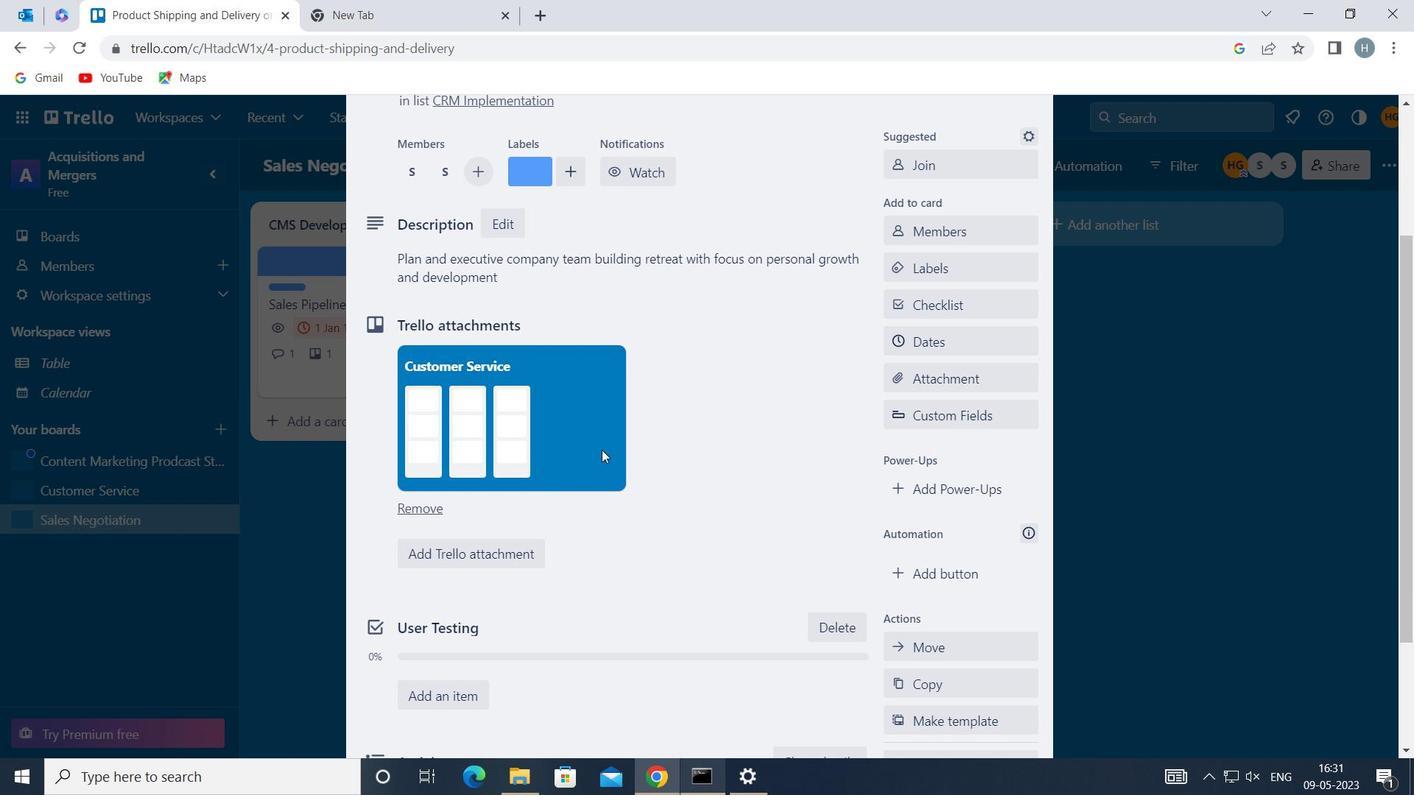 
Action: Mouse scrolled (609, 449) with delta (0, 0)
Screenshot: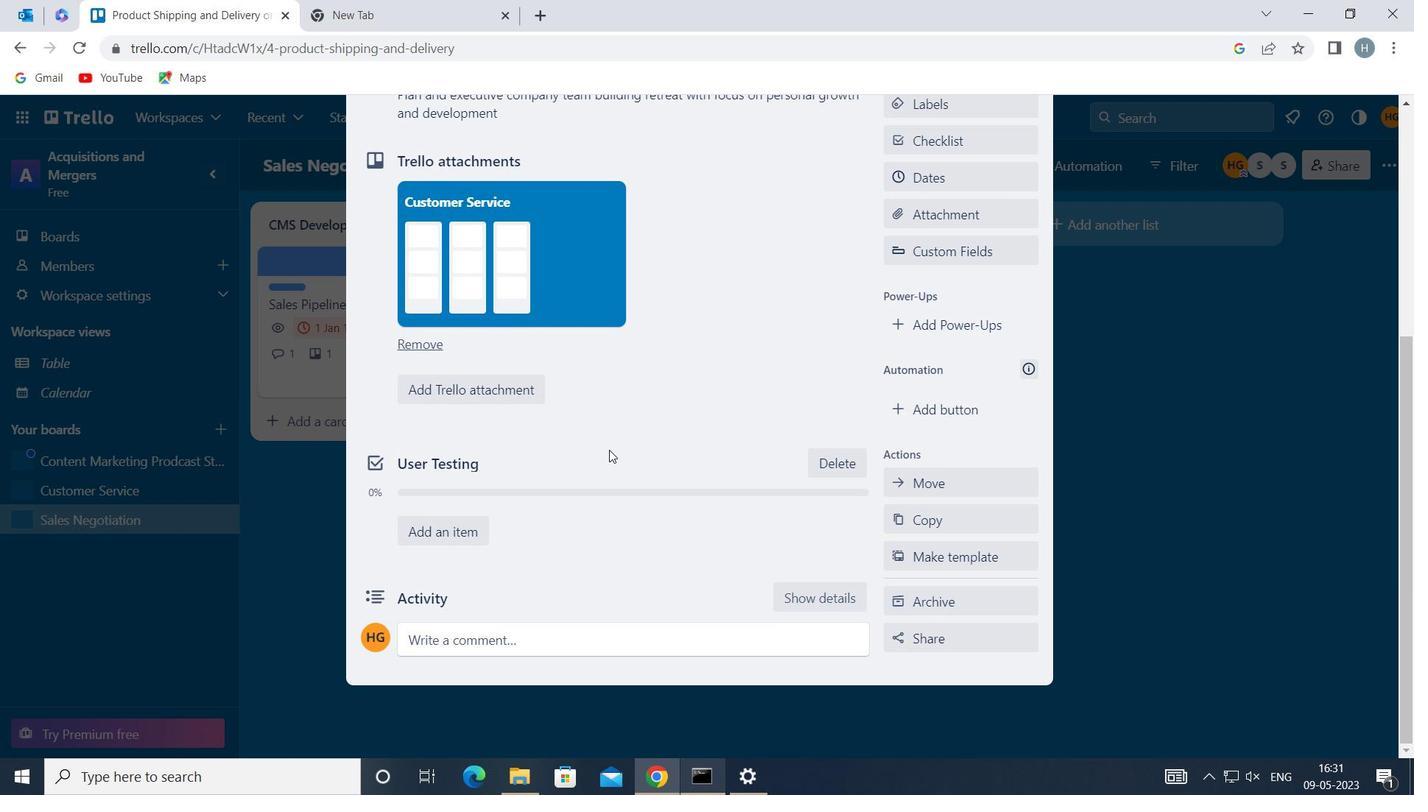 
Action: Mouse scrolled (609, 449) with delta (0, 0)
Screenshot: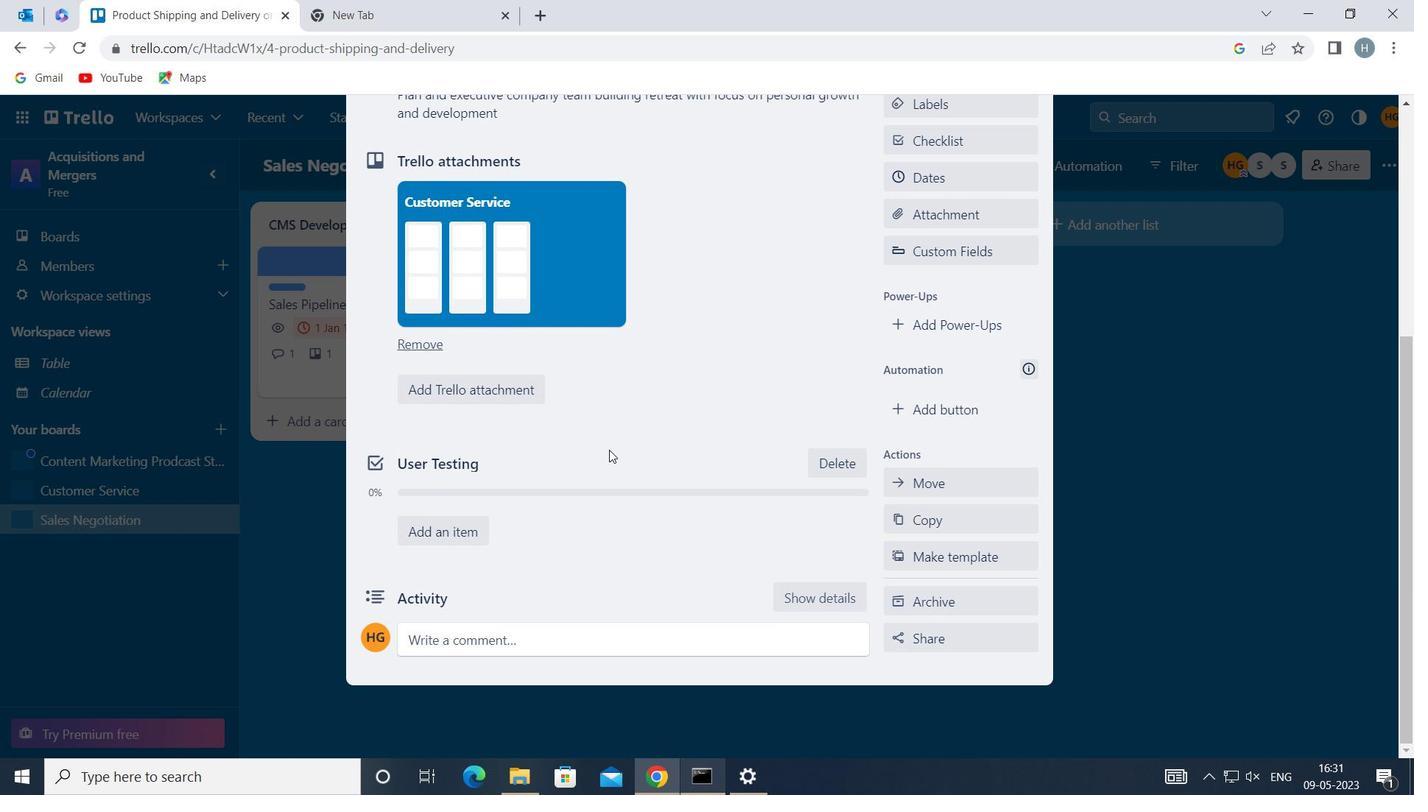 
Action: Mouse moved to (618, 637)
Screenshot: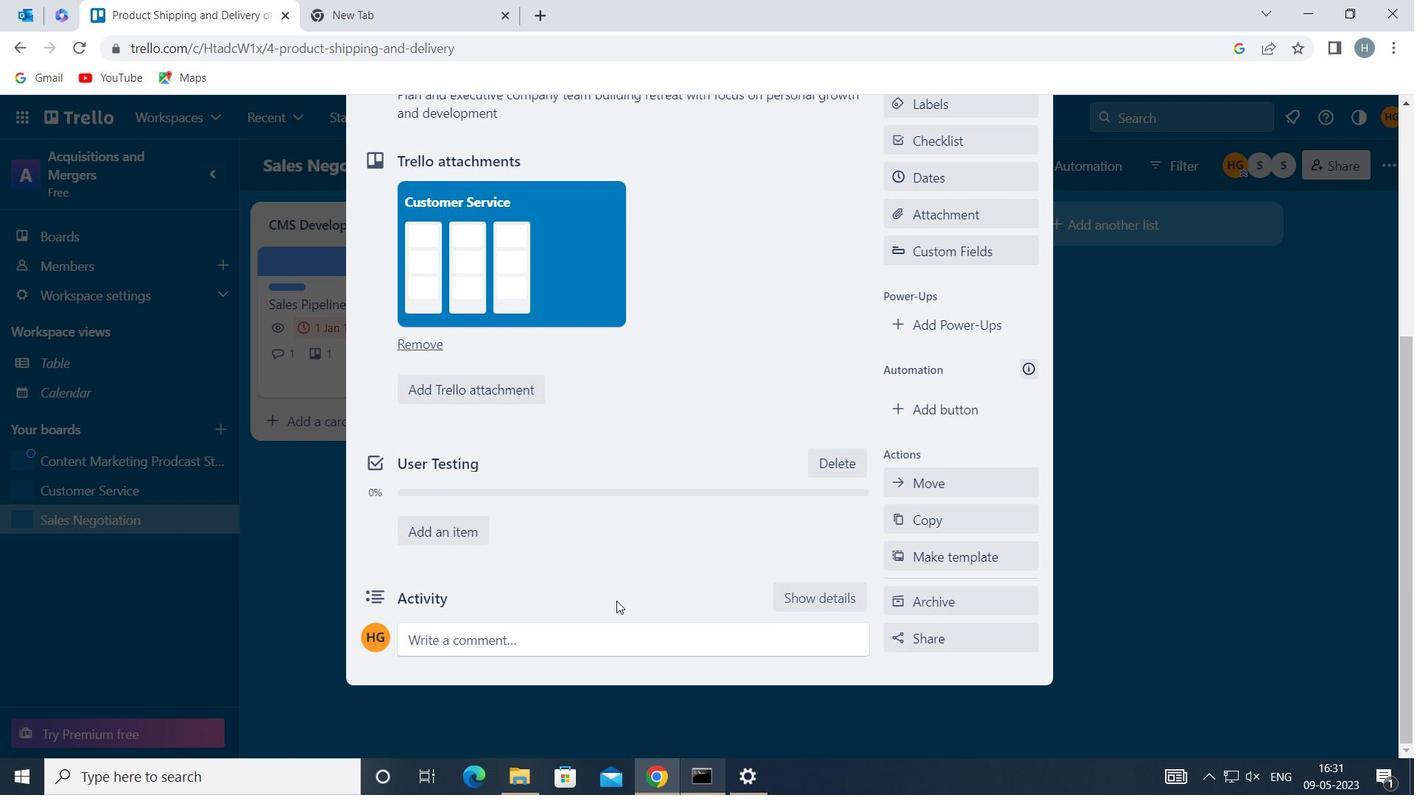 
Action: Mouse pressed left at (618, 637)
Screenshot: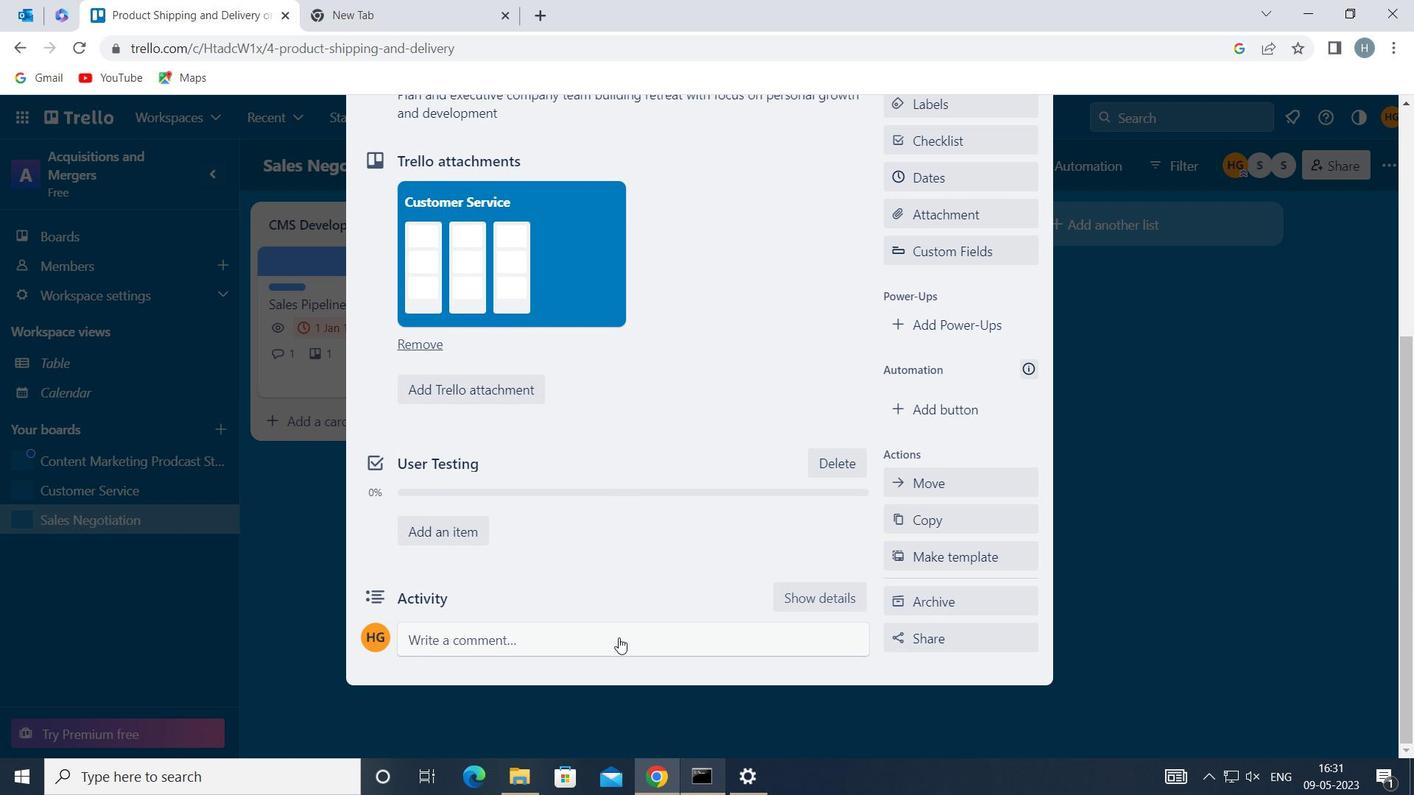 
Action: Mouse moved to (563, 688)
Screenshot: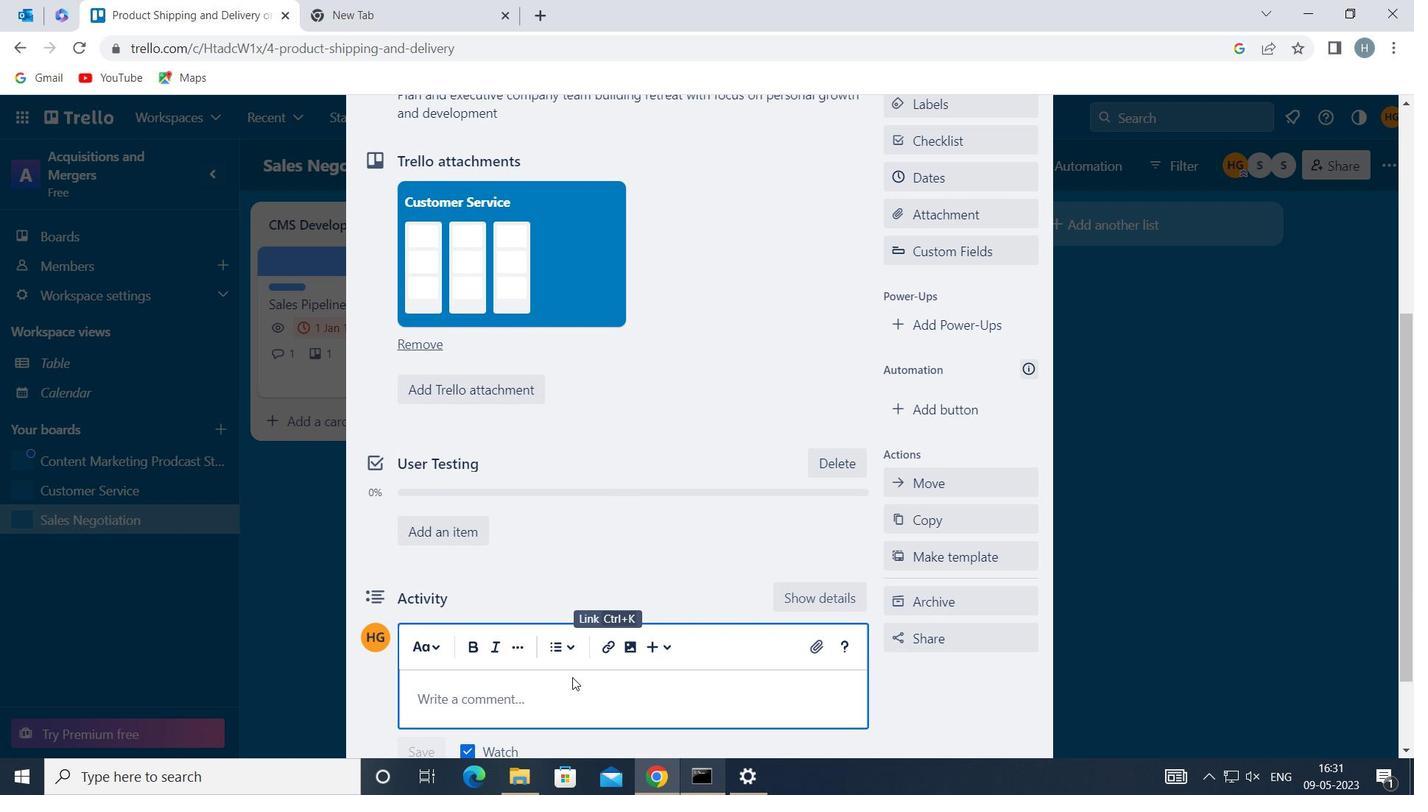 
Action: Mouse pressed left at (563, 688)
Screenshot: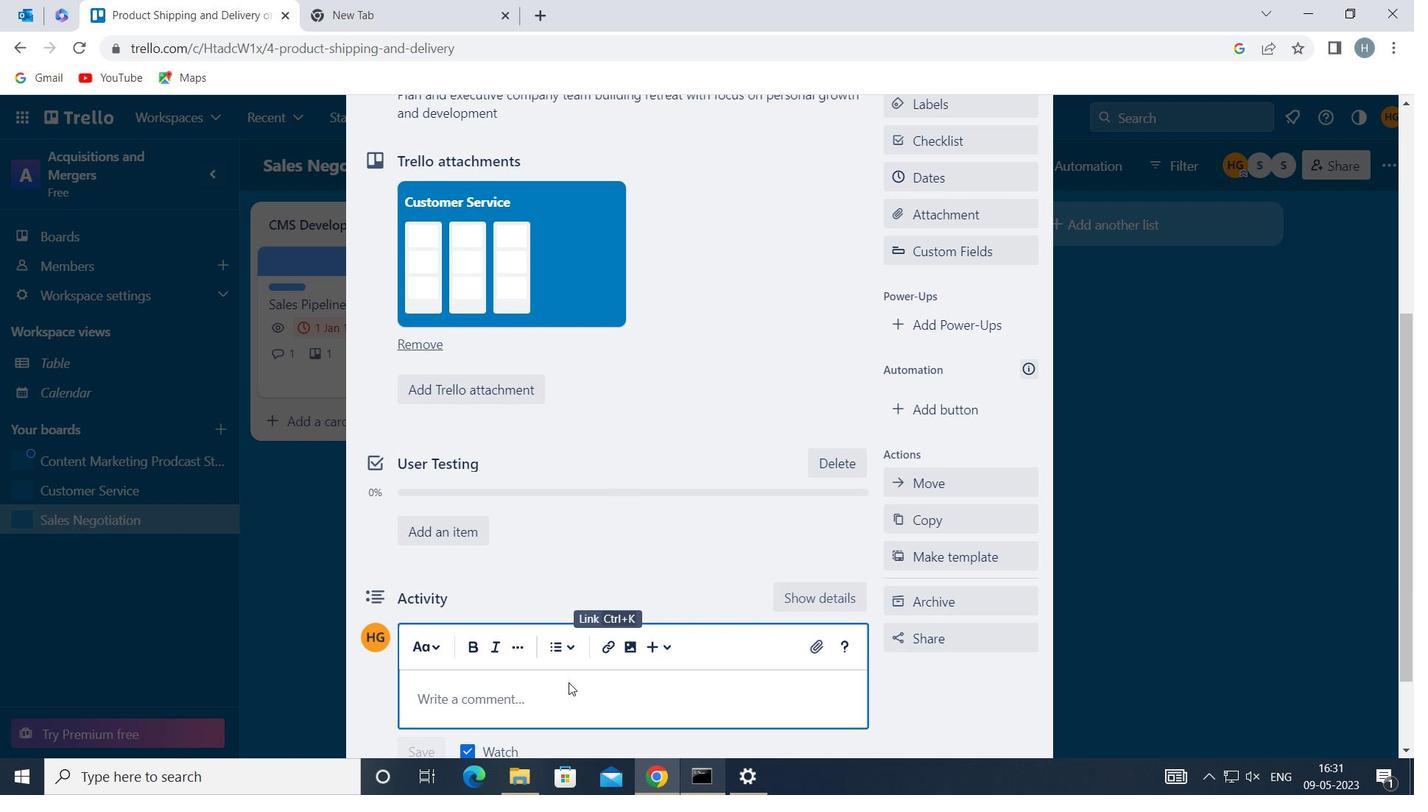 
Action: Mouse moved to (628, 661)
Screenshot: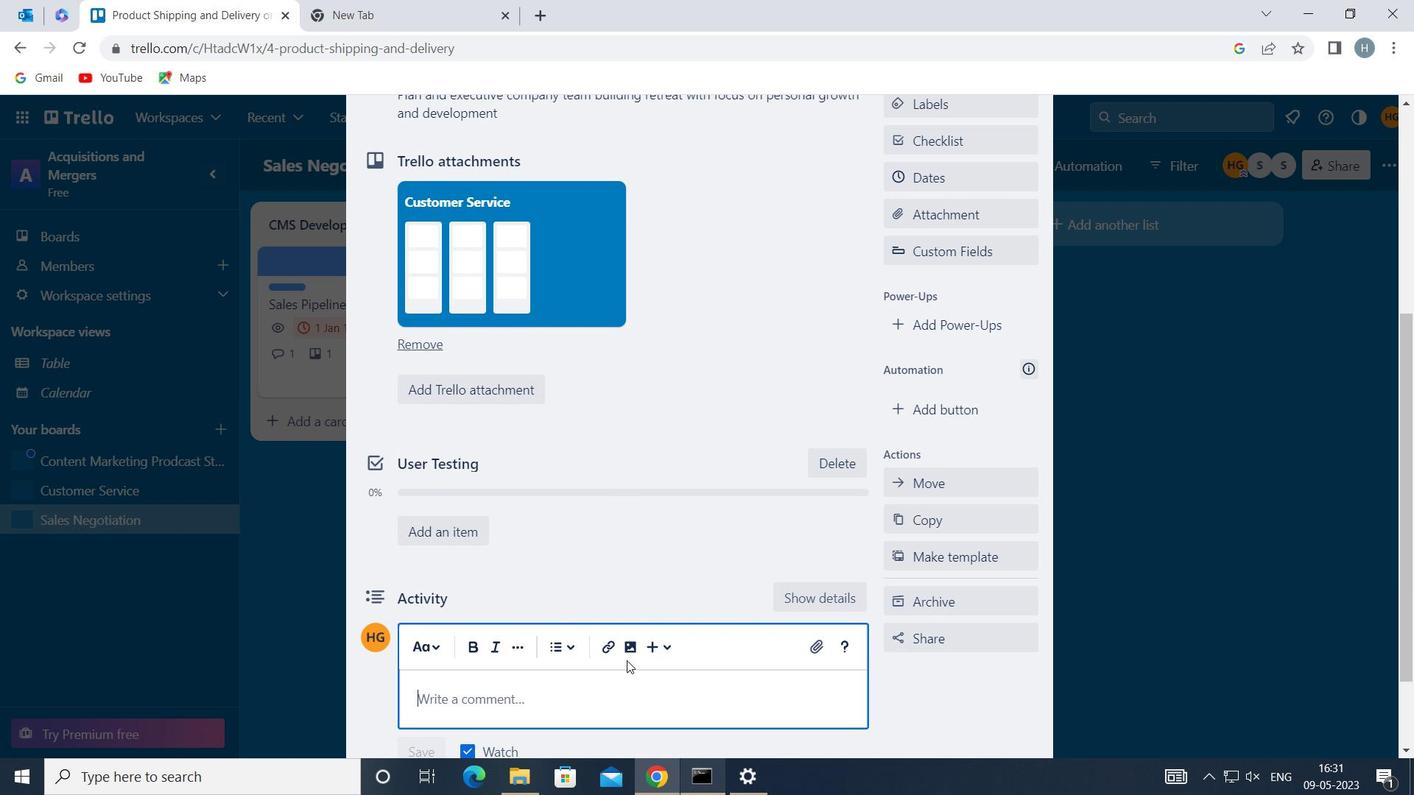 
Action: Key pressed <Key.shift>THIS<Key.space><Key.shift>TAS
Screenshot: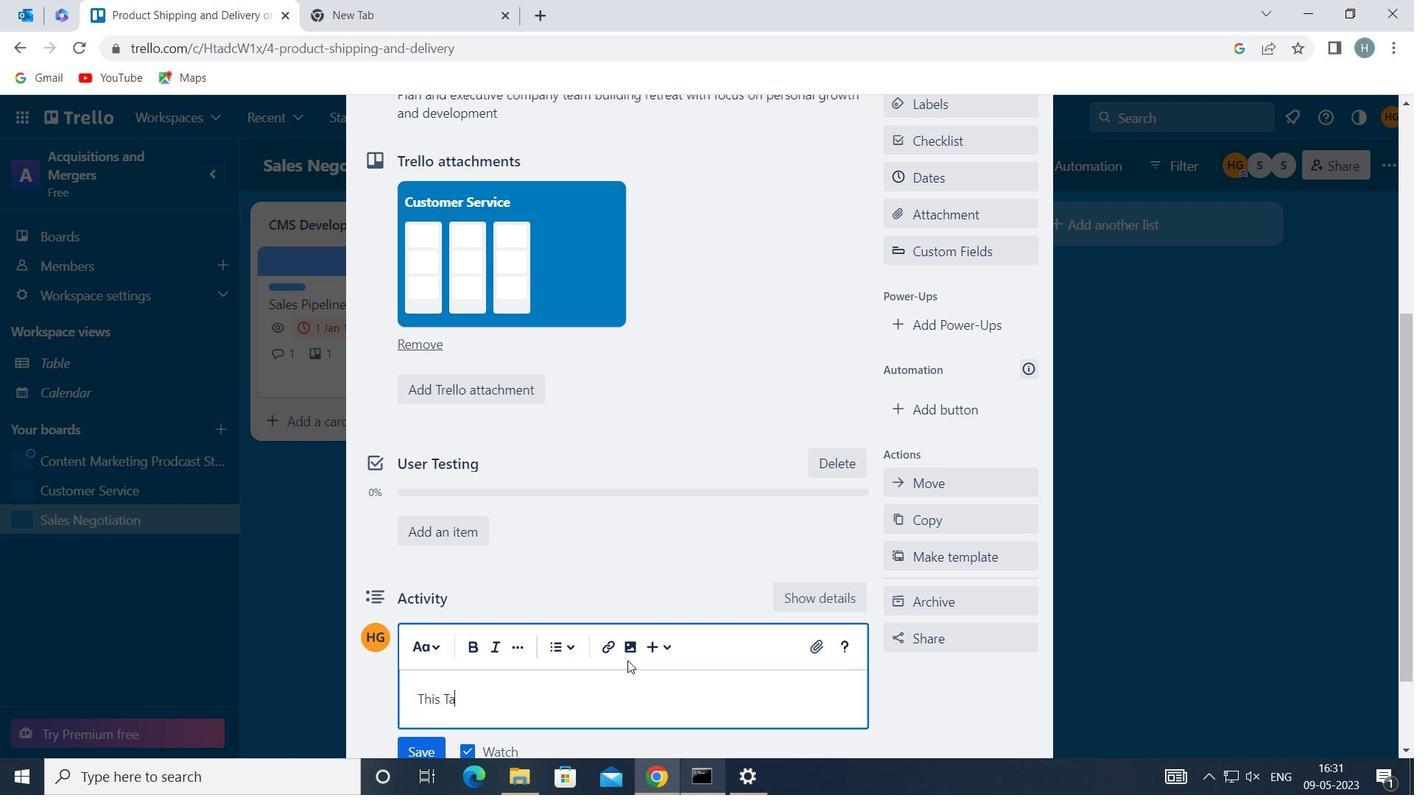 
Action: Mouse moved to (628, 661)
Screenshot: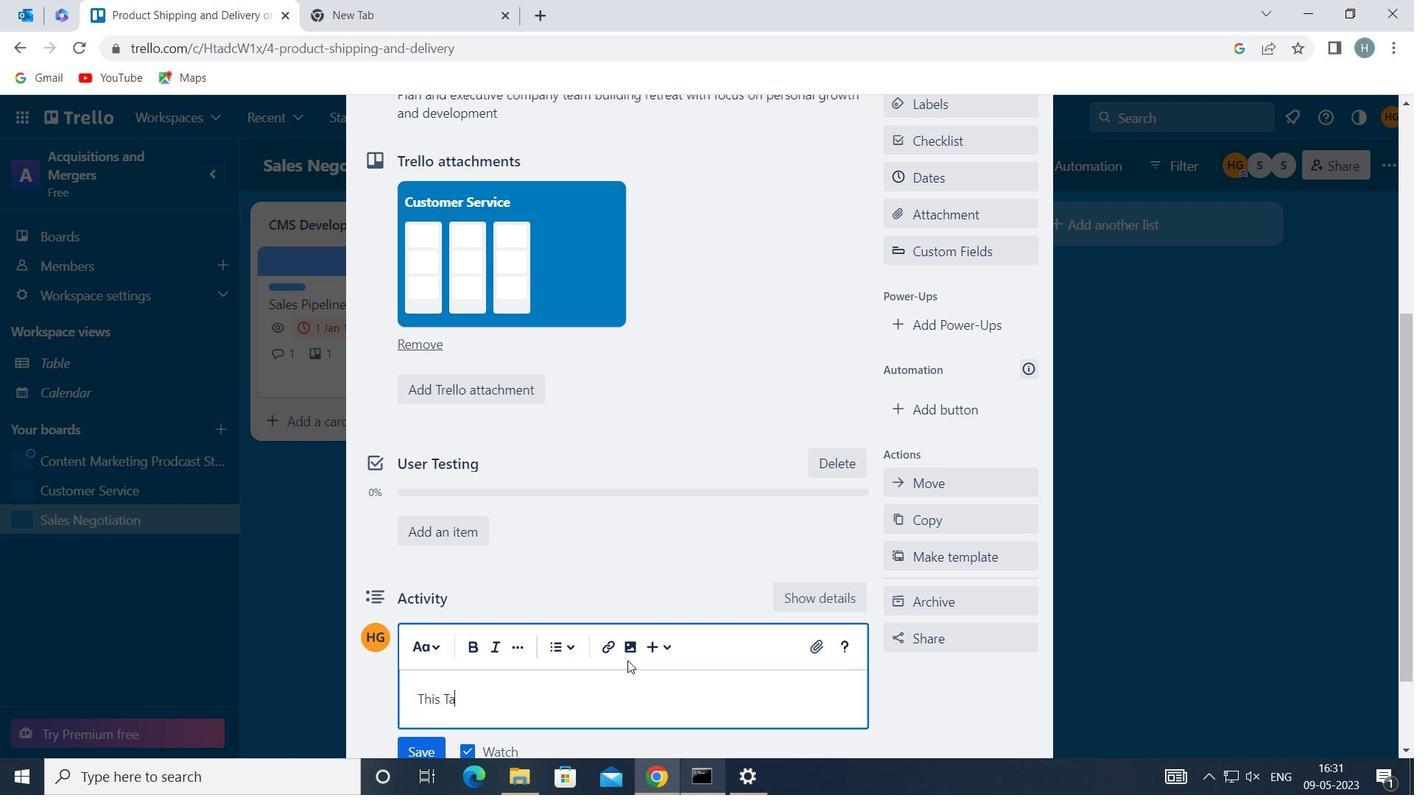 
Action: Key pressed K<Key.space>PRESENTS<Key.space>AN<Key.space>OPPORTUNITY<Key.space>TO<Key.space>DEMONSTRATE<Key.space>OUR<Key.space>LEADERSHIP<Key.space>SKILLS<Key.space>AND<Key.space>ABILITY<Key.space>TO<Key.space>TAKE<Key.space>CHARGE
Screenshot: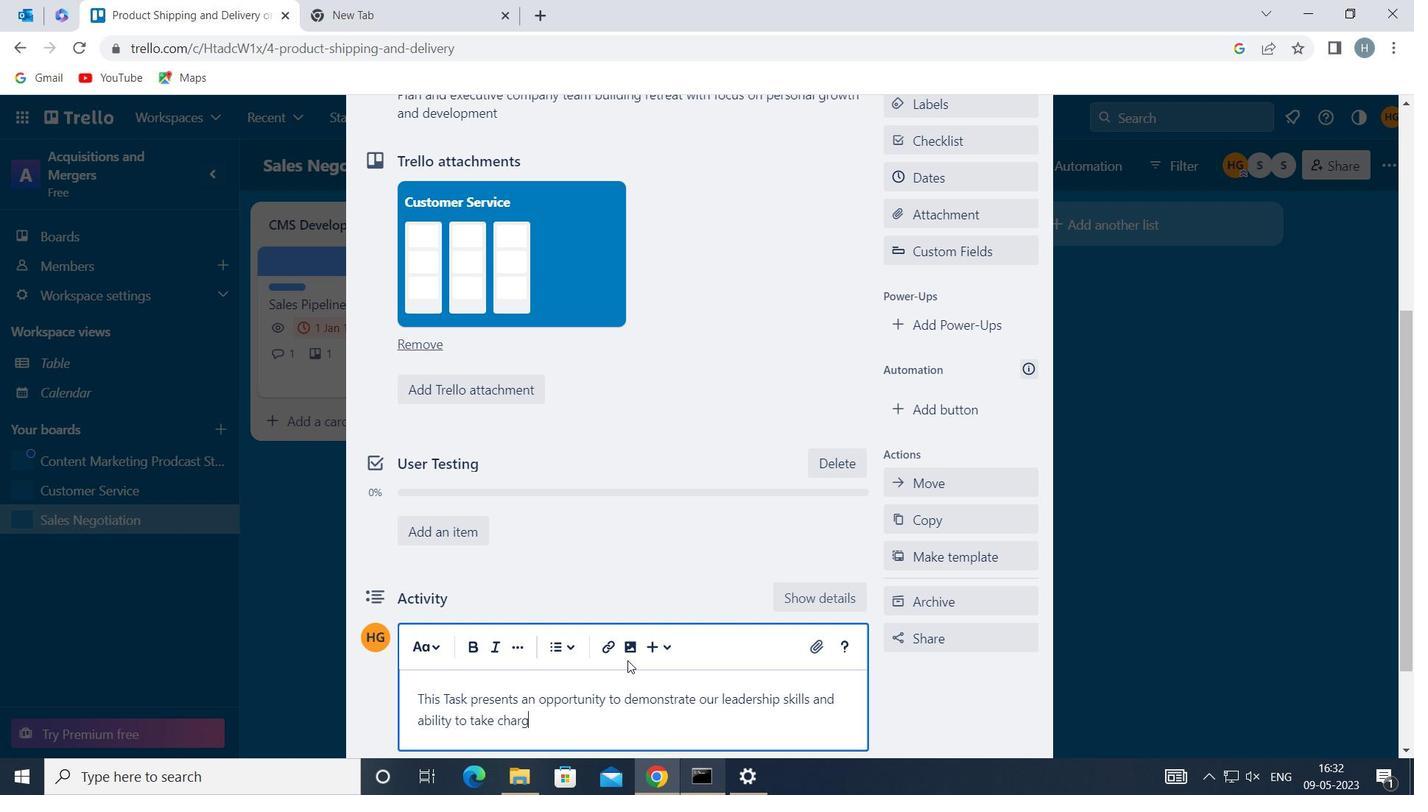 
Action: Mouse moved to (643, 646)
Screenshot: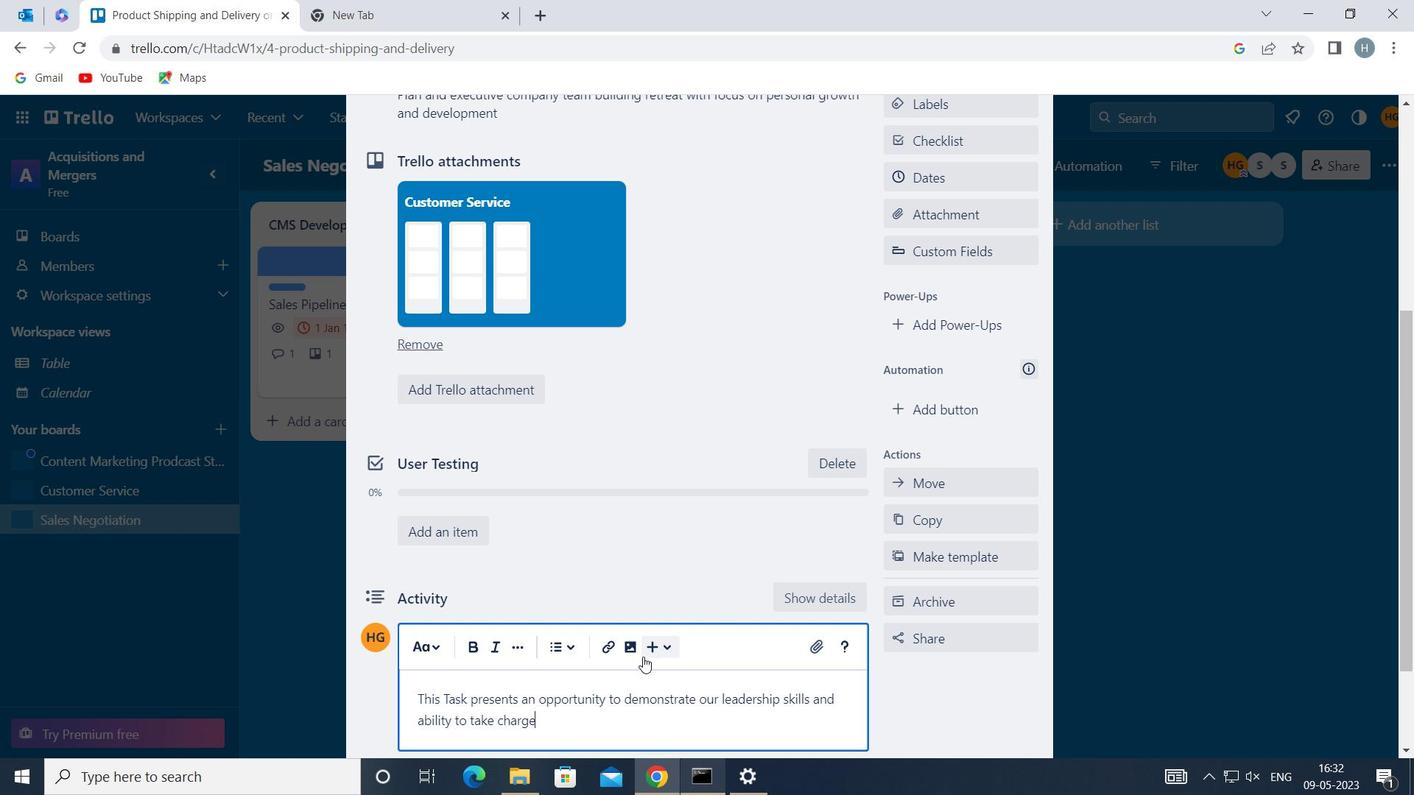 
Action: Mouse scrolled (643, 645) with delta (0, 0)
Screenshot: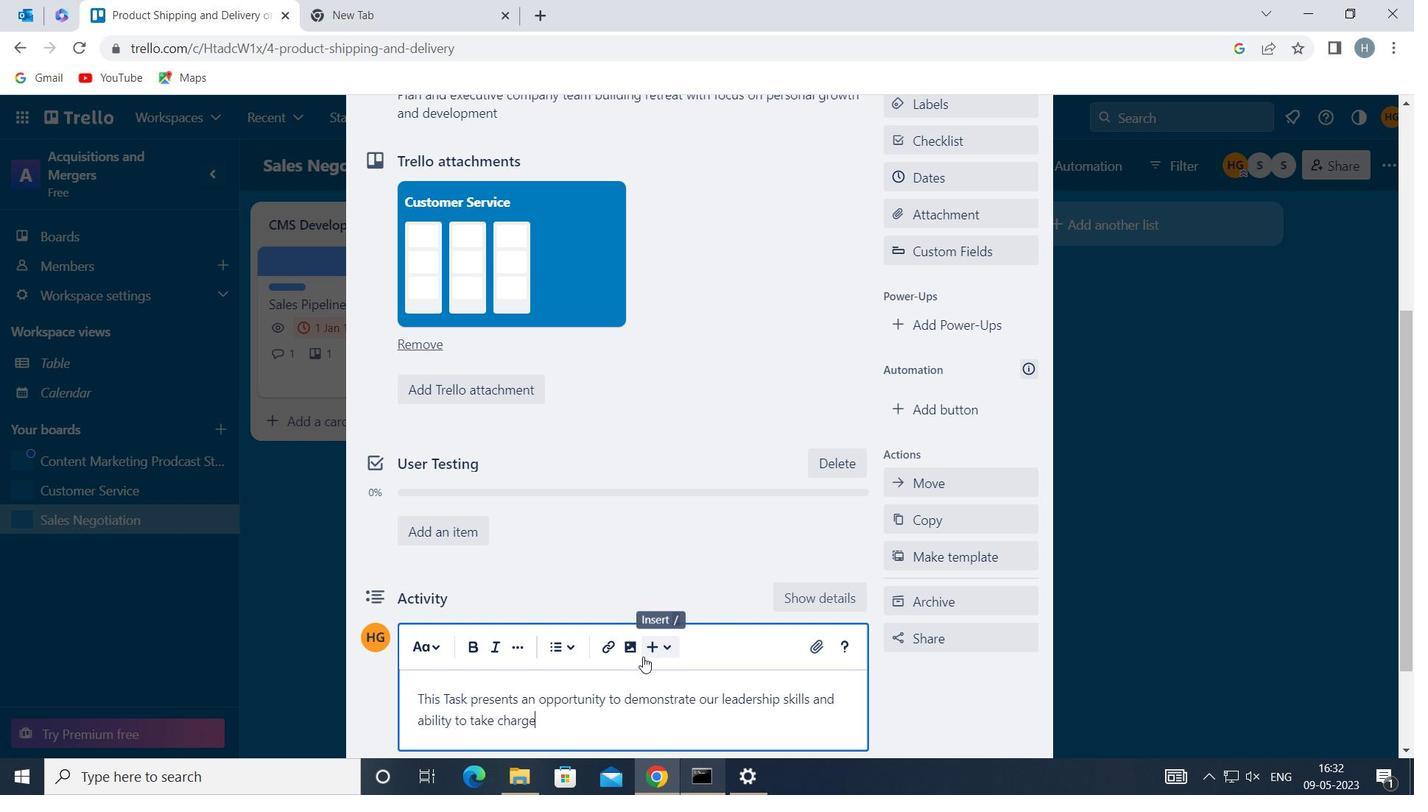 
Action: Mouse moved to (643, 645)
Screenshot: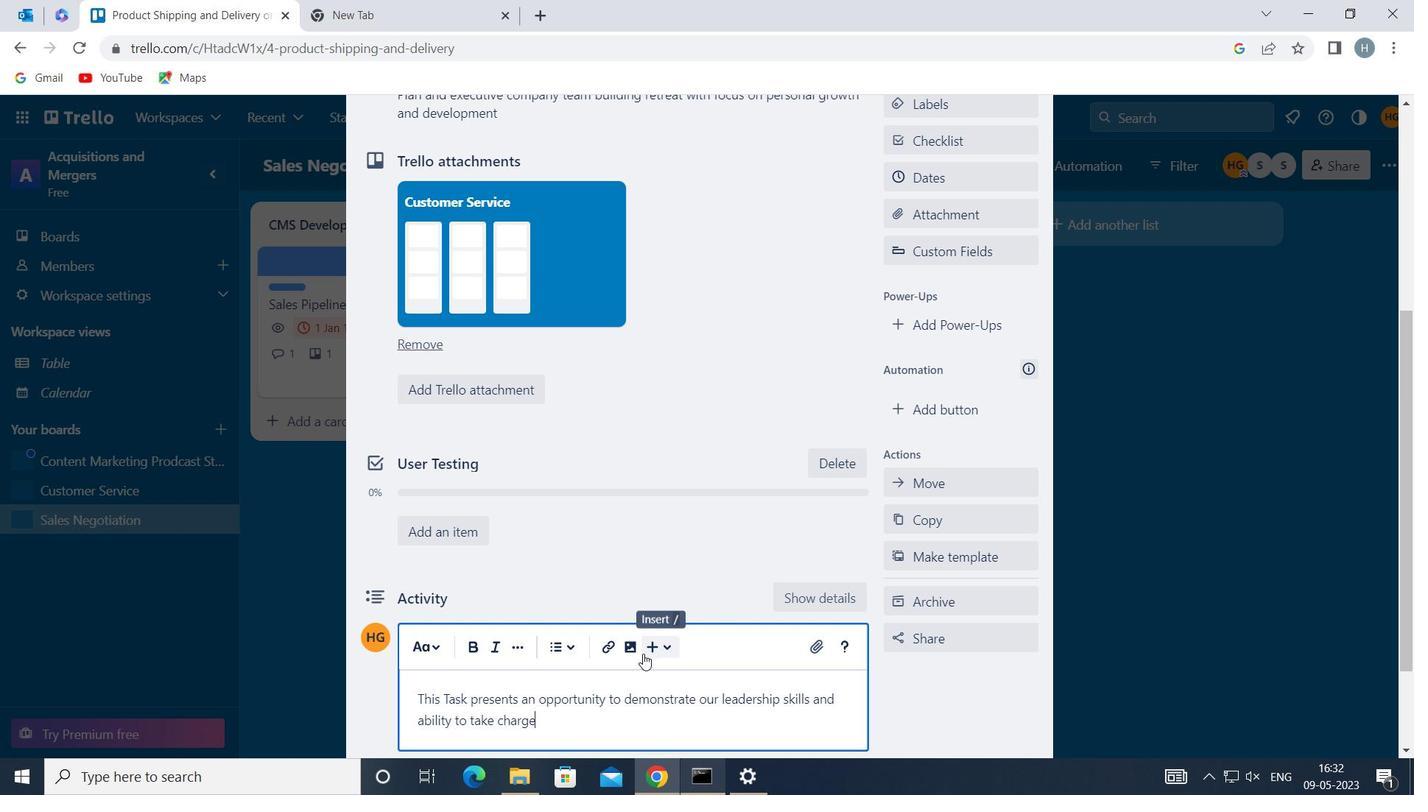 
Action: Mouse scrolled (643, 644) with delta (0, 0)
Screenshot: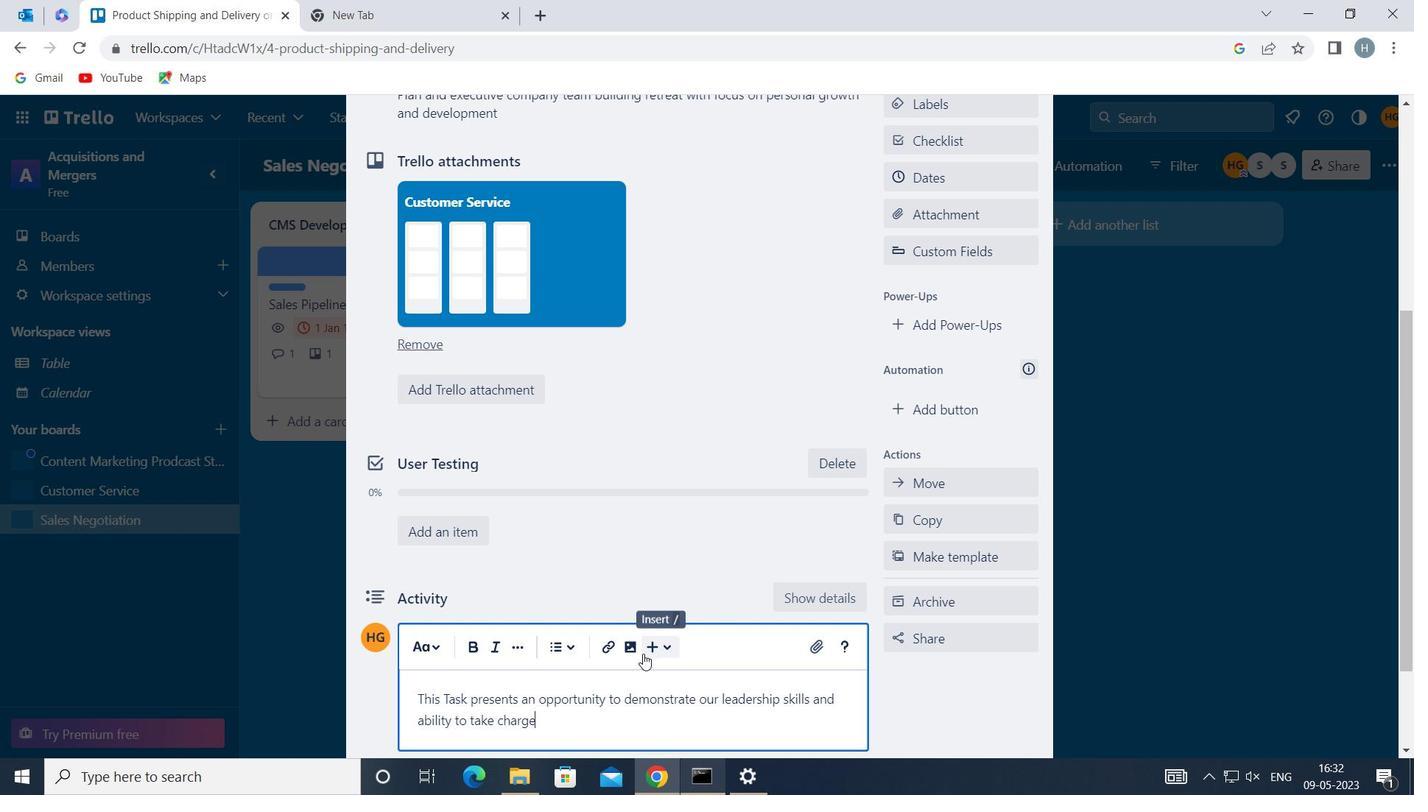 
Action: Mouse moved to (421, 637)
Screenshot: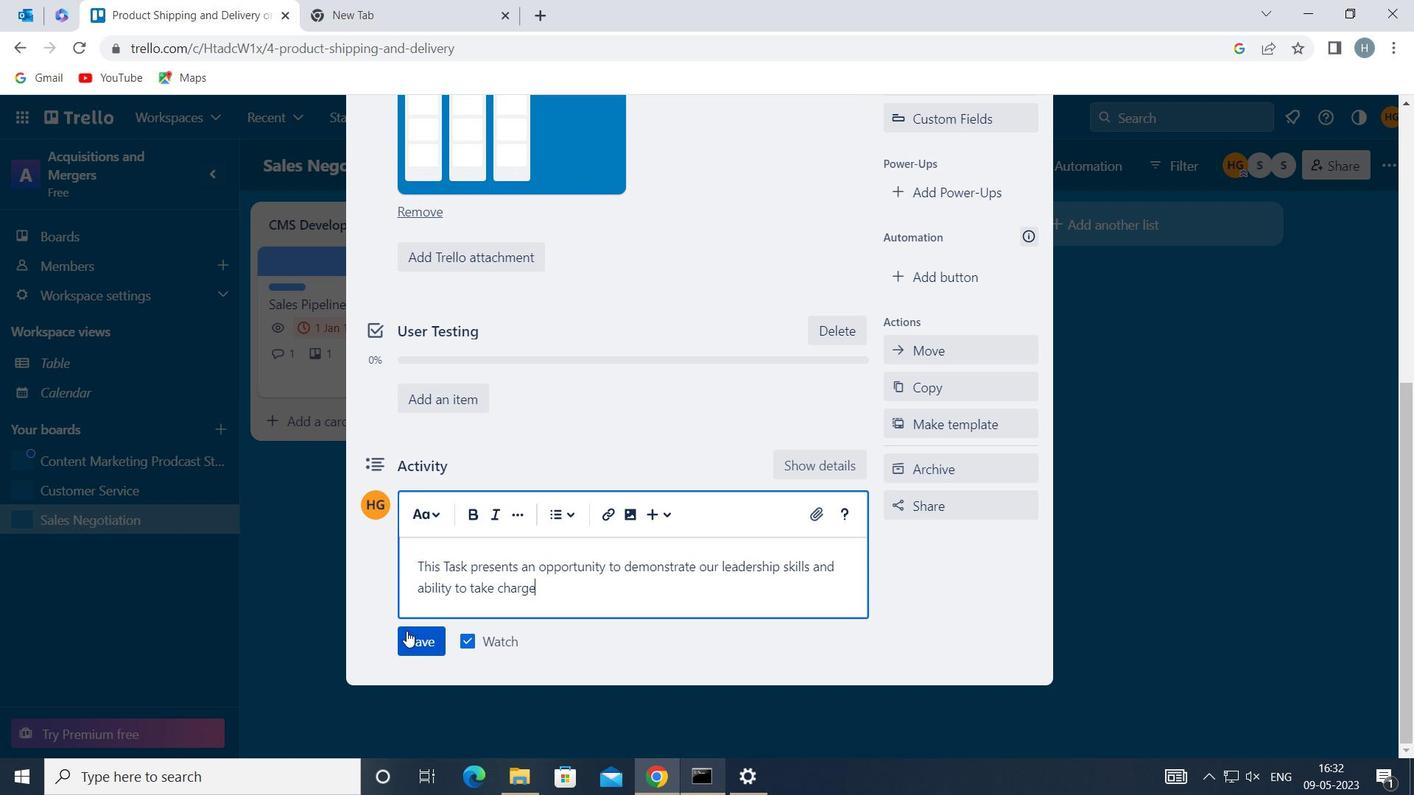 
Action: Mouse pressed left at (421, 637)
Screenshot: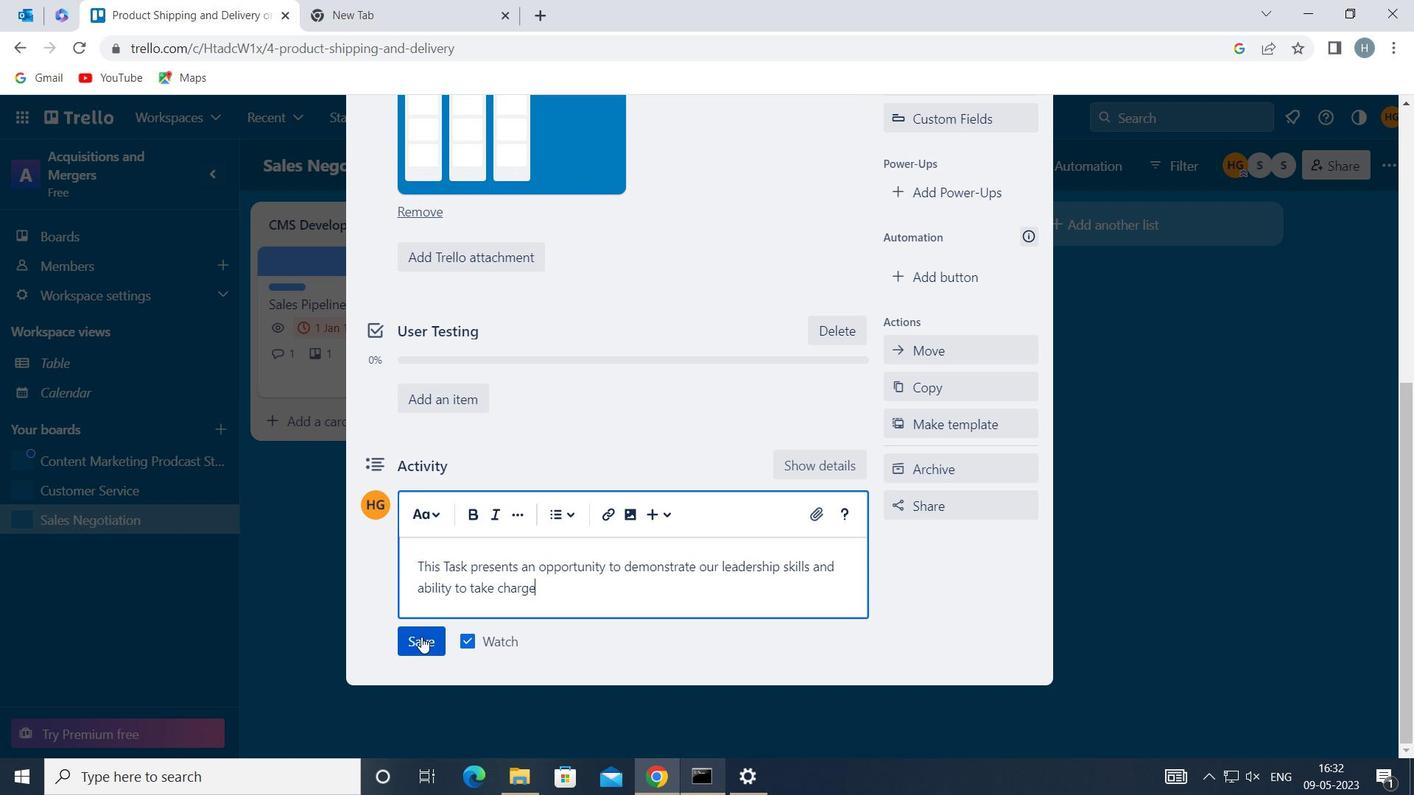 
Action: Mouse moved to (921, 337)
Screenshot: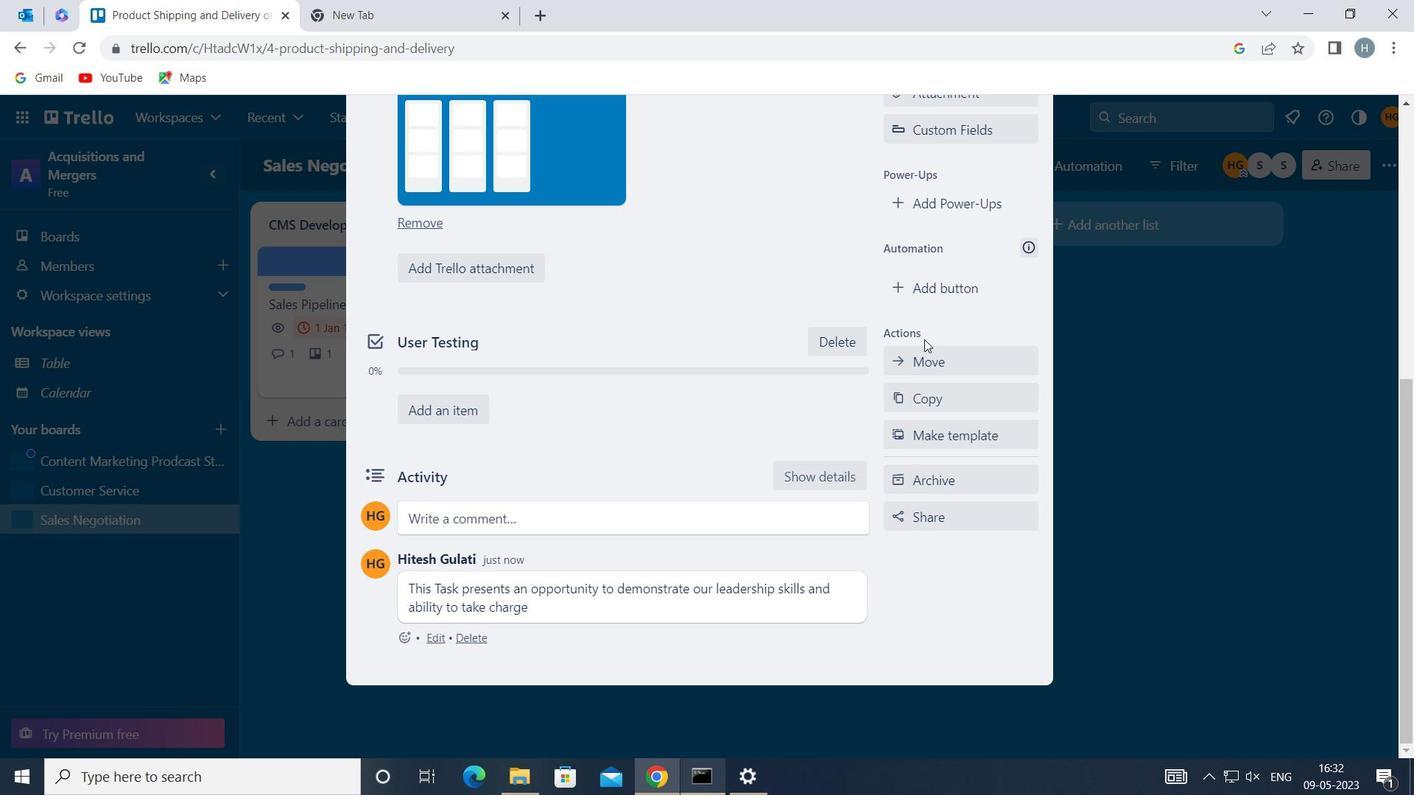 
Action: Mouse scrolled (921, 338) with delta (0, 0)
Screenshot: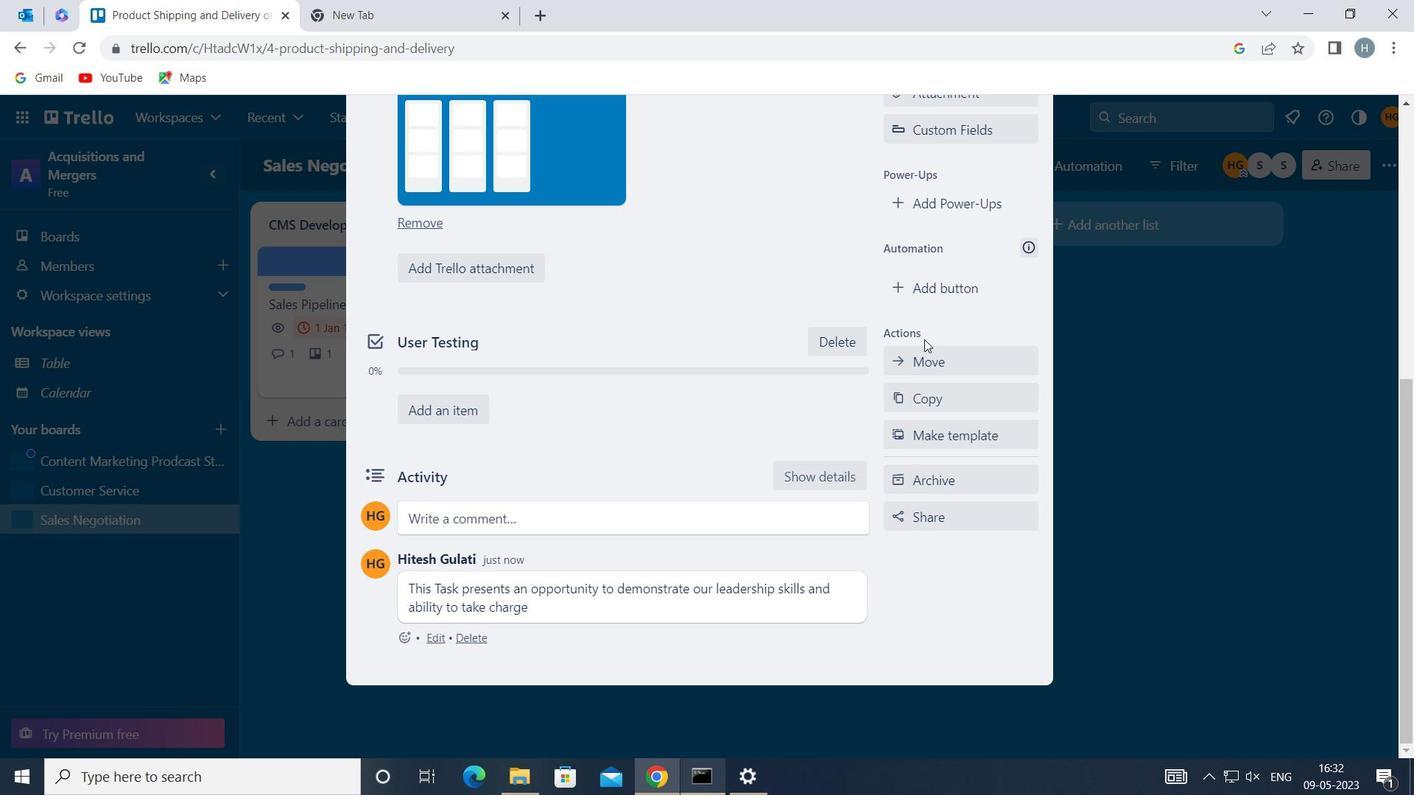
Action: Mouse moved to (981, 142)
Screenshot: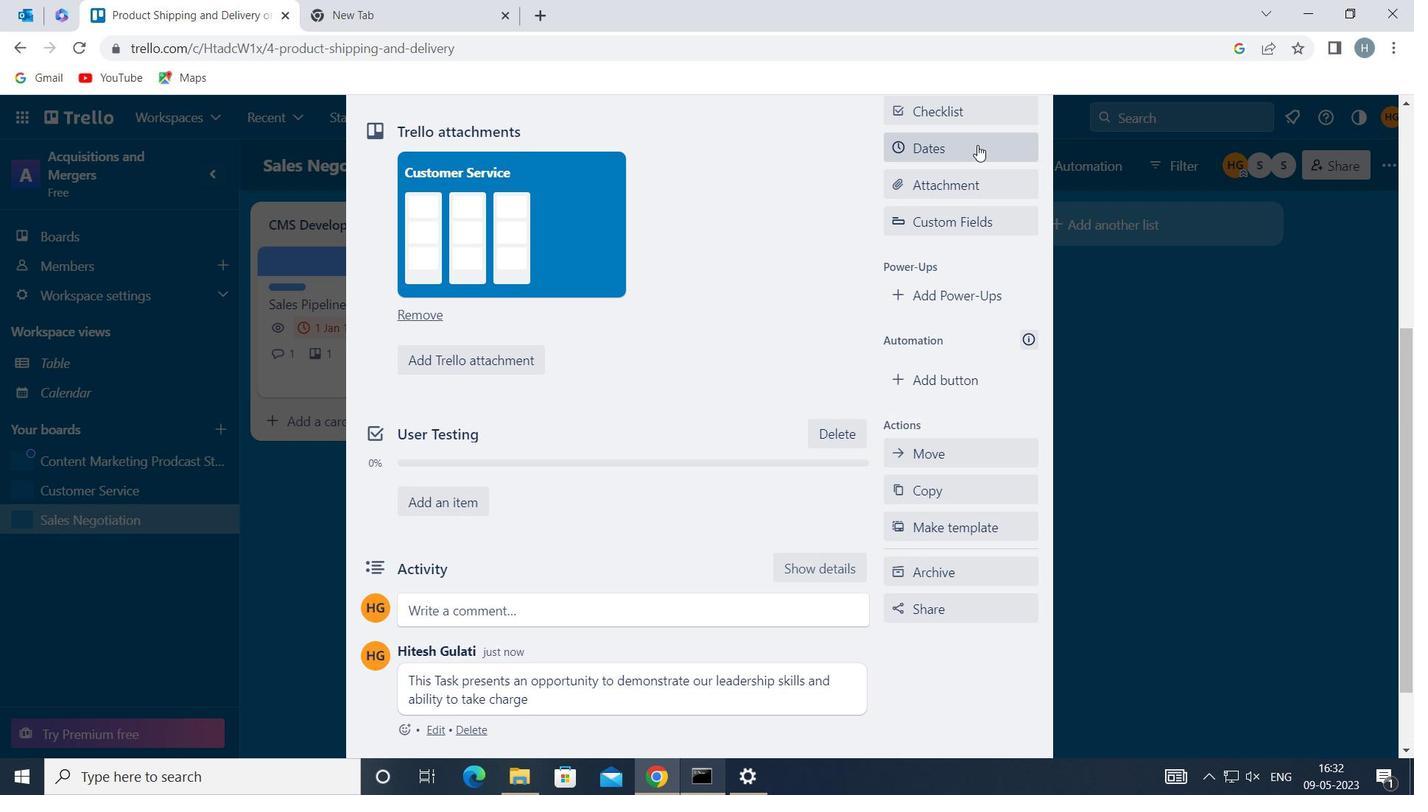 
Action: Mouse pressed left at (981, 142)
Screenshot: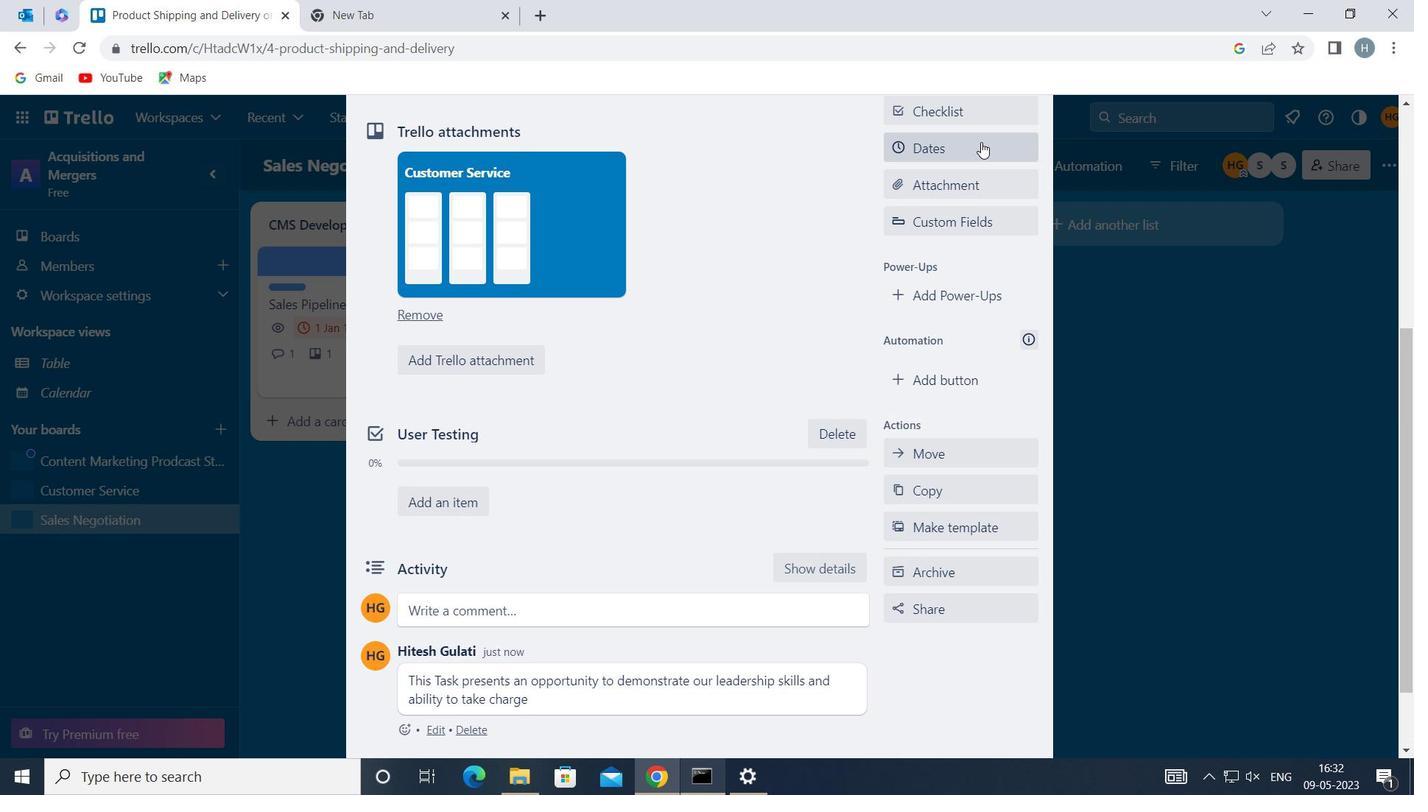 
Action: Mouse moved to (900, 492)
Screenshot: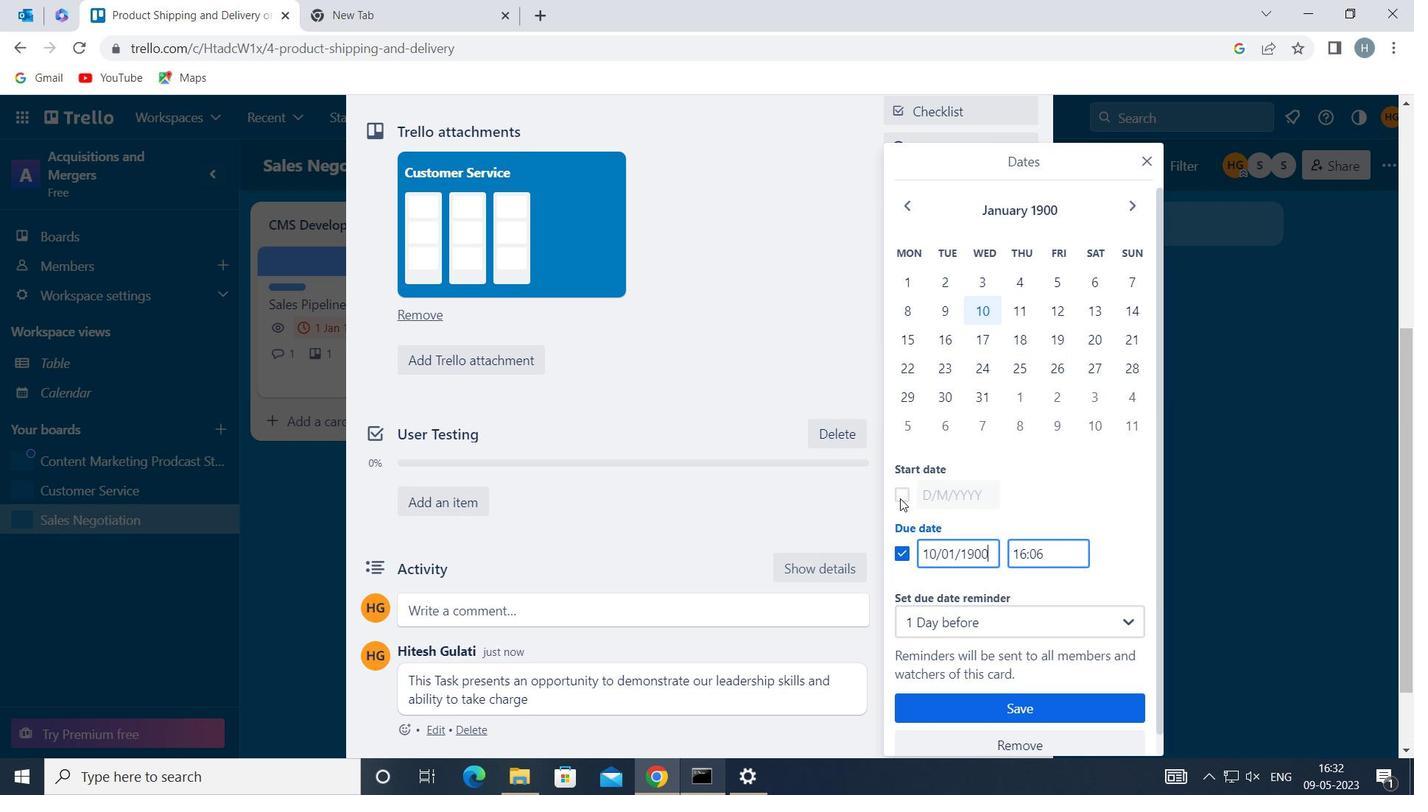 
Action: Mouse pressed left at (900, 492)
Screenshot: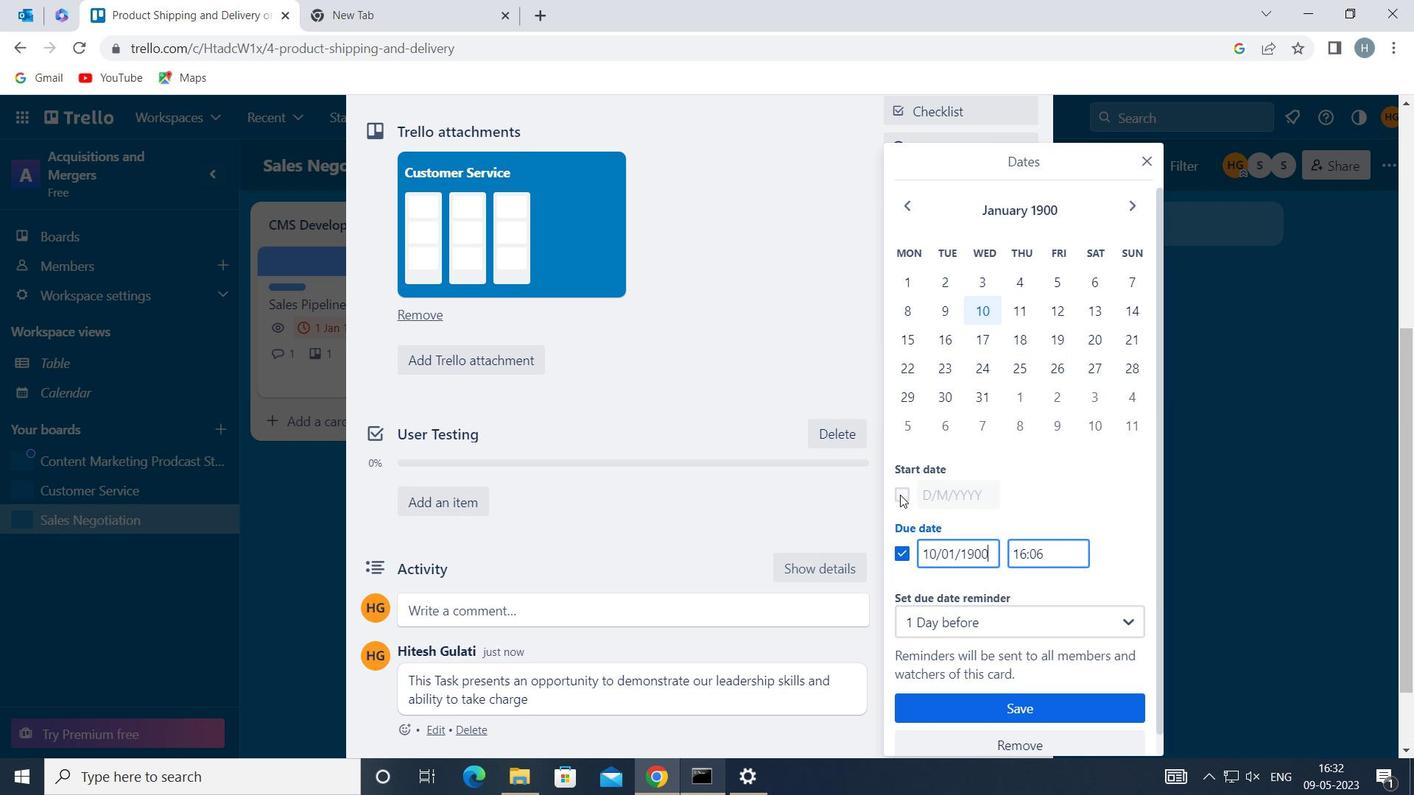 
Action: Mouse moved to (937, 491)
Screenshot: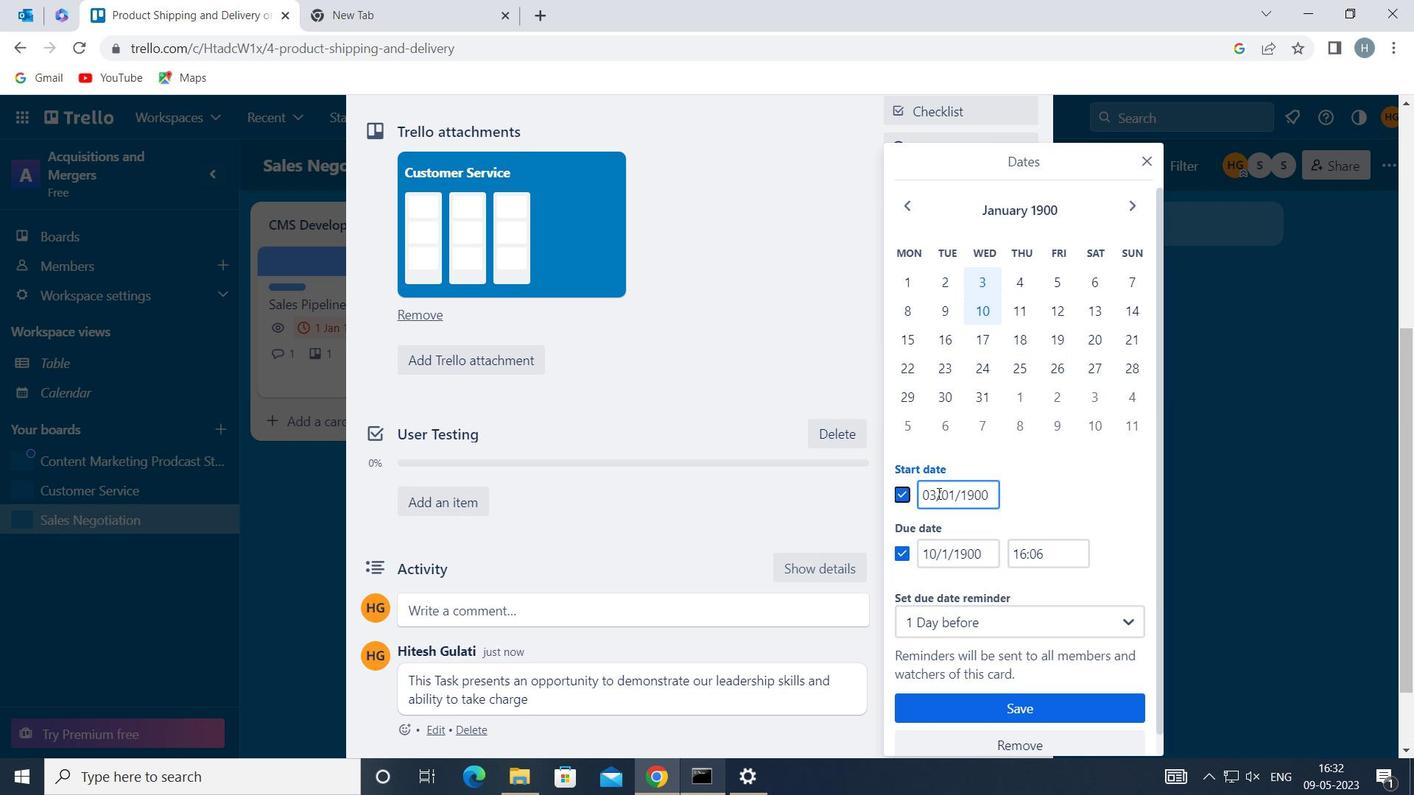 
Action: Mouse pressed left at (937, 491)
Screenshot: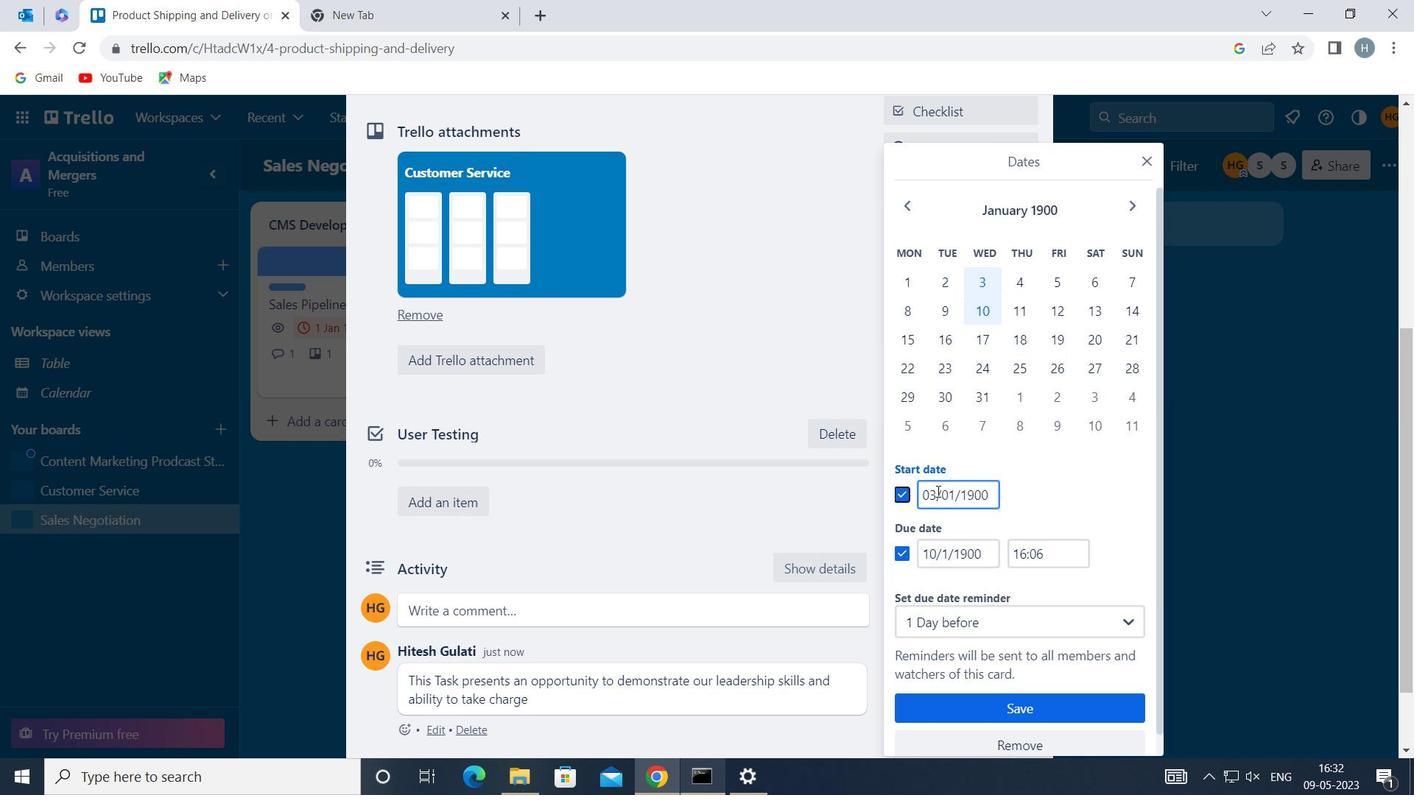 
Action: Mouse moved to (929, 491)
Screenshot: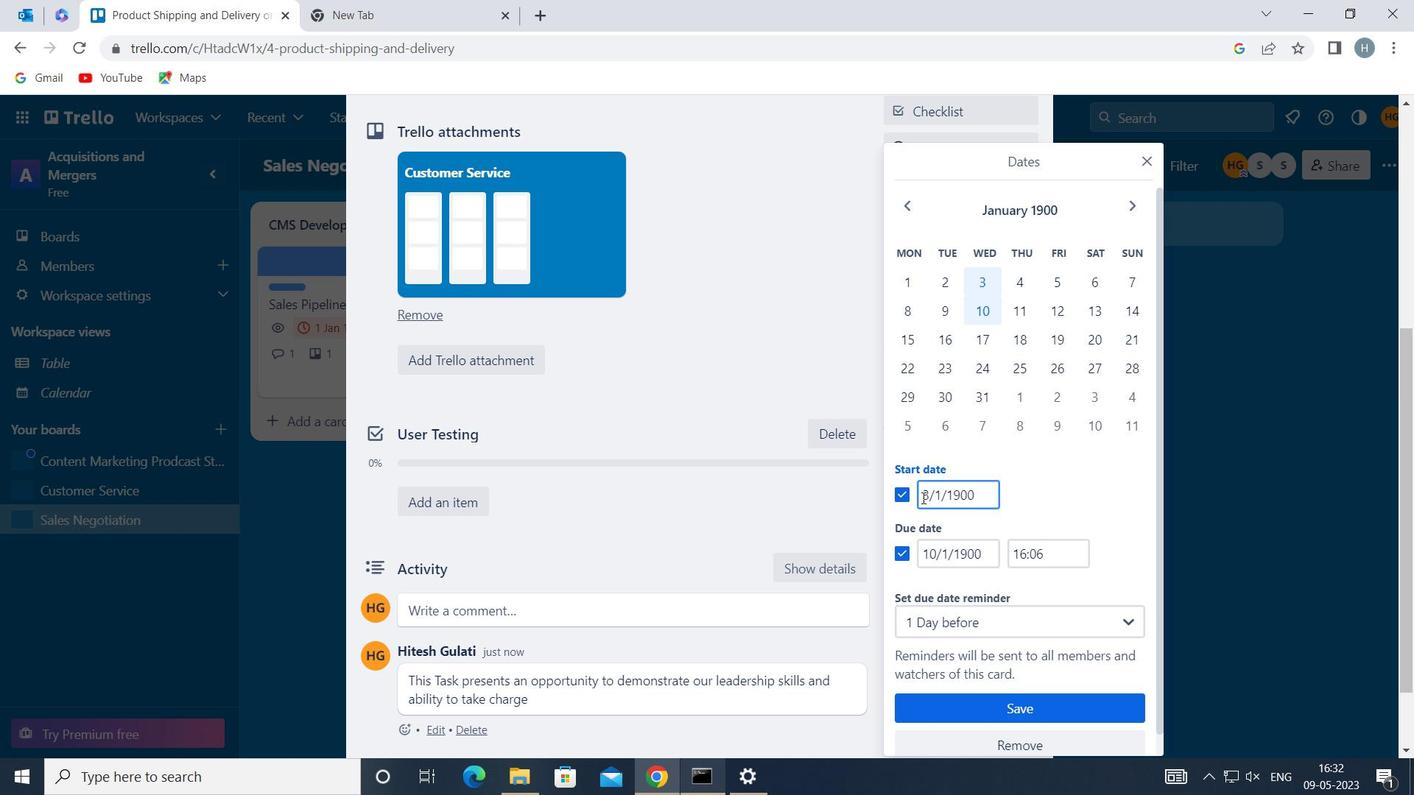 
Action: Mouse pressed left at (929, 491)
Screenshot: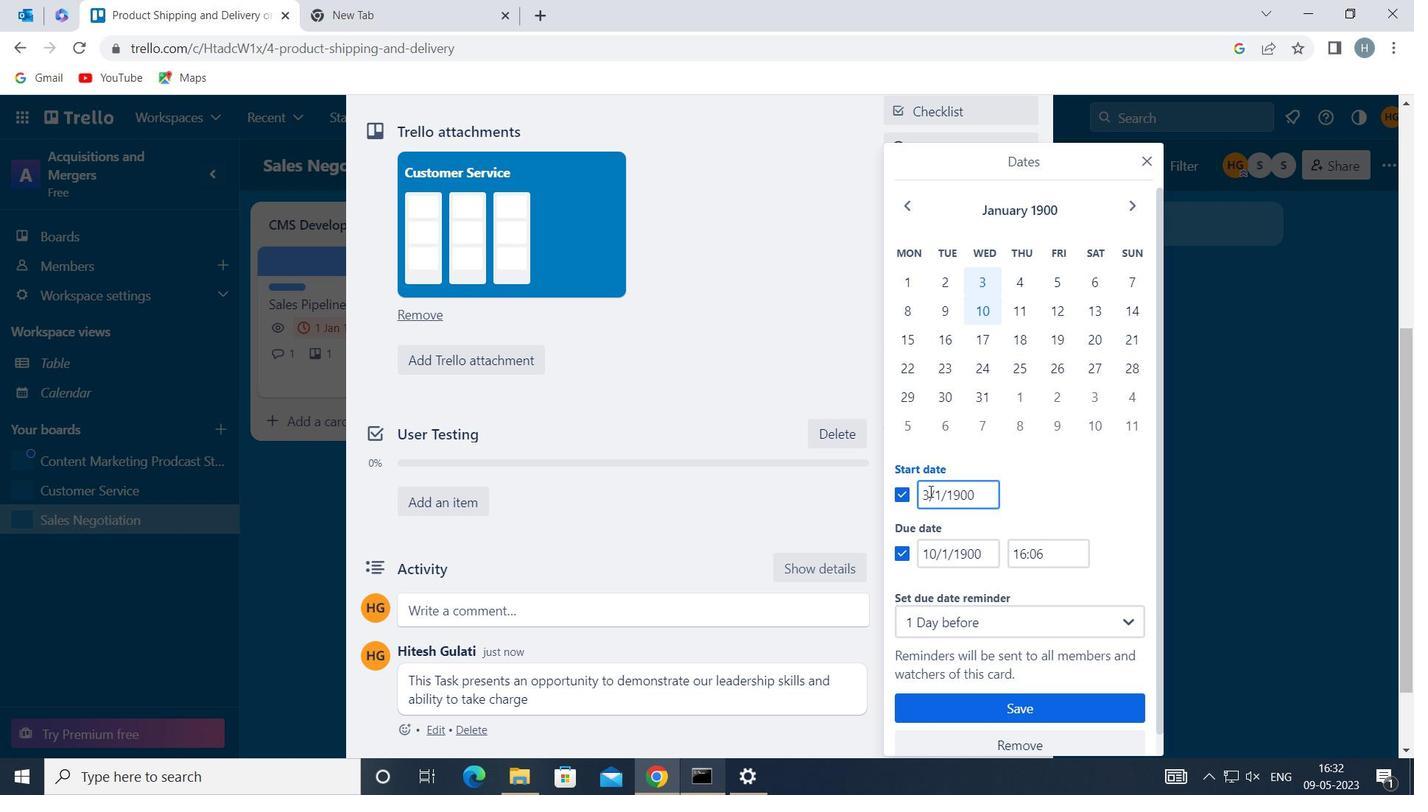 
Action: Key pressed <Key.backspace><<100>>
Screenshot: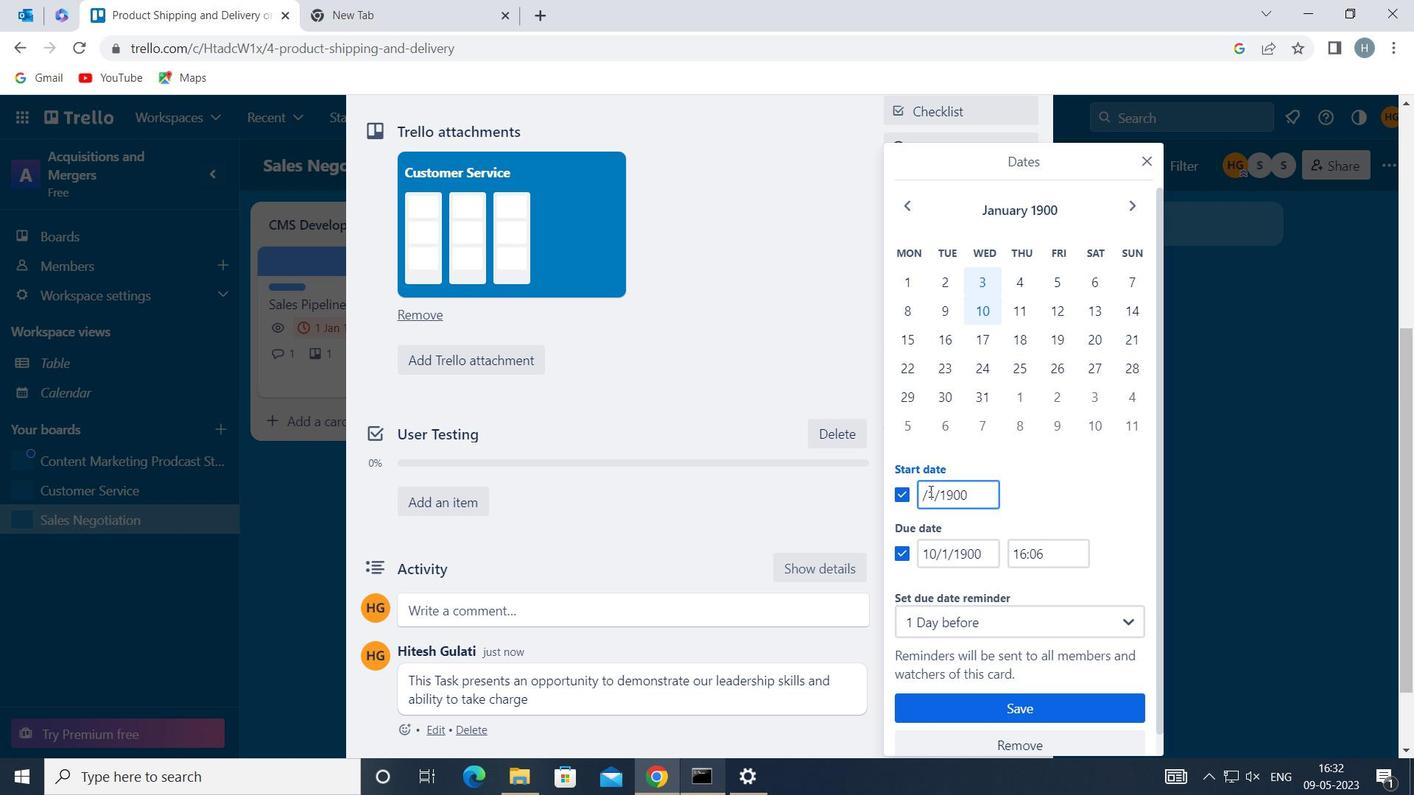 
Action: Mouse moved to (939, 547)
Screenshot: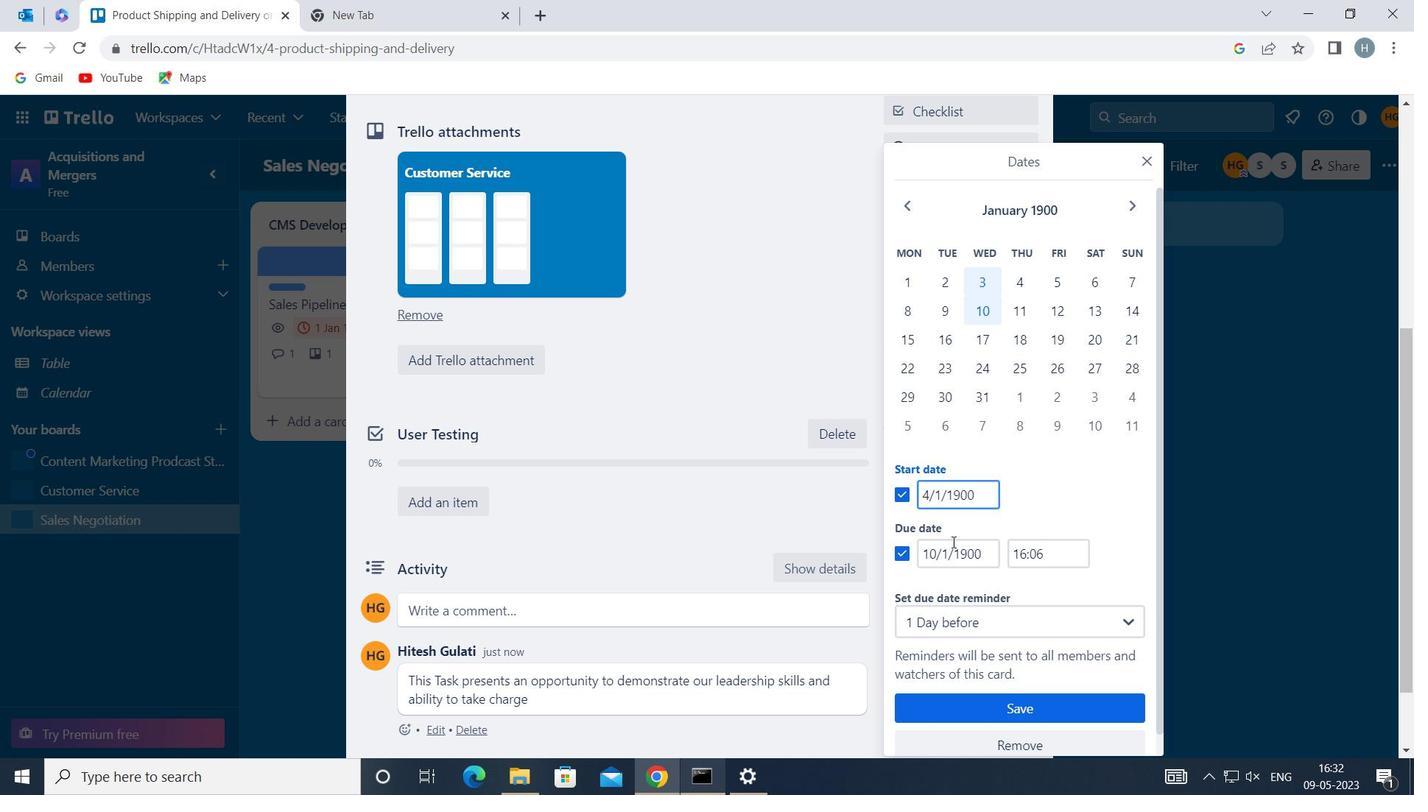 
Action: Mouse pressed left at (939, 547)
Screenshot: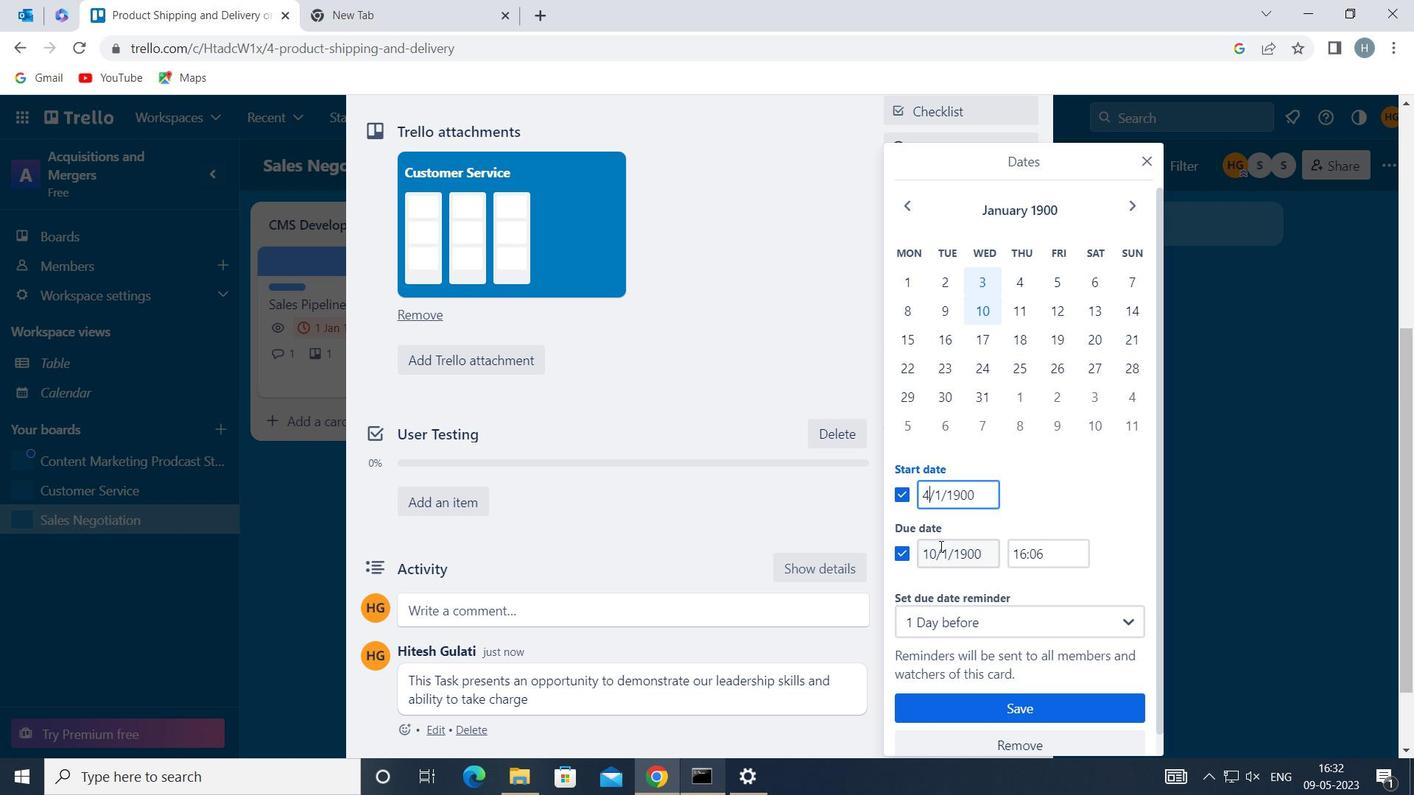
Action: Mouse moved to (931, 549)
Screenshot: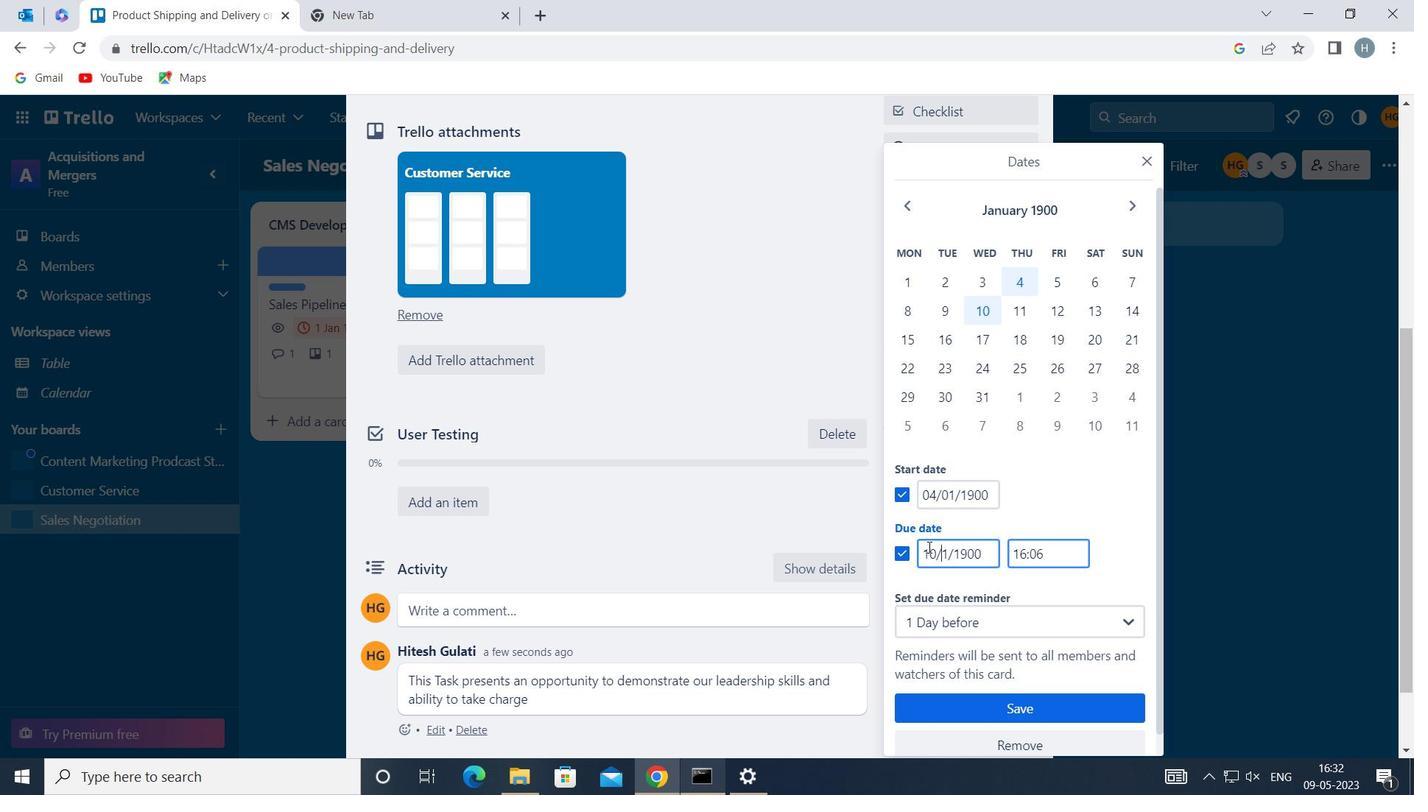 
Action: Mouse pressed left at (931, 549)
Screenshot: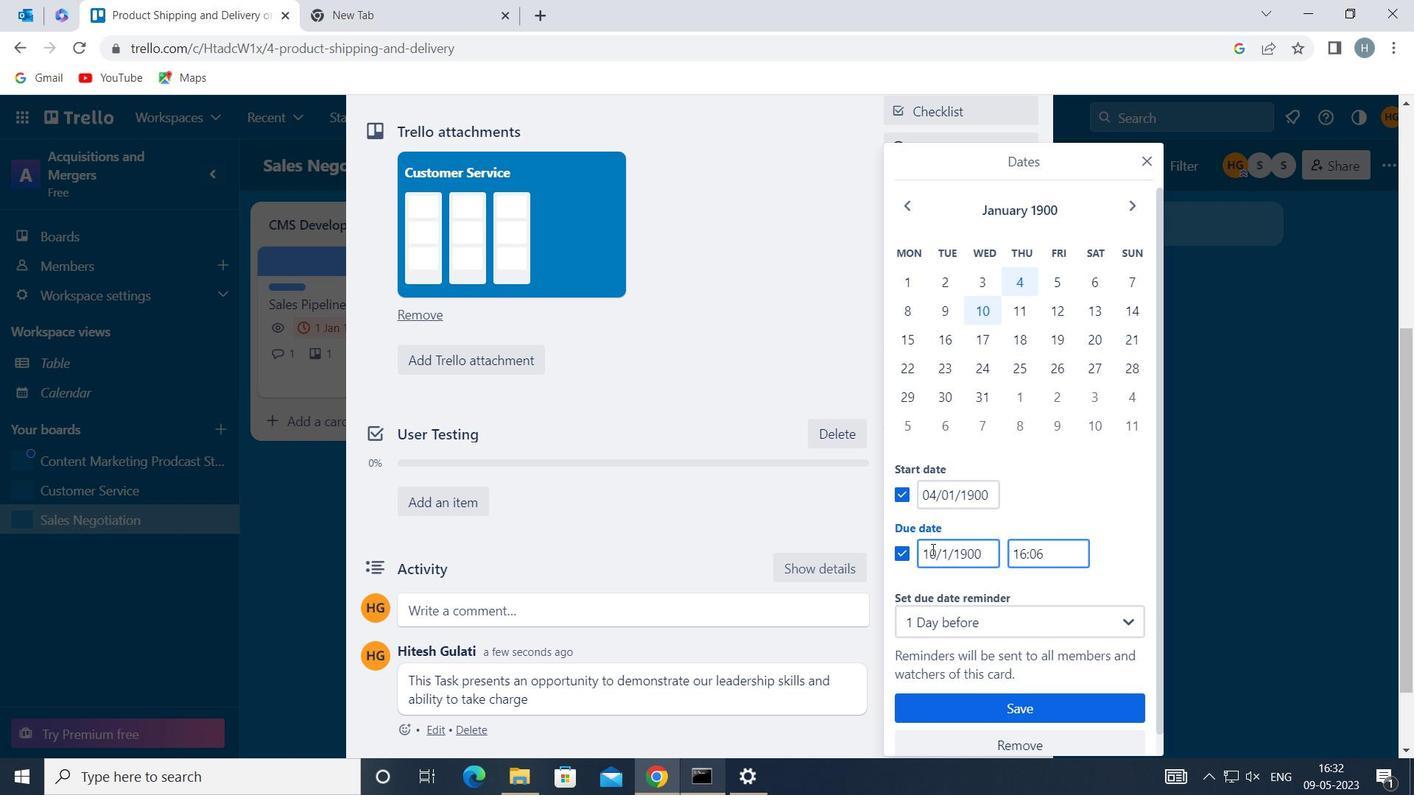 
Action: Mouse moved to (937, 550)
Screenshot: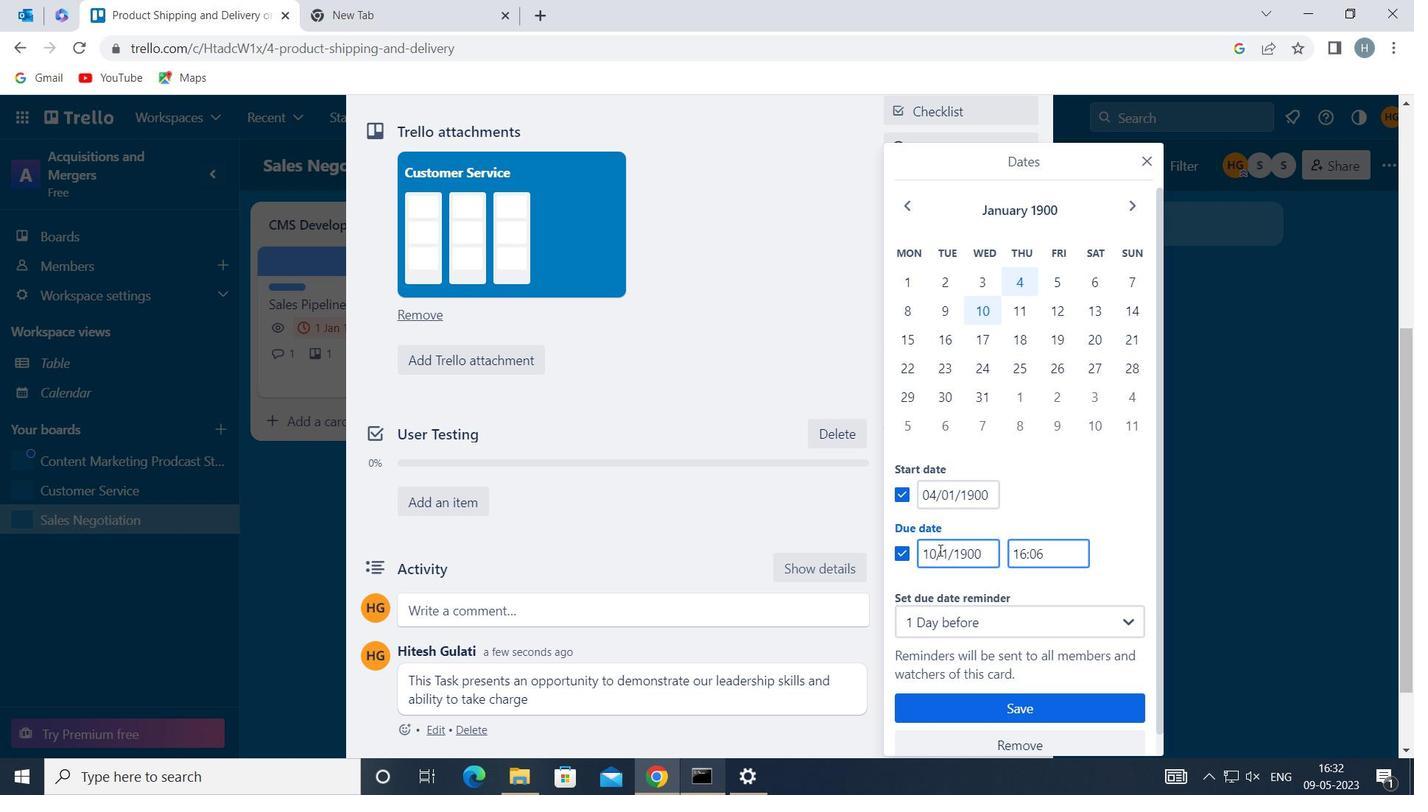 
Action: Mouse pressed left at (937, 550)
Screenshot: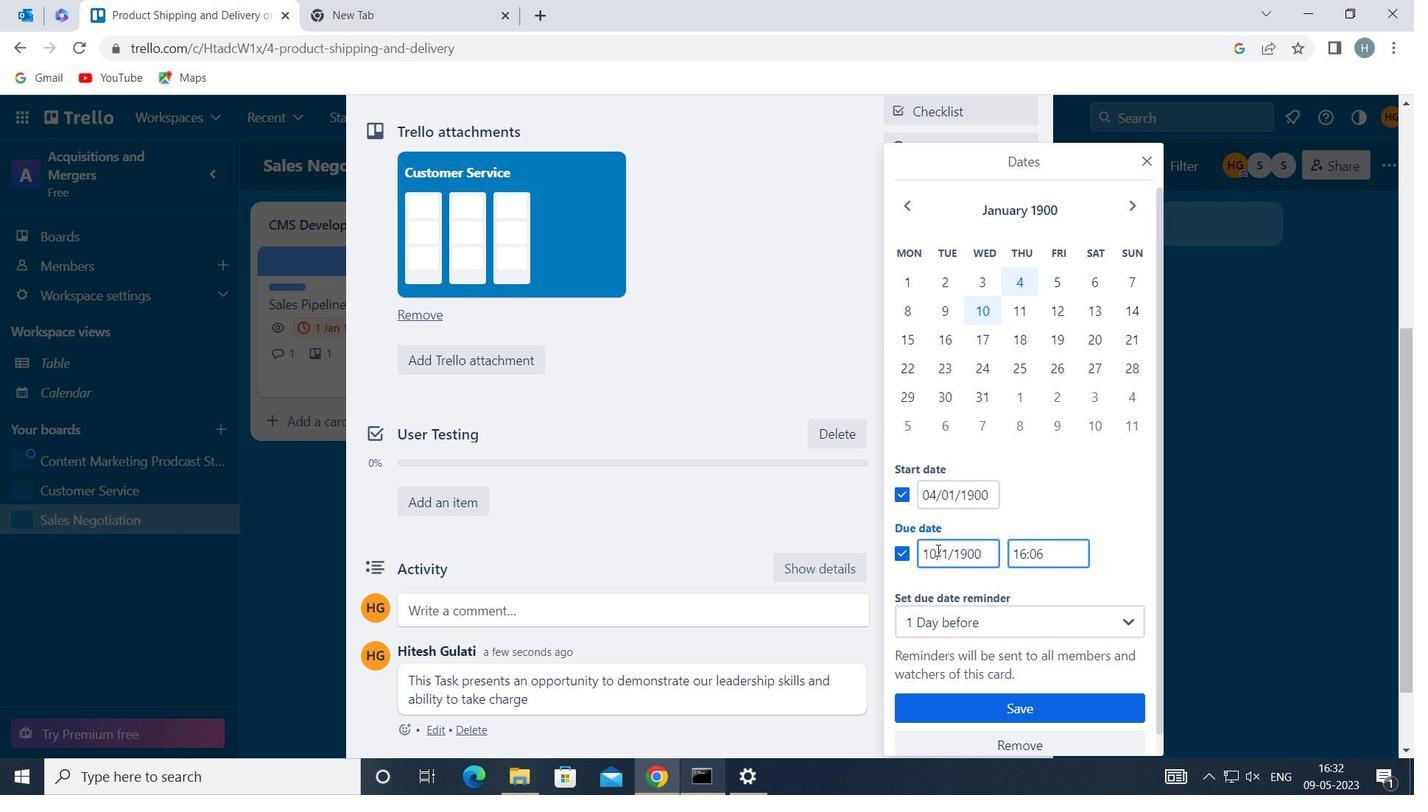 
Action: Key pressed <Key.backspace><<97>>
Screenshot: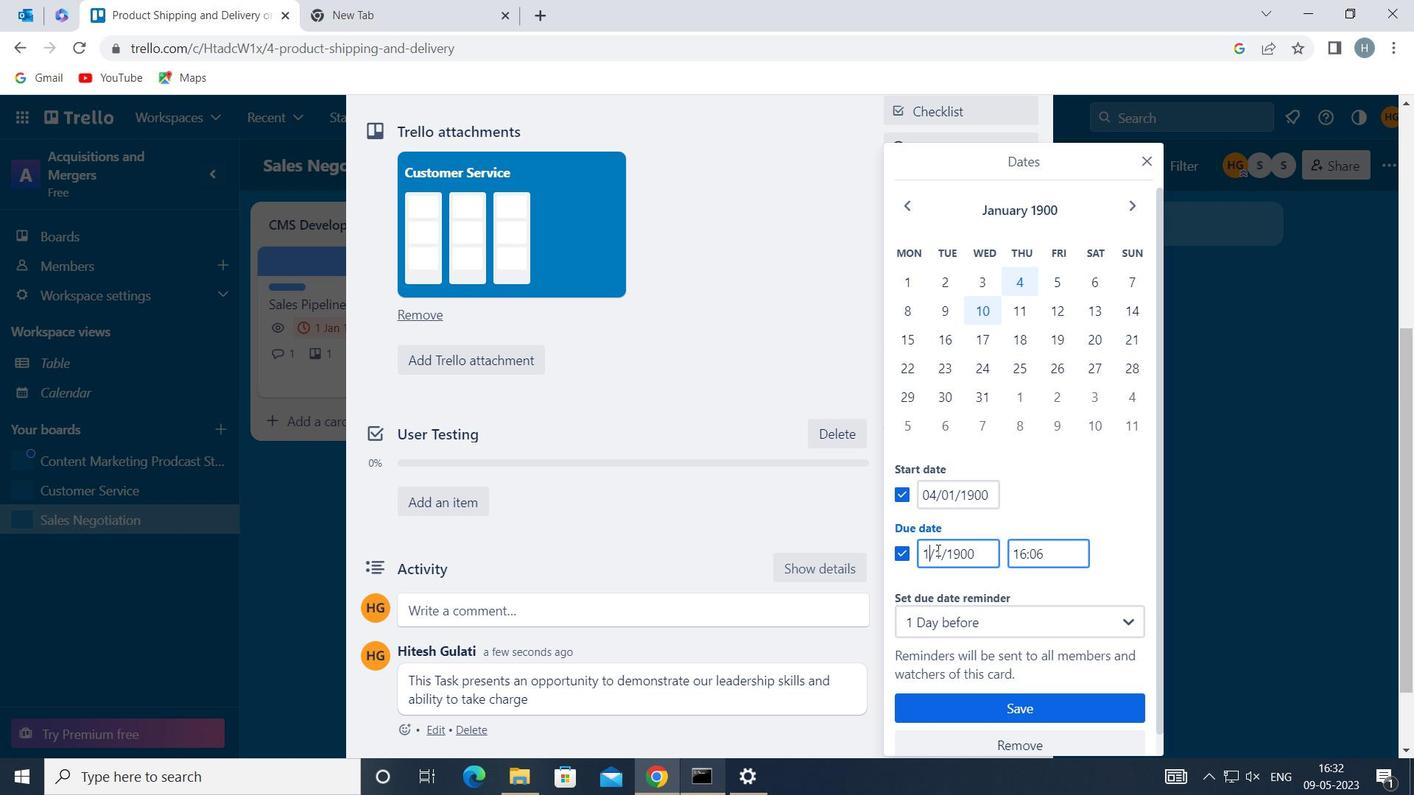 
Action: Mouse moved to (1003, 707)
Screenshot: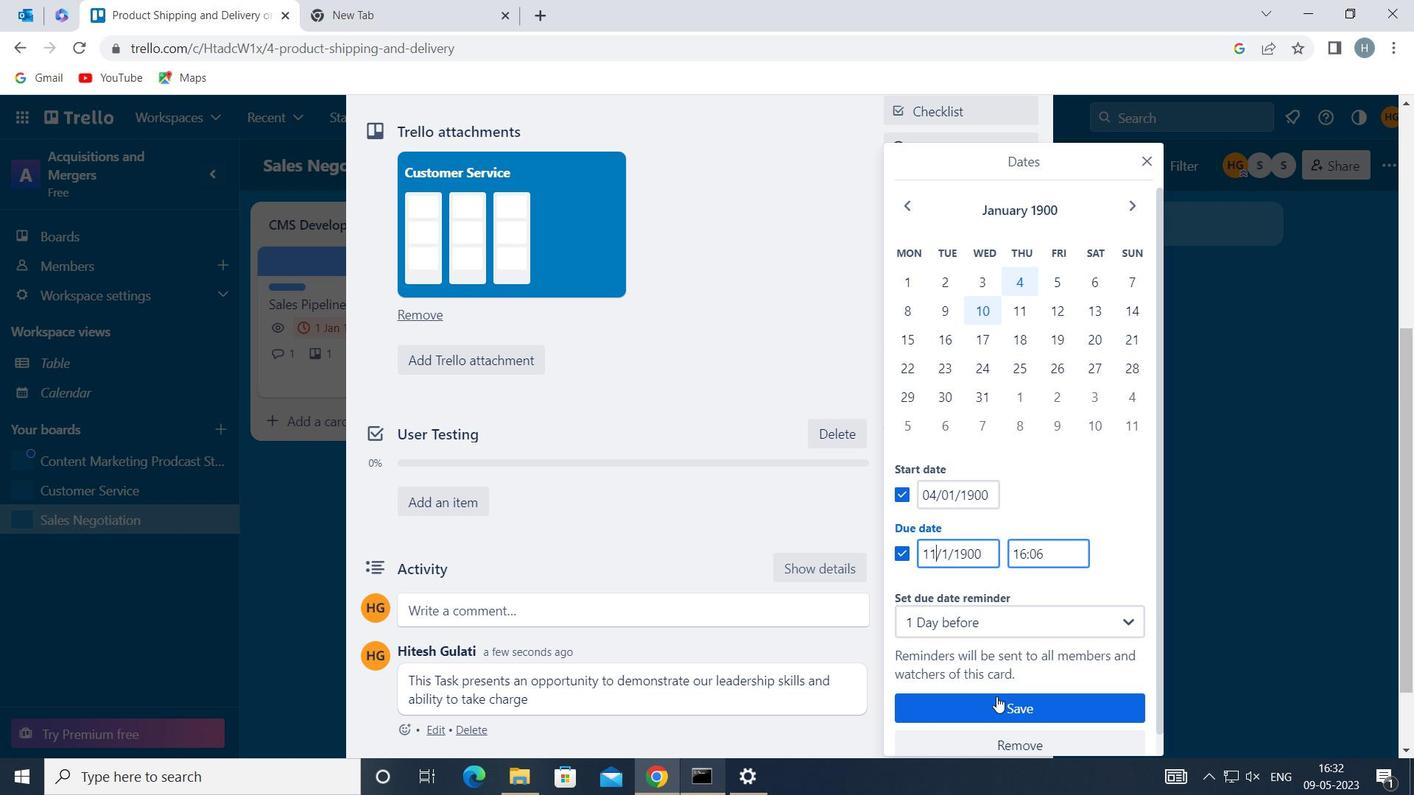 
Action: Mouse pressed left at (1003, 707)
Screenshot: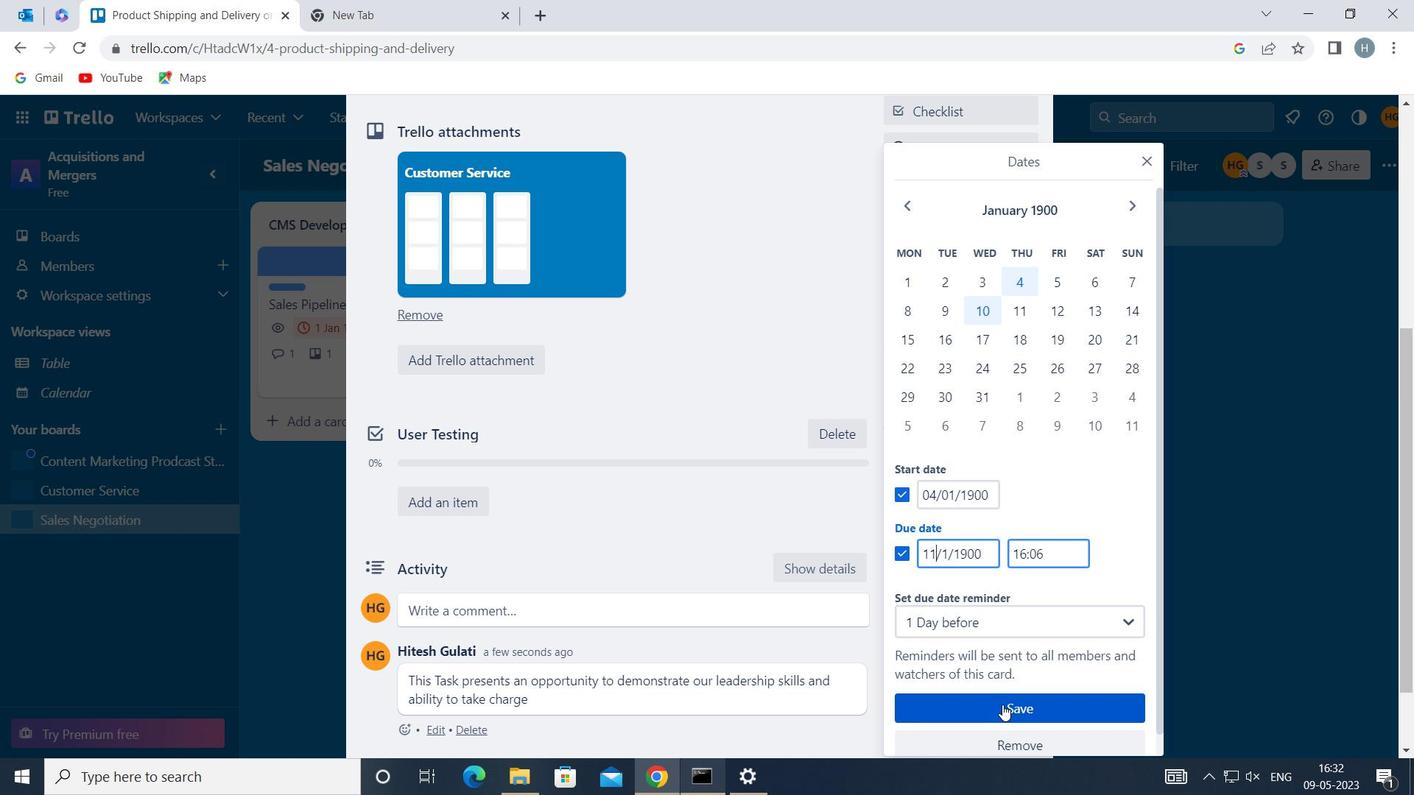 
Action: Mouse moved to (998, 287)
Screenshot: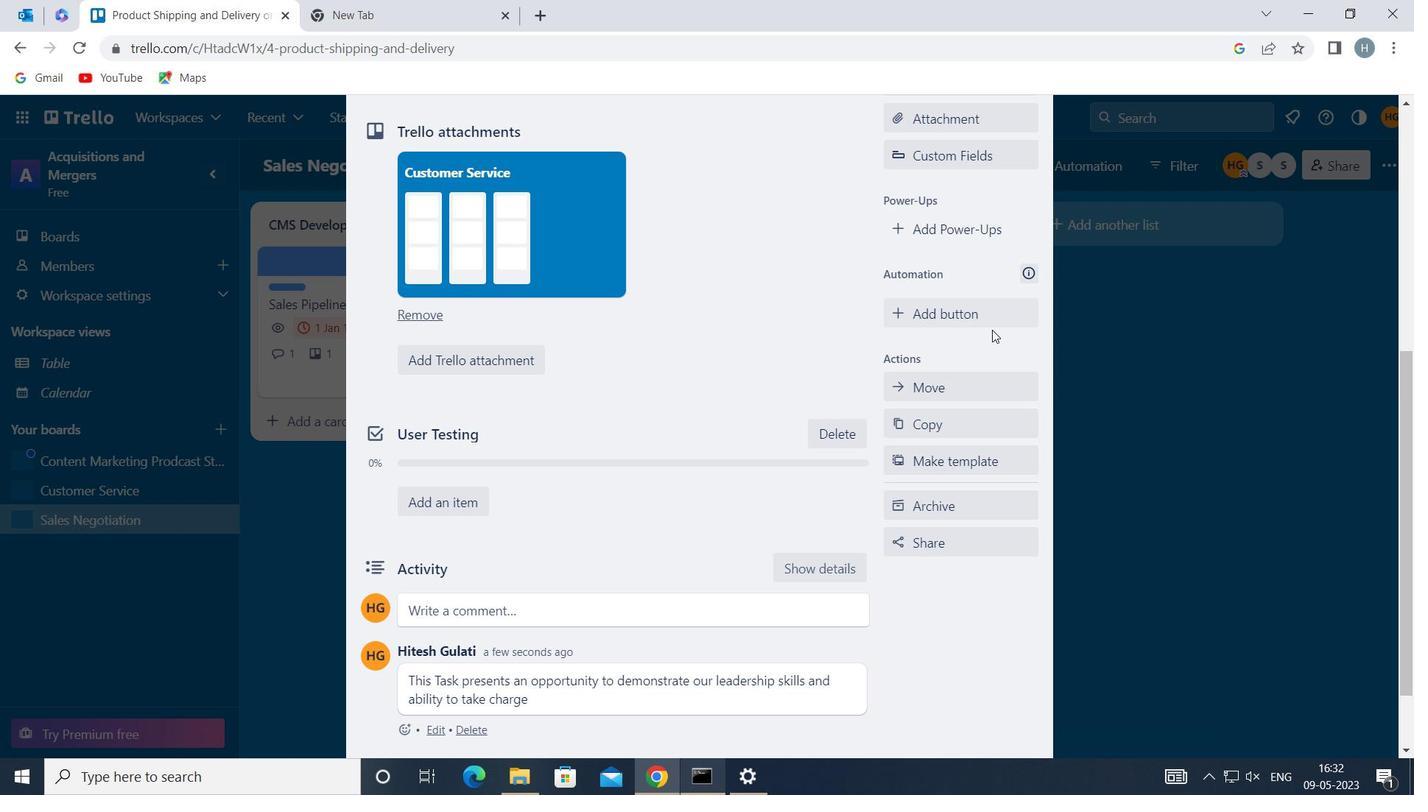 
